 Task: Find connections with filter location Rāver with filter topic #inspiration with filter profile language French with filter current company Zepo Commerce Technologies with filter school Tata Institute of Social Sciences with filter industry Oil, Gas, and Mining with filter service category Team Building with filter keywords title Medical Administrator
Action: Mouse moved to (681, 62)
Screenshot: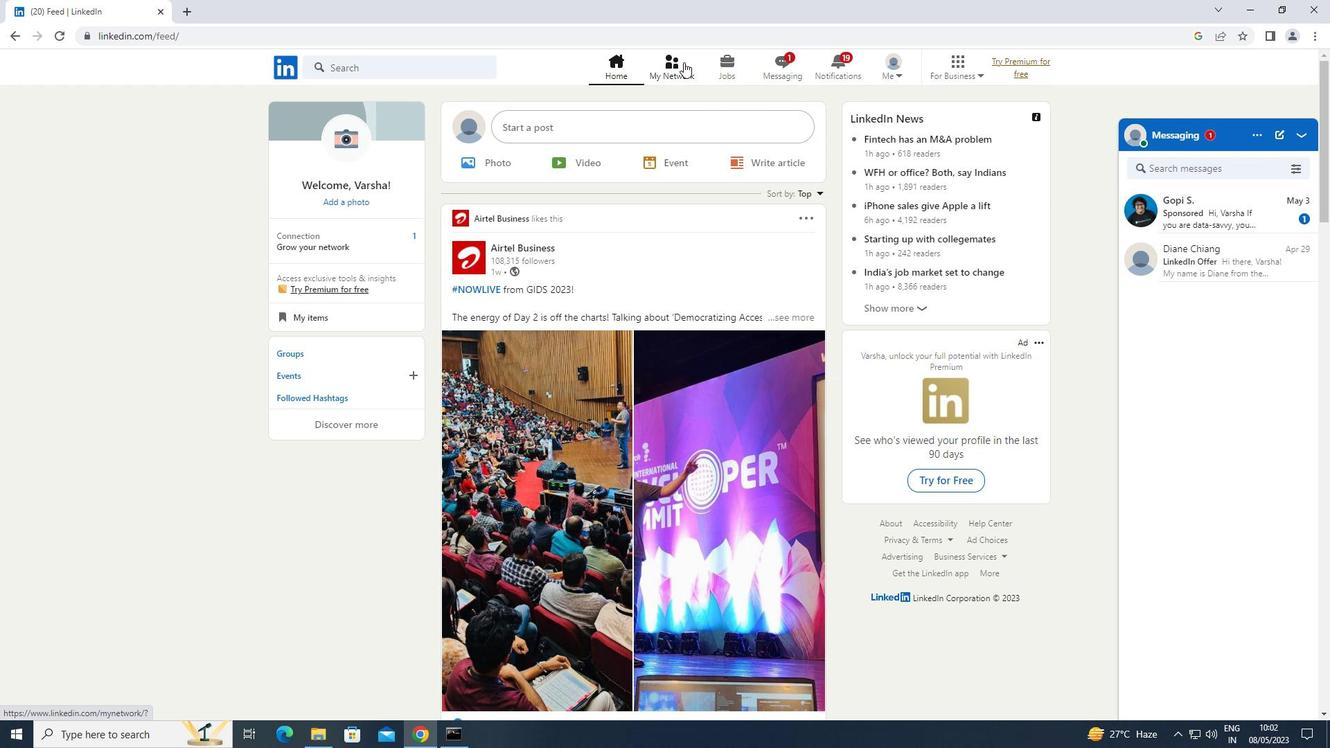 
Action: Mouse pressed left at (681, 62)
Screenshot: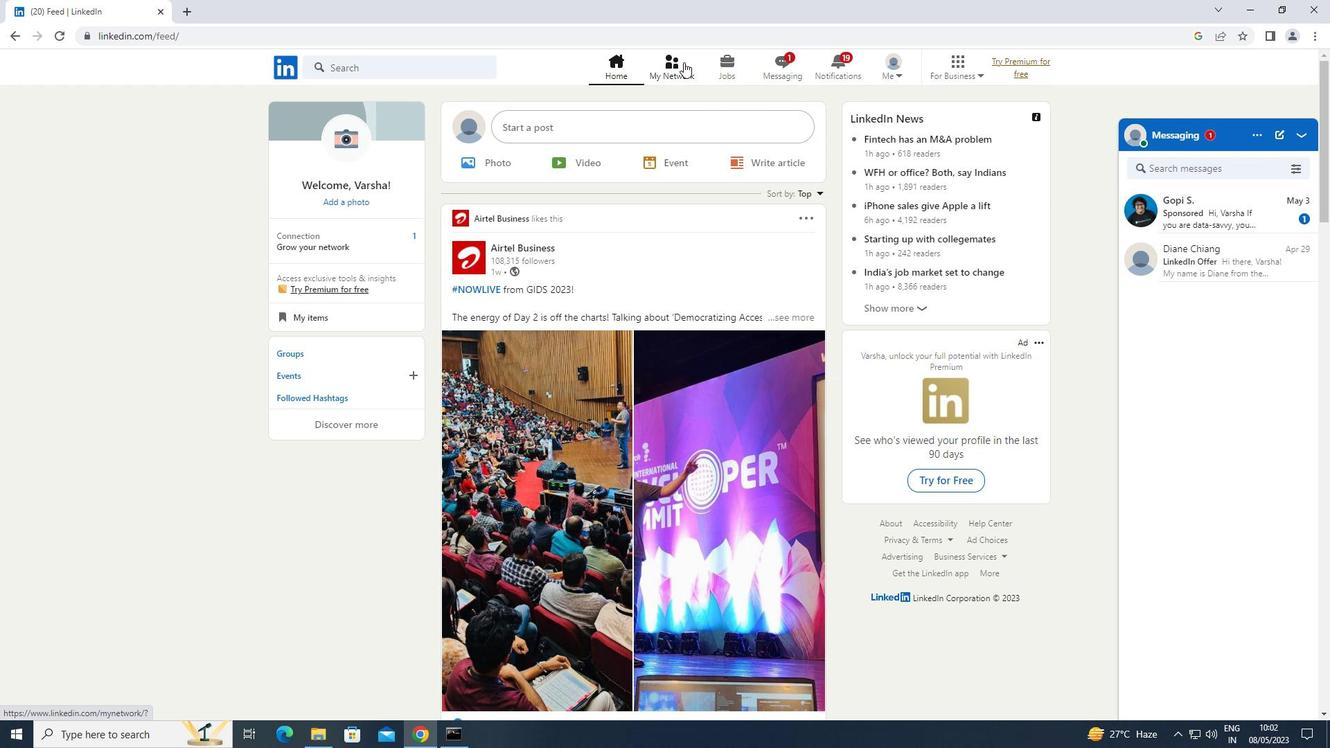 
Action: Mouse moved to (399, 136)
Screenshot: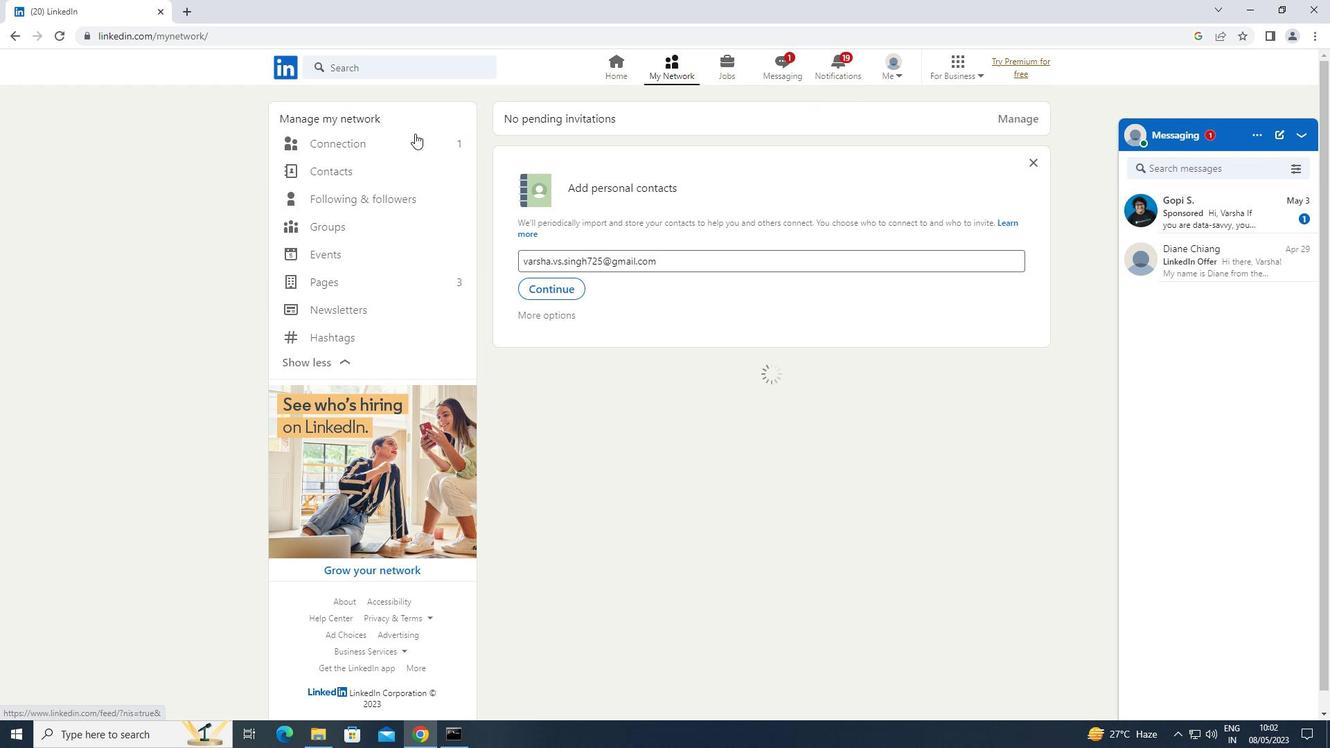
Action: Mouse pressed left at (399, 136)
Screenshot: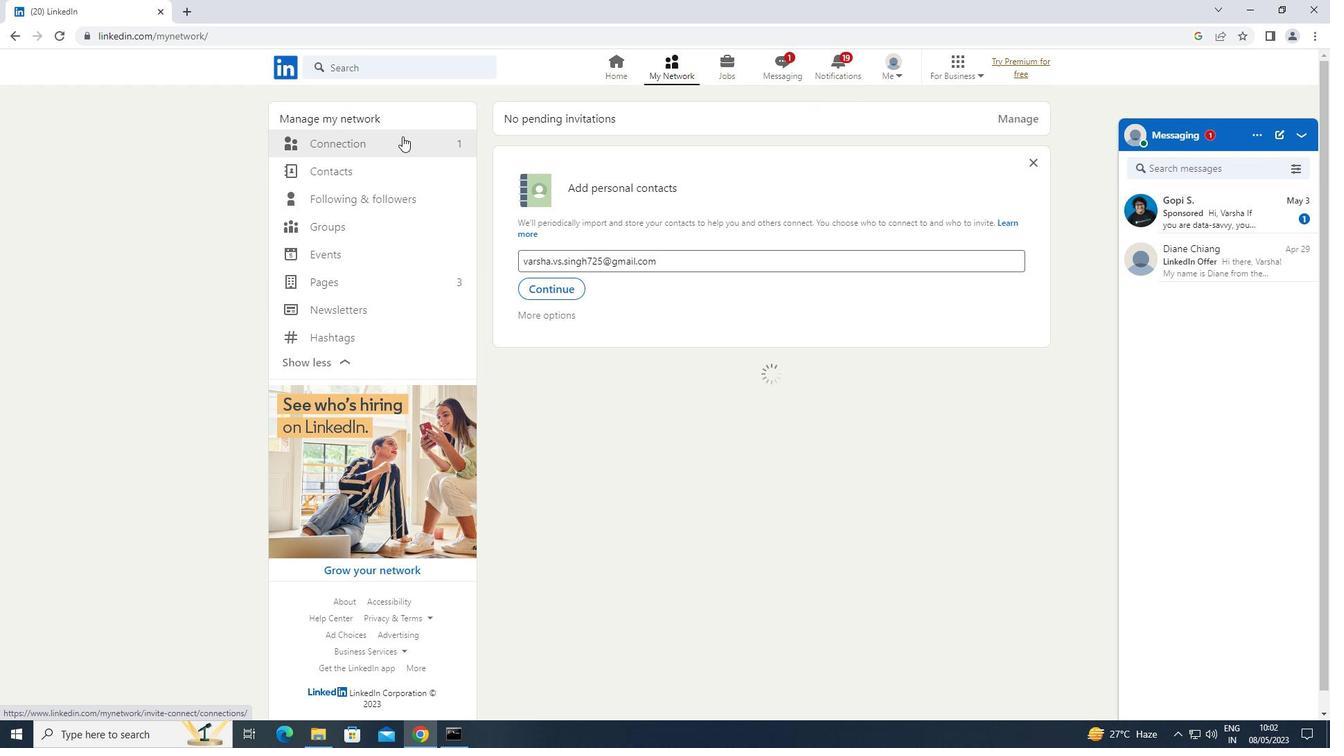 
Action: Mouse moved to (773, 146)
Screenshot: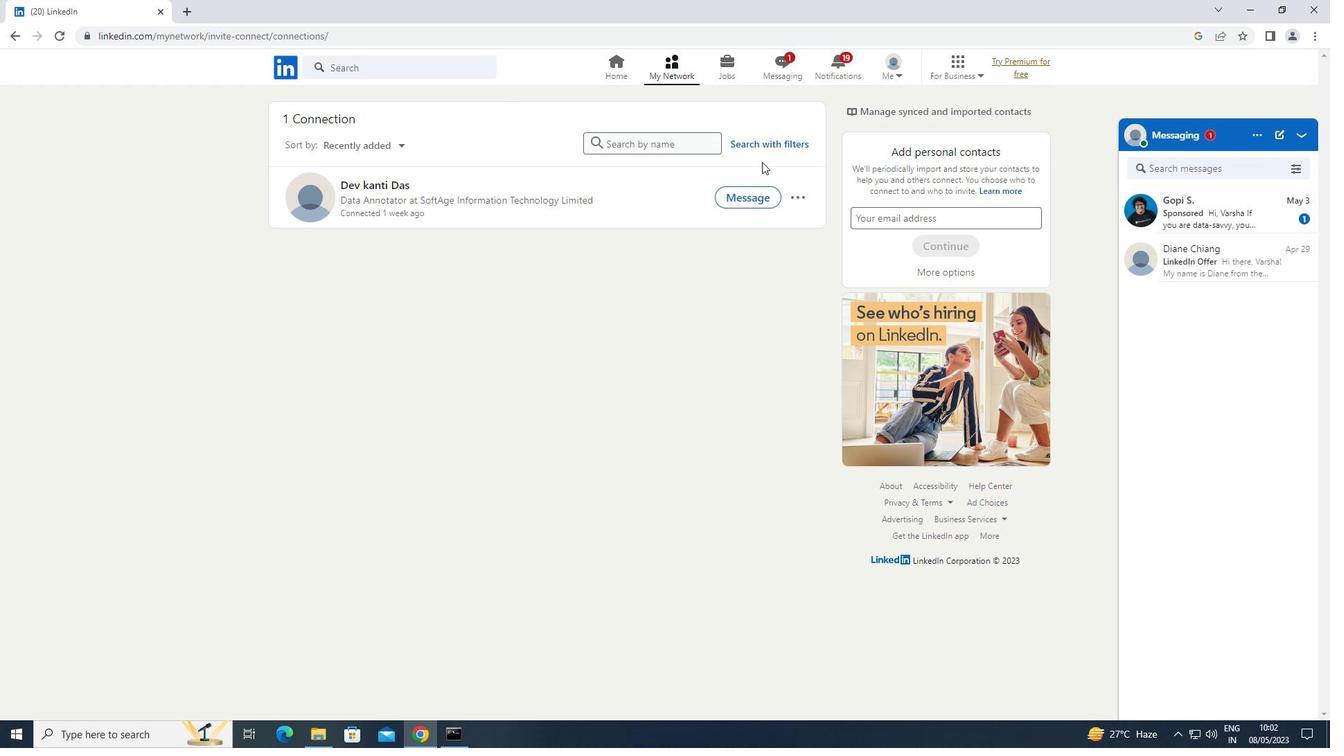 
Action: Mouse pressed left at (773, 146)
Screenshot: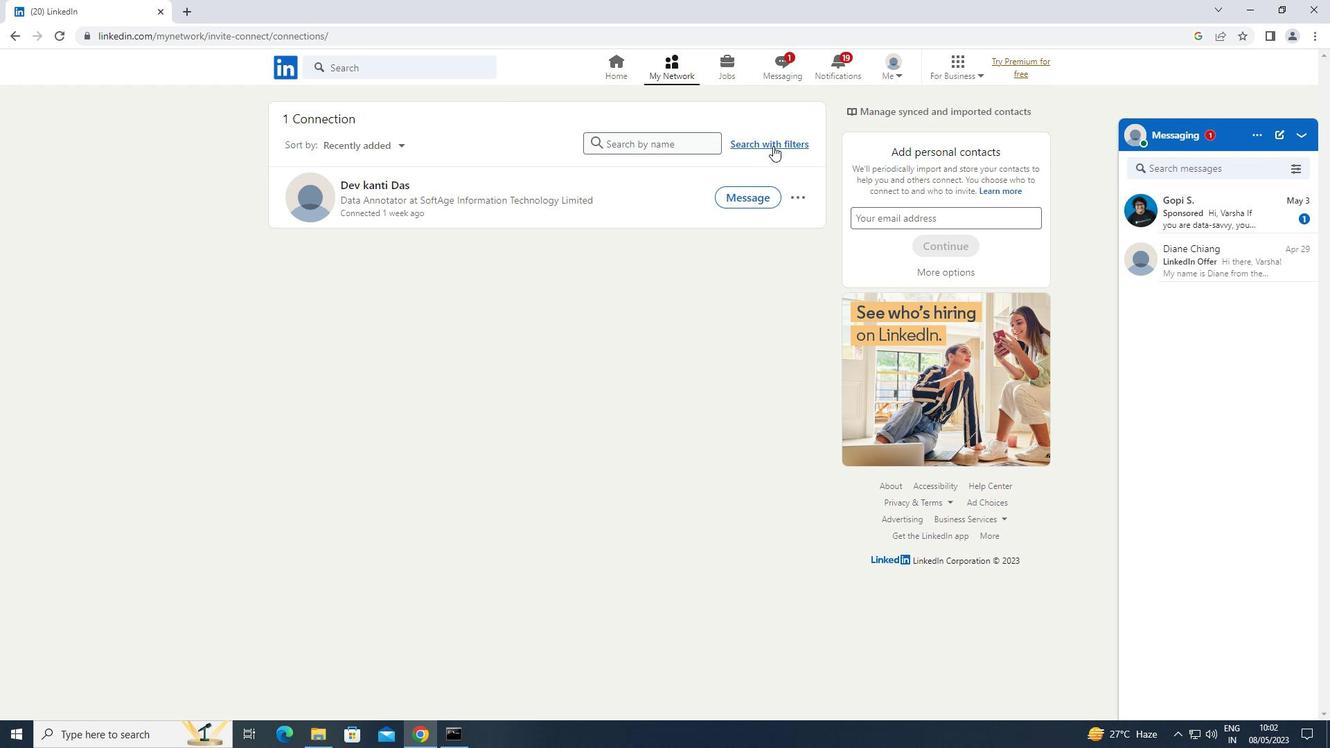 
Action: Mouse moved to (711, 107)
Screenshot: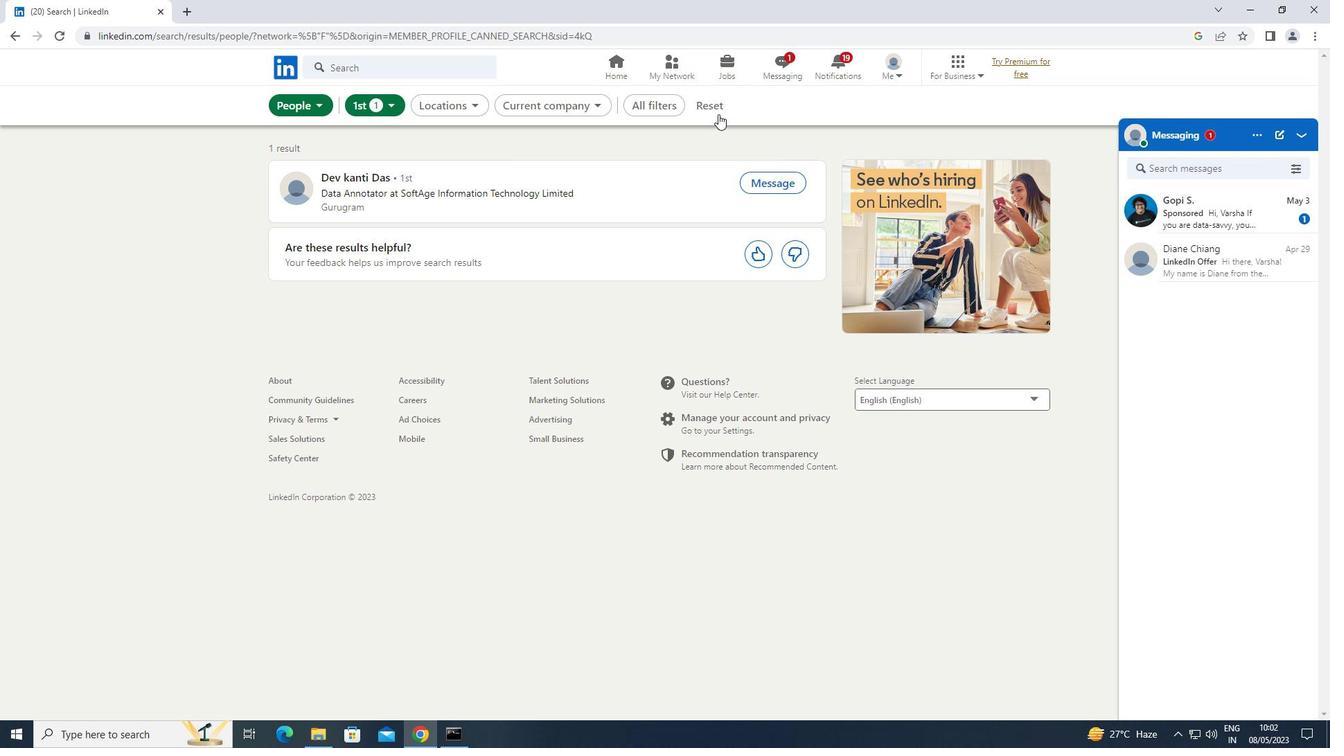 
Action: Mouse pressed left at (711, 107)
Screenshot: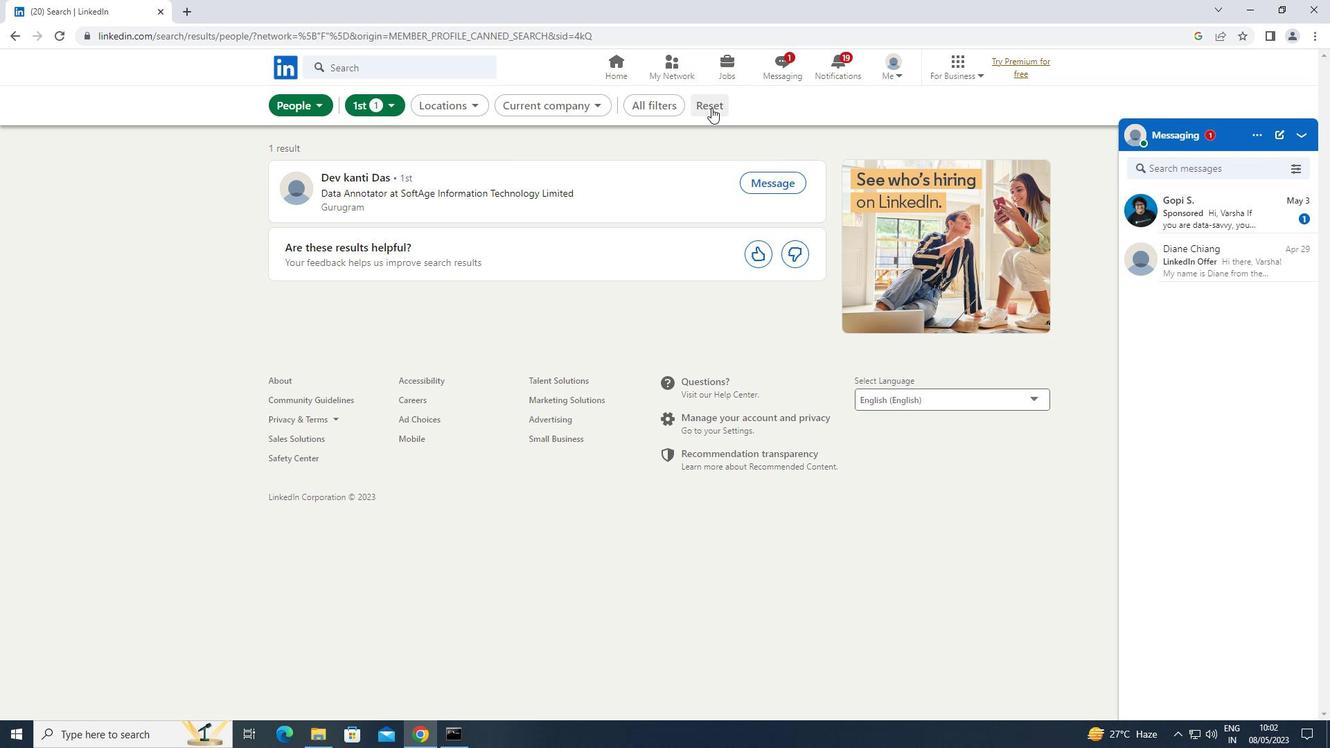 
Action: Mouse moved to (685, 107)
Screenshot: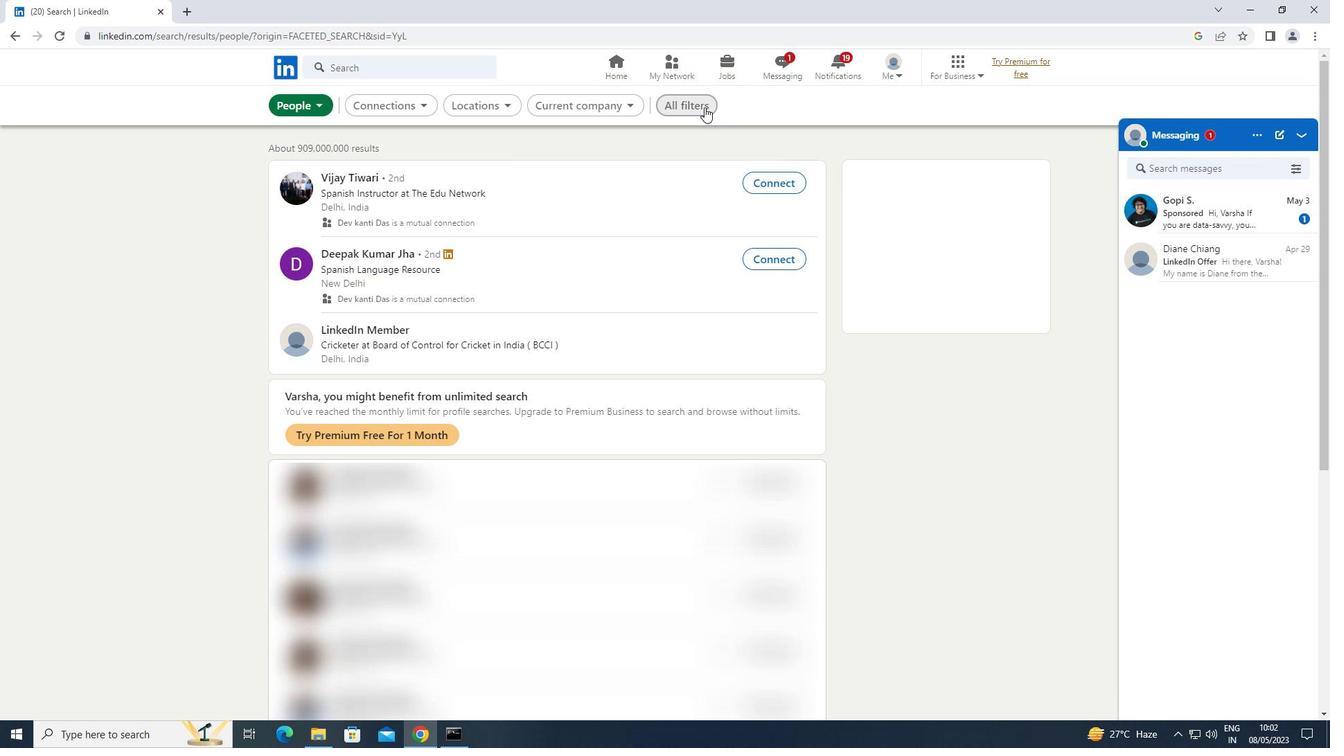 
Action: Mouse pressed left at (685, 107)
Screenshot: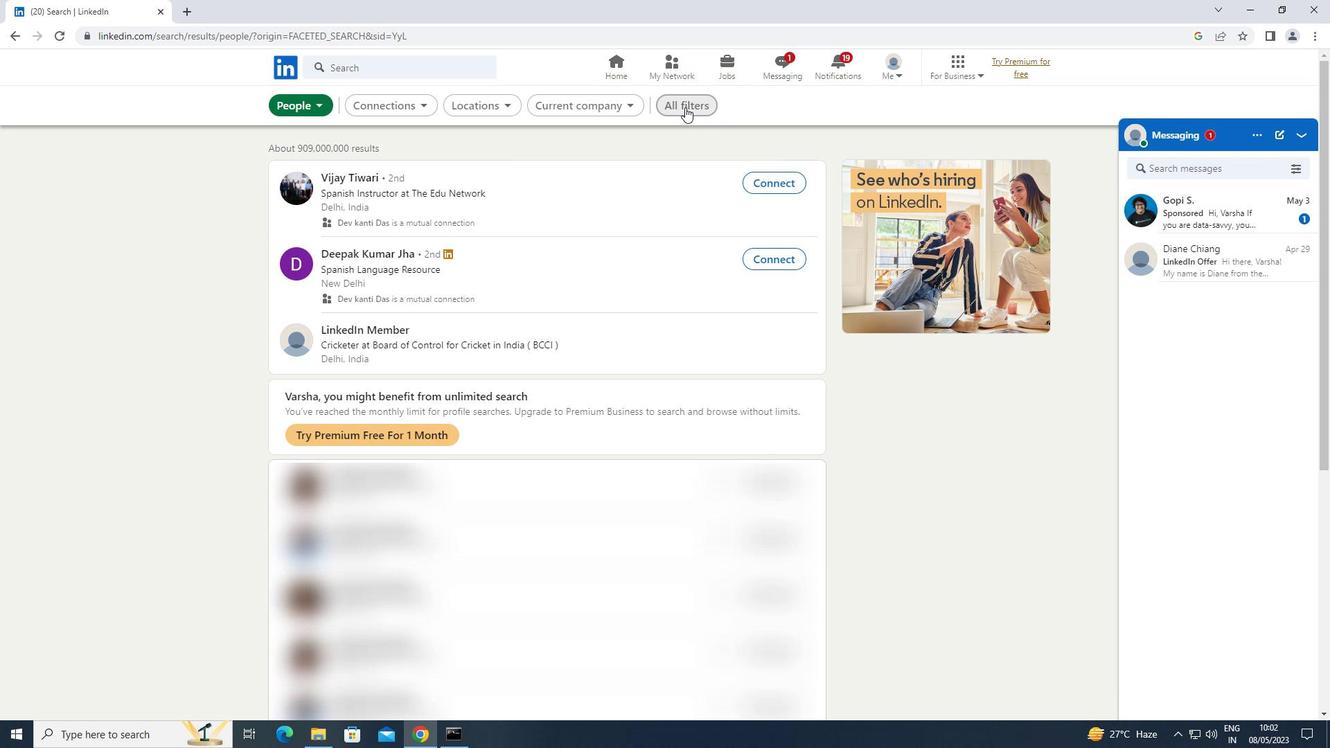 
Action: Mouse moved to (1135, 318)
Screenshot: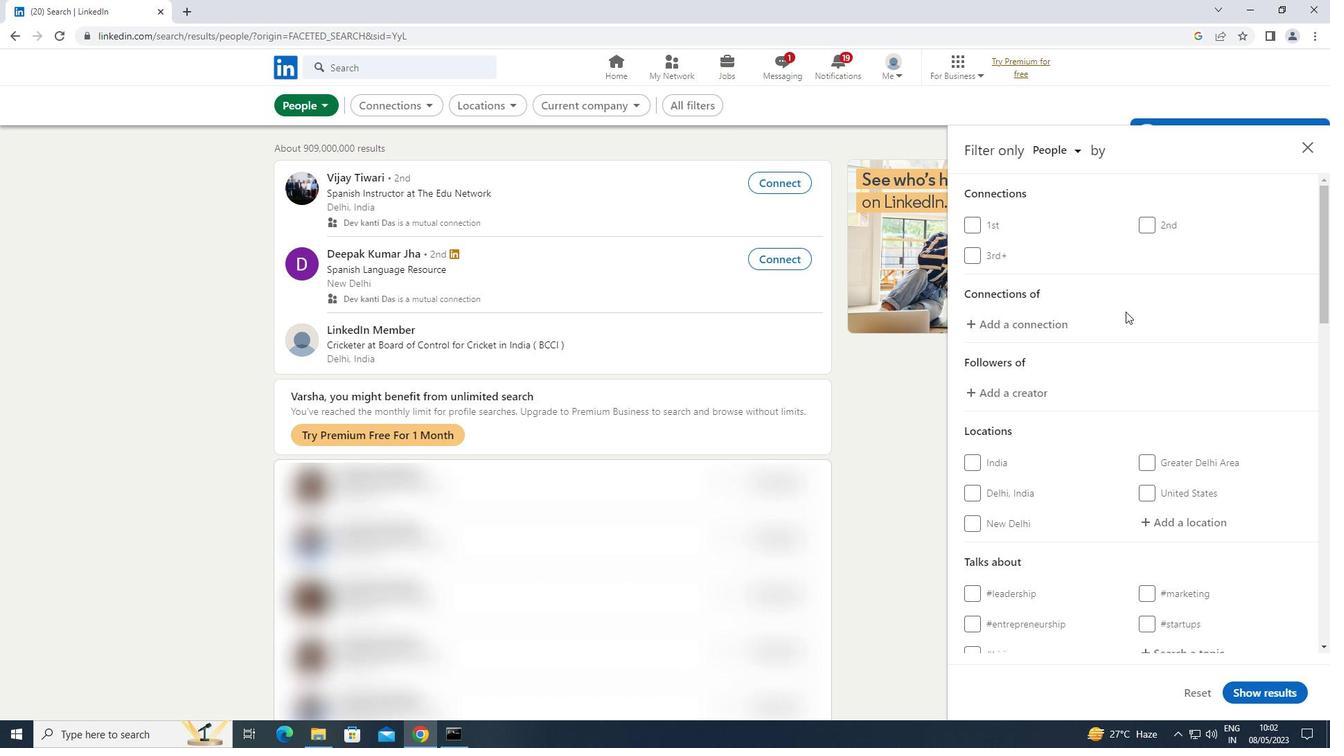 
Action: Mouse scrolled (1135, 317) with delta (0, 0)
Screenshot: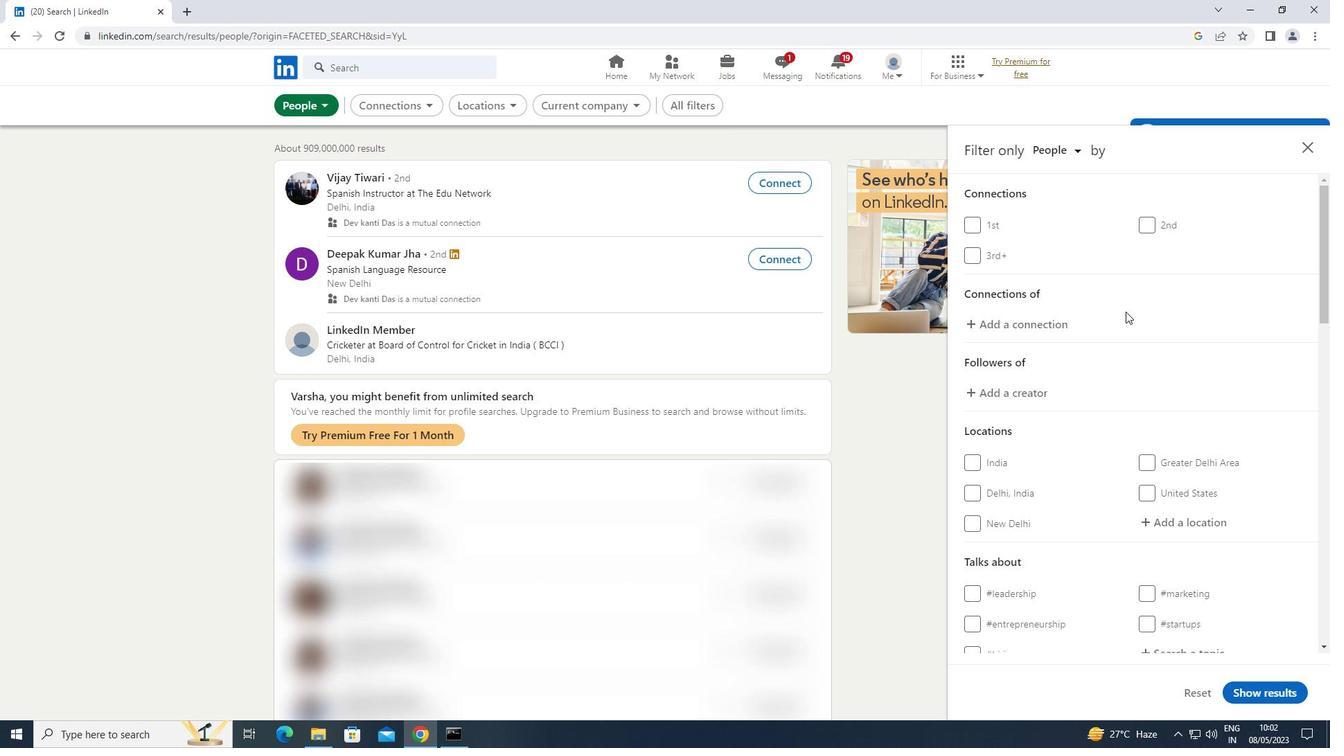 
Action: Mouse moved to (1136, 320)
Screenshot: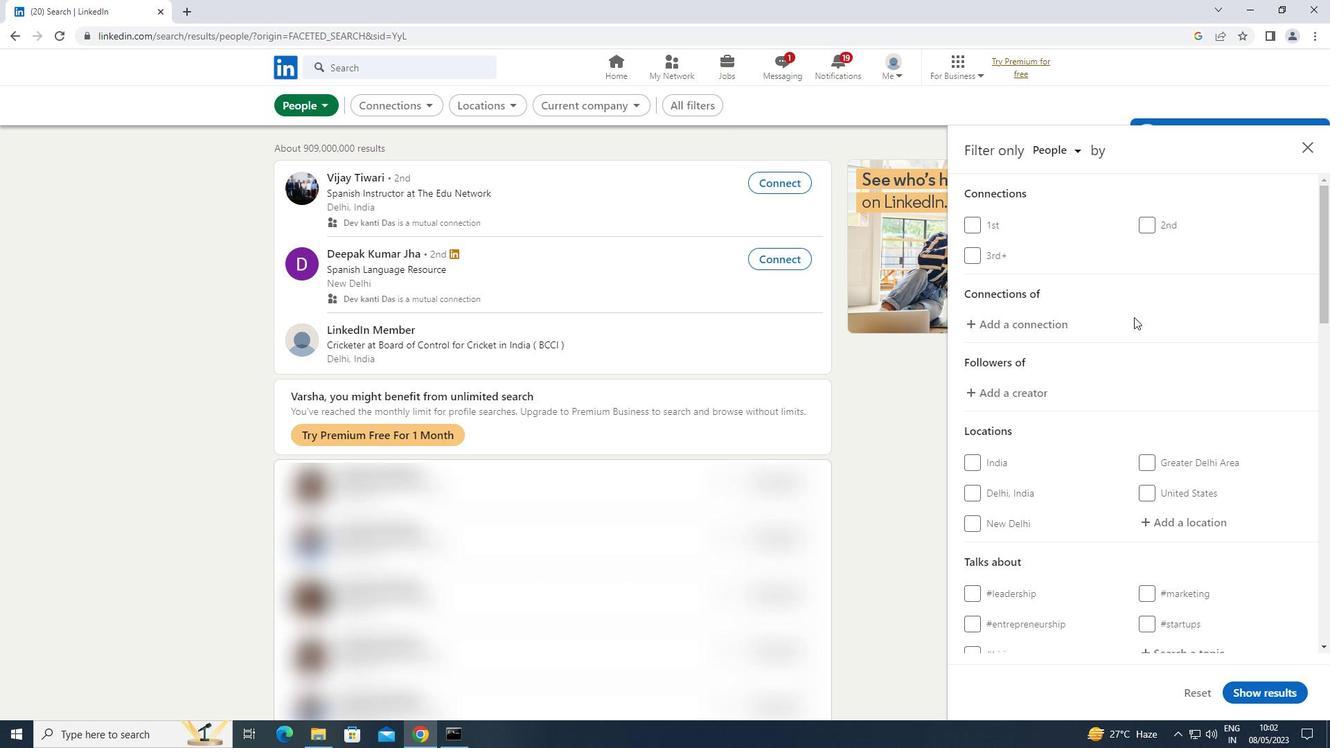 
Action: Mouse scrolled (1136, 319) with delta (0, 0)
Screenshot: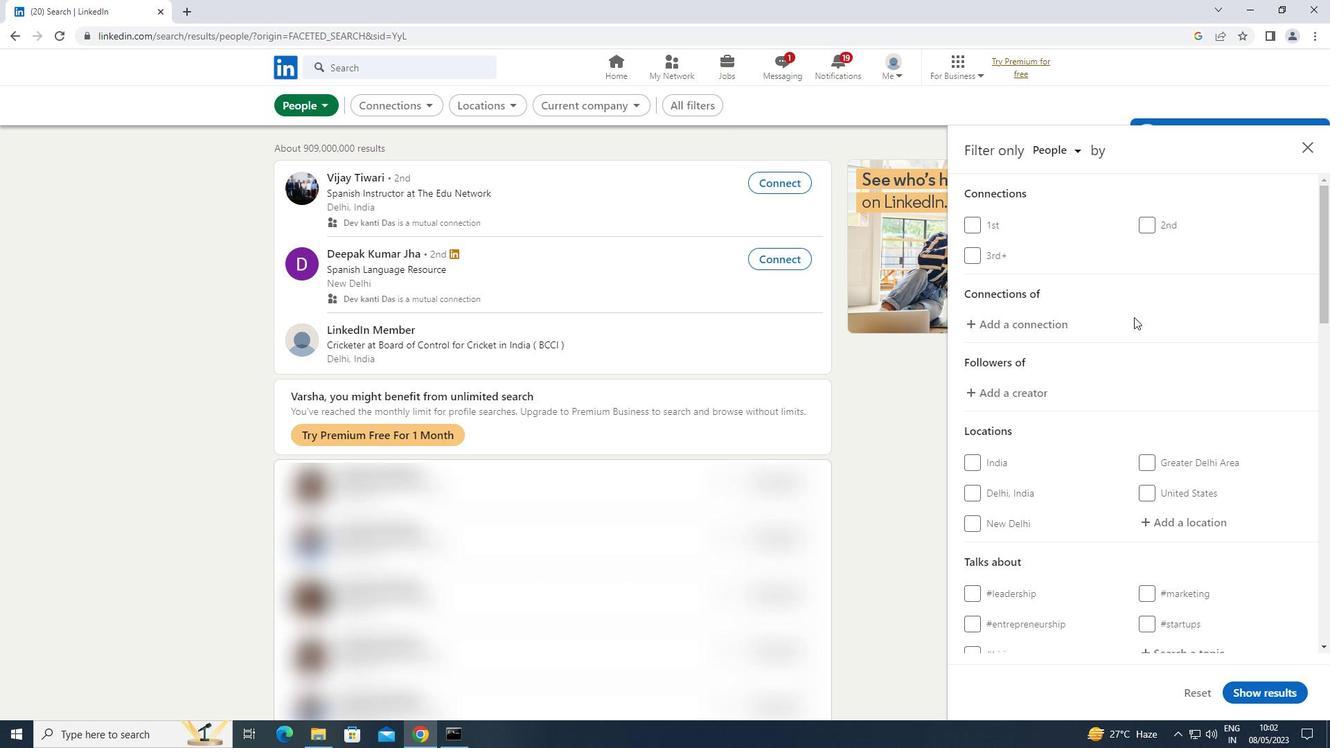 
Action: Mouse moved to (1137, 321)
Screenshot: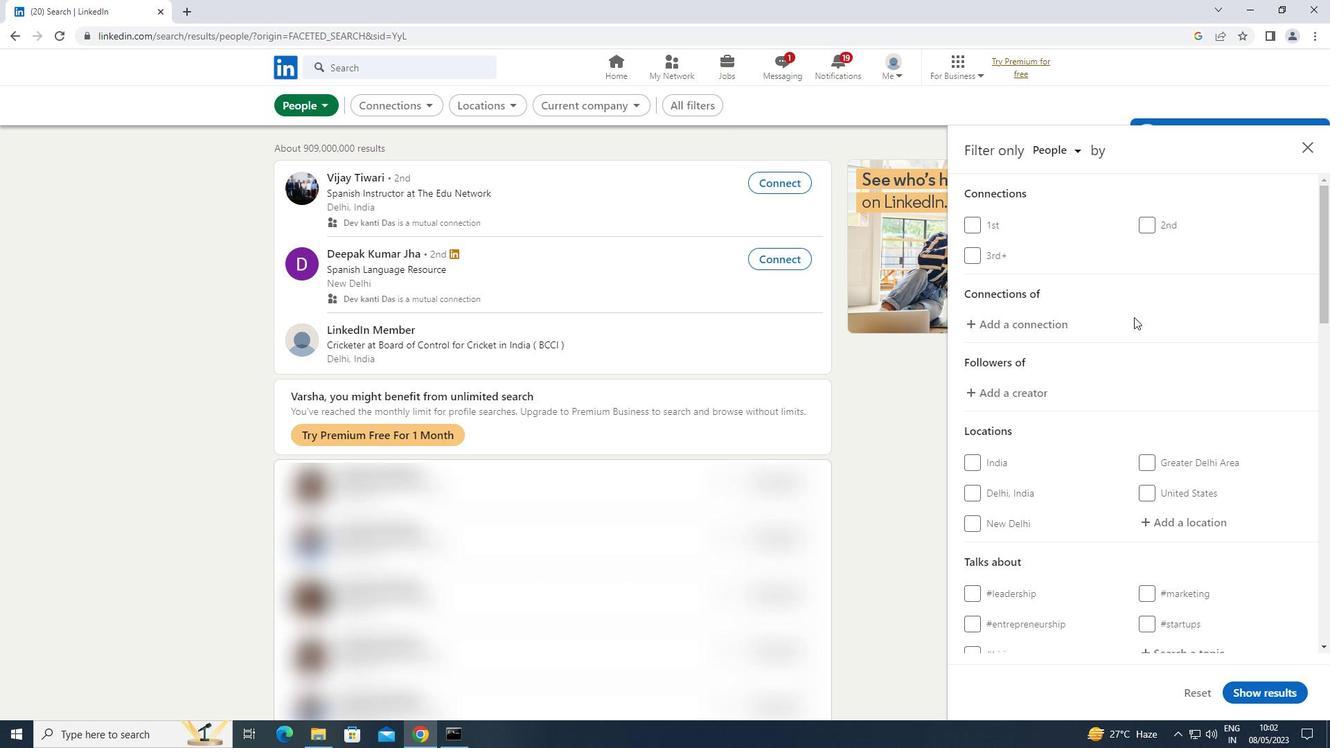 
Action: Mouse scrolled (1137, 320) with delta (0, 0)
Screenshot: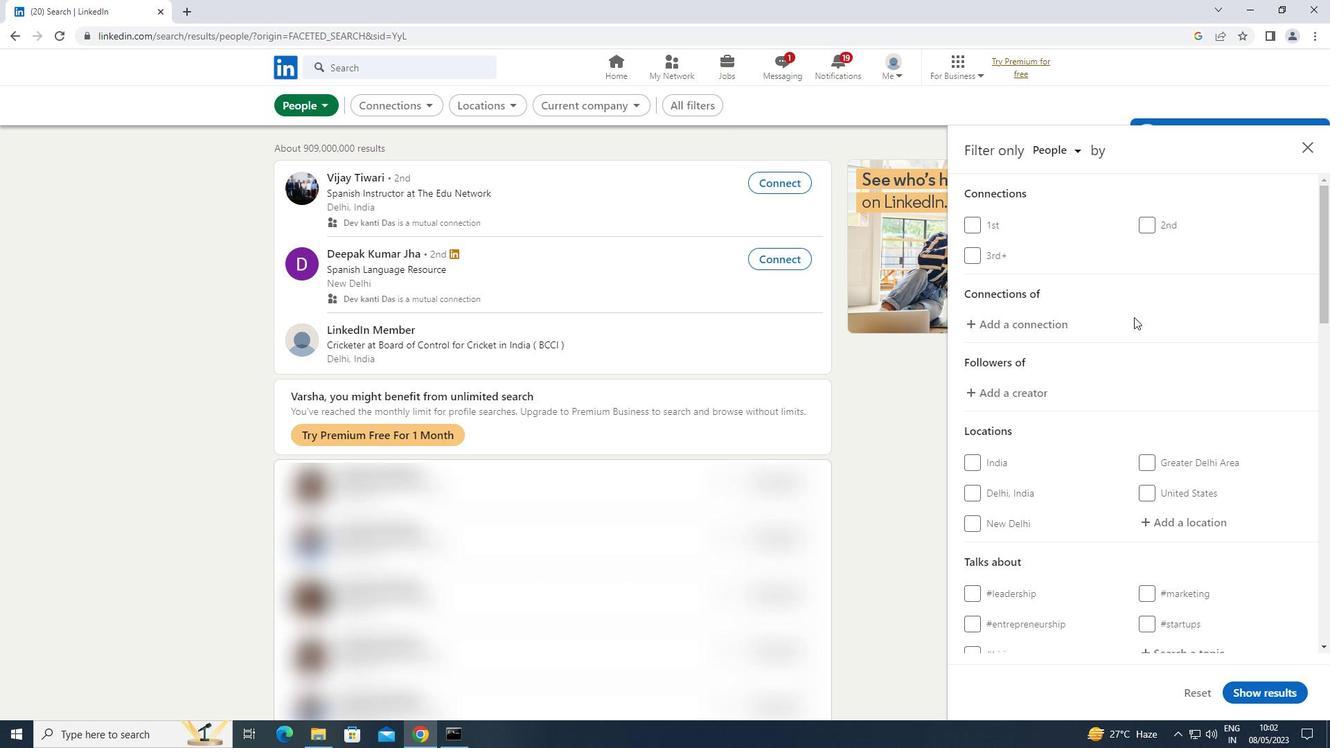 
Action: Mouse moved to (1167, 322)
Screenshot: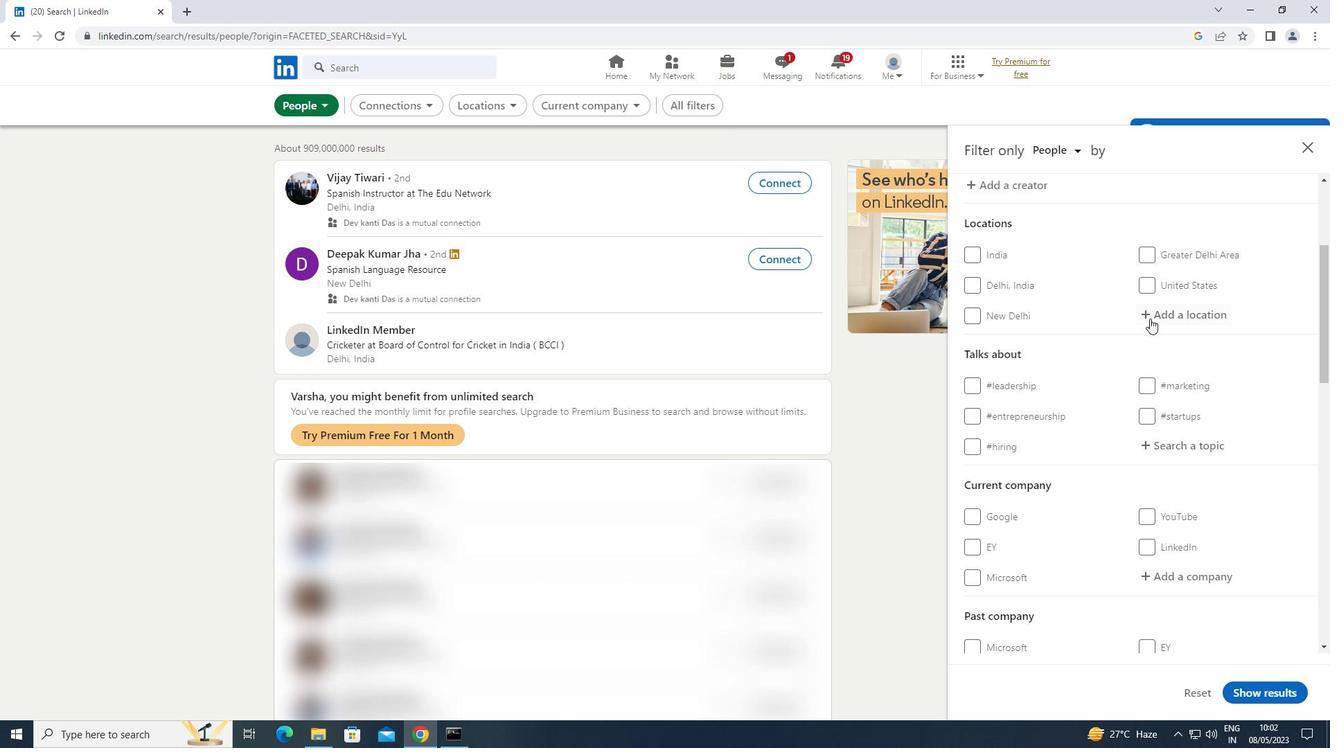 
Action: Mouse pressed left at (1167, 322)
Screenshot: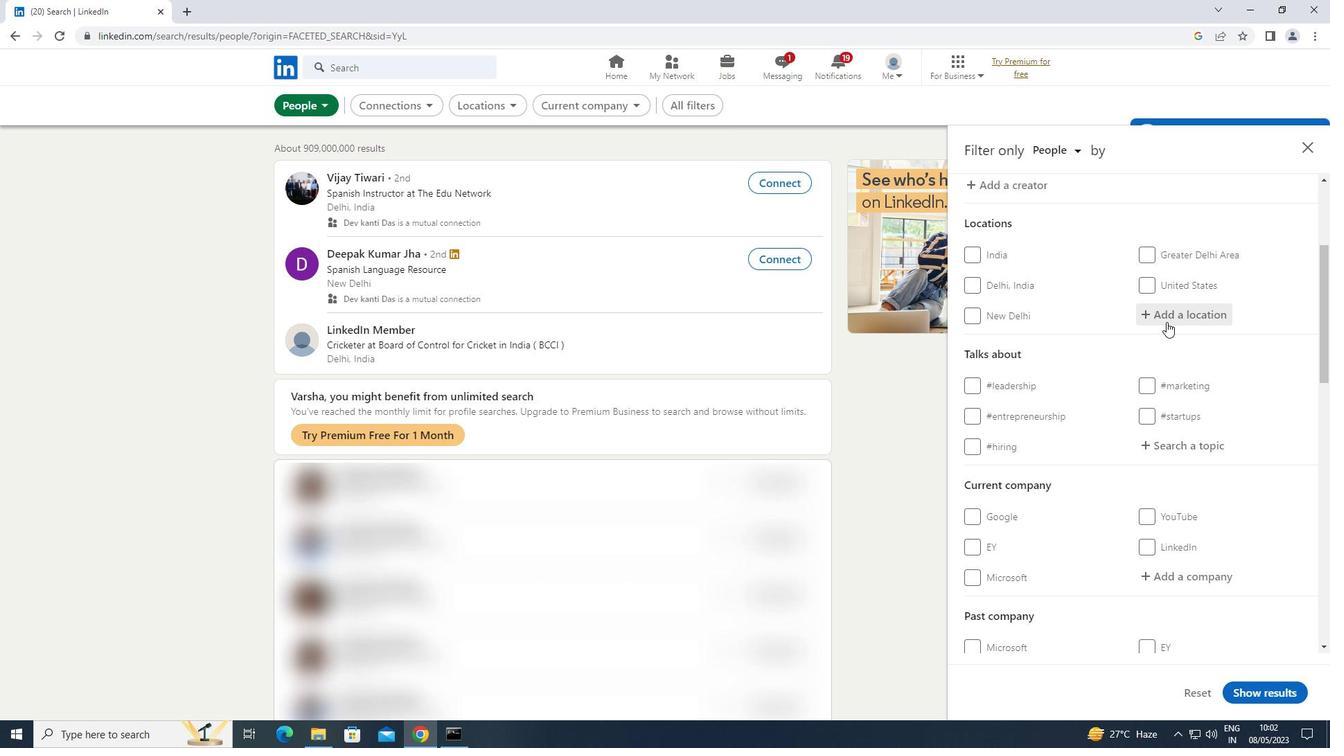 
Action: Mouse moved to (1167, 322)
Screenshot: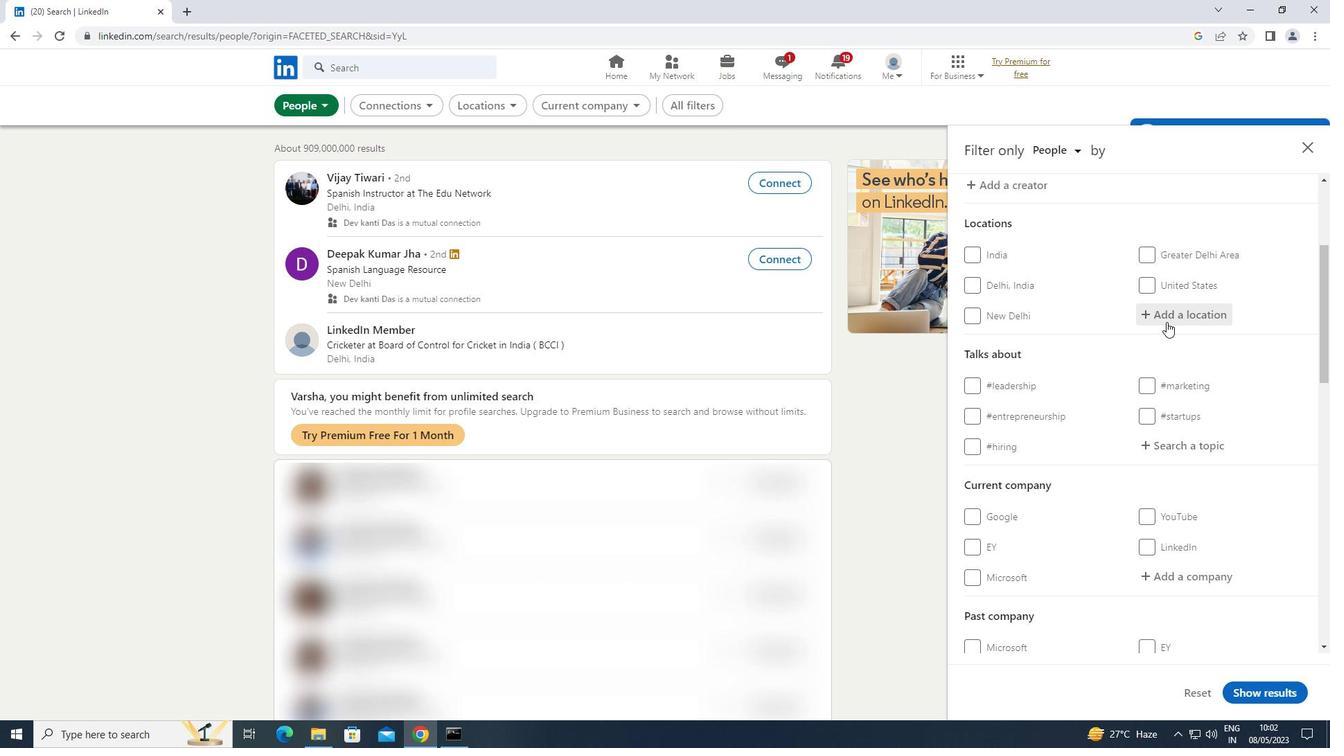 
Action: Key pressed <Key.shift>RAVER
Screenshot: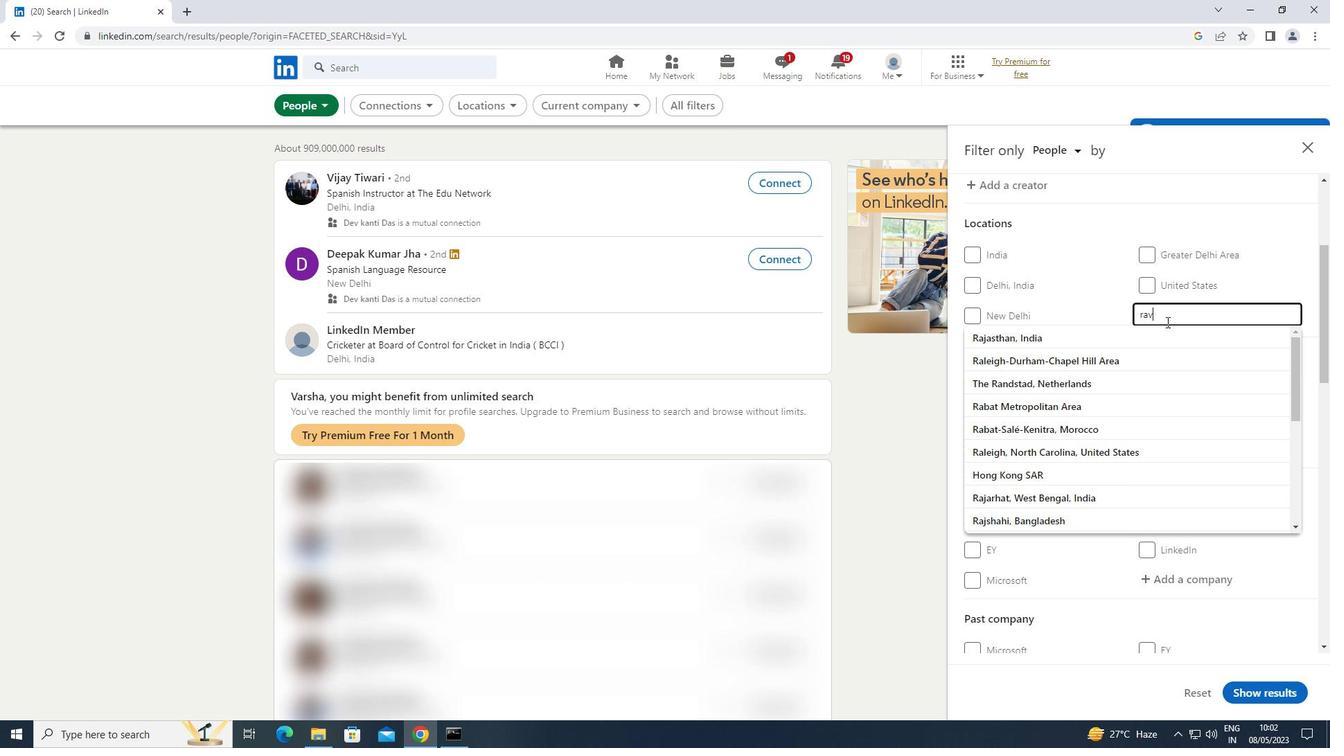 
Action: Mouse moved to (1144, 313)
Screenshot: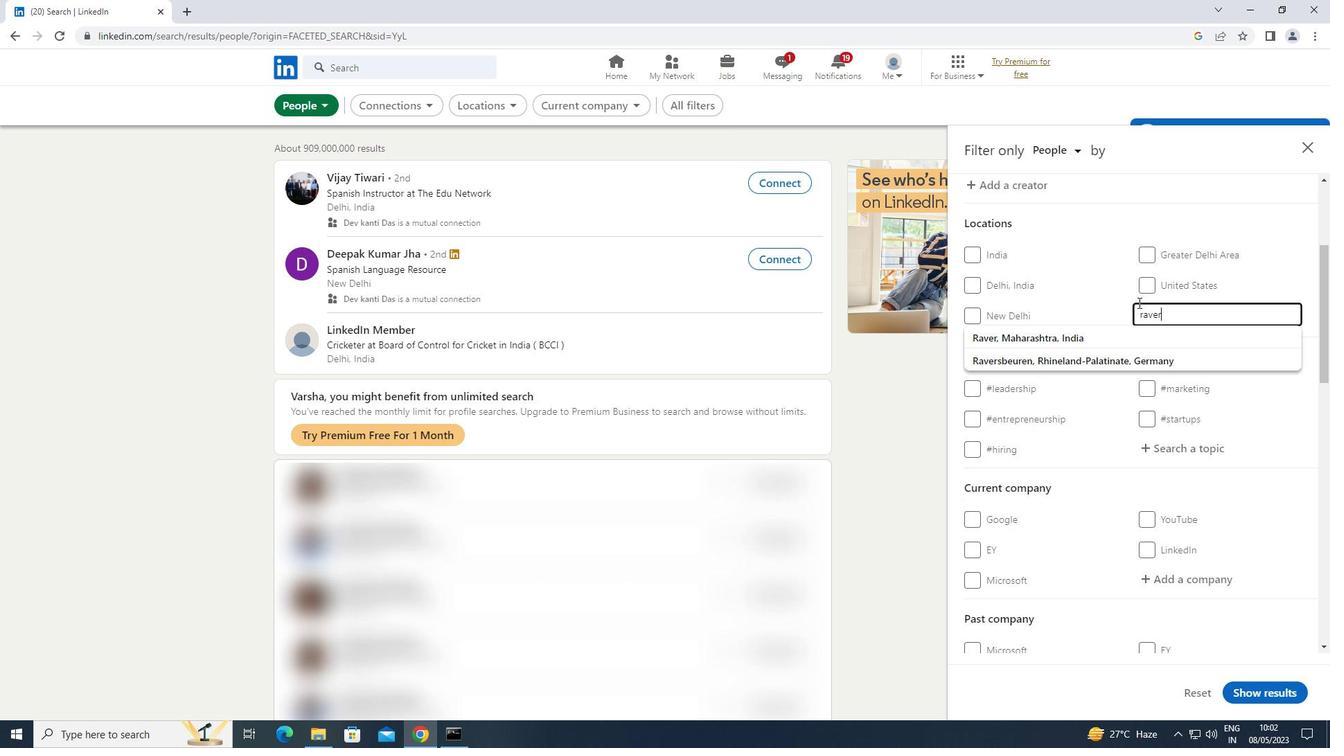 
Action: Mouse pressed left at (1144, 313)
Screenshot: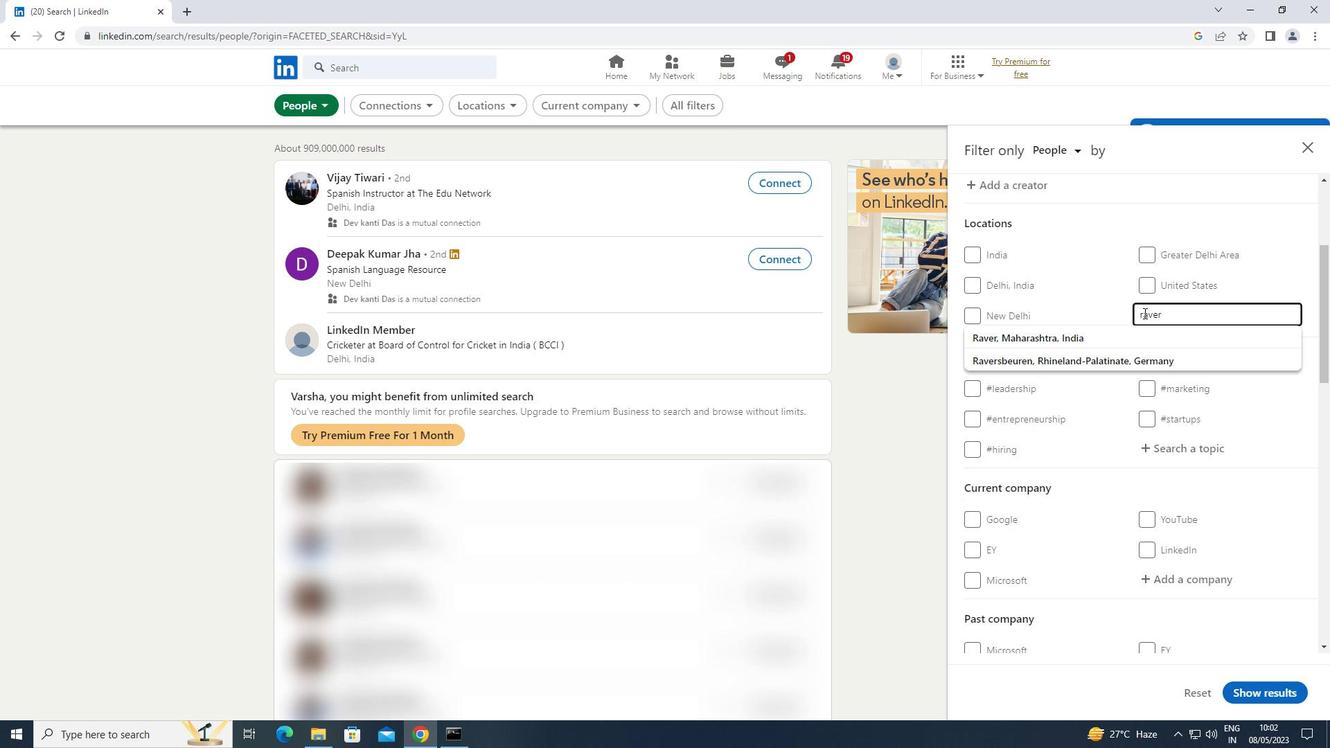 
Action: Key pressed <Key.backspace><Key.shift>R
Screenshot: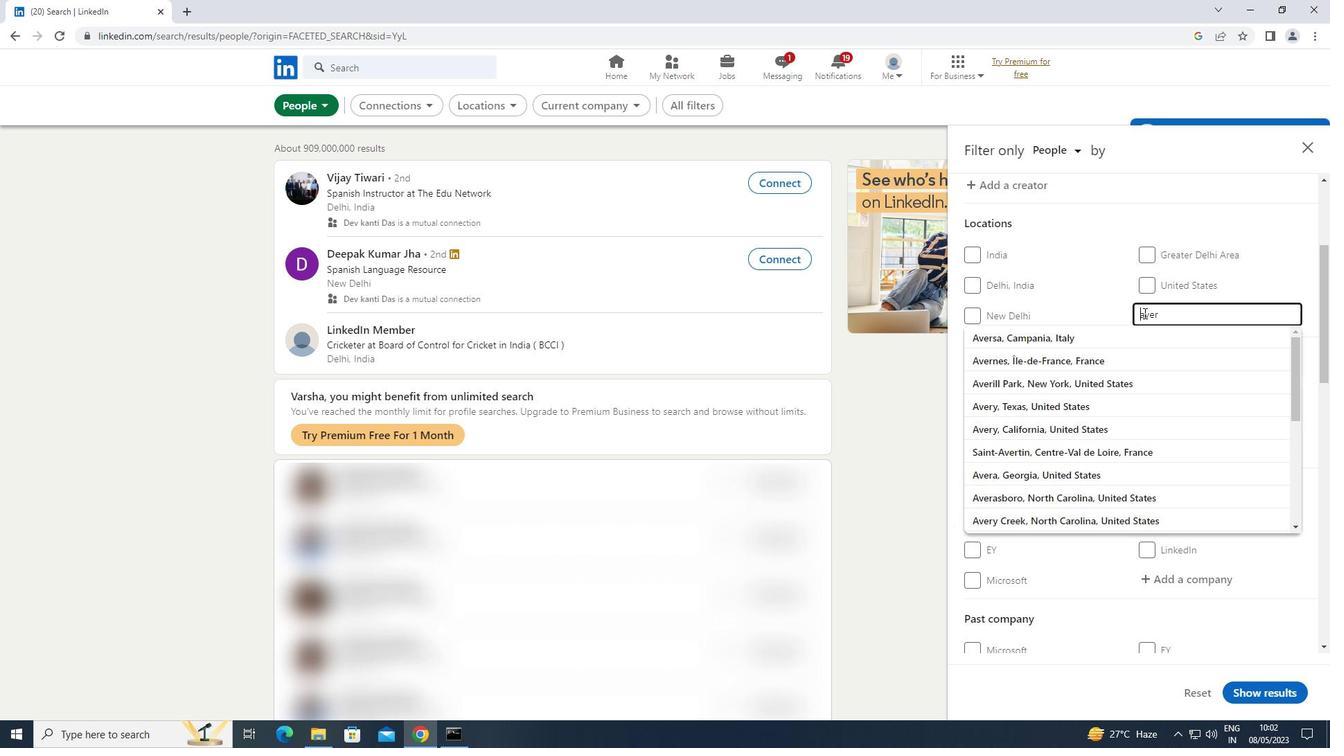 
Action: Mouse moved to (1183, 447)
Screenshot: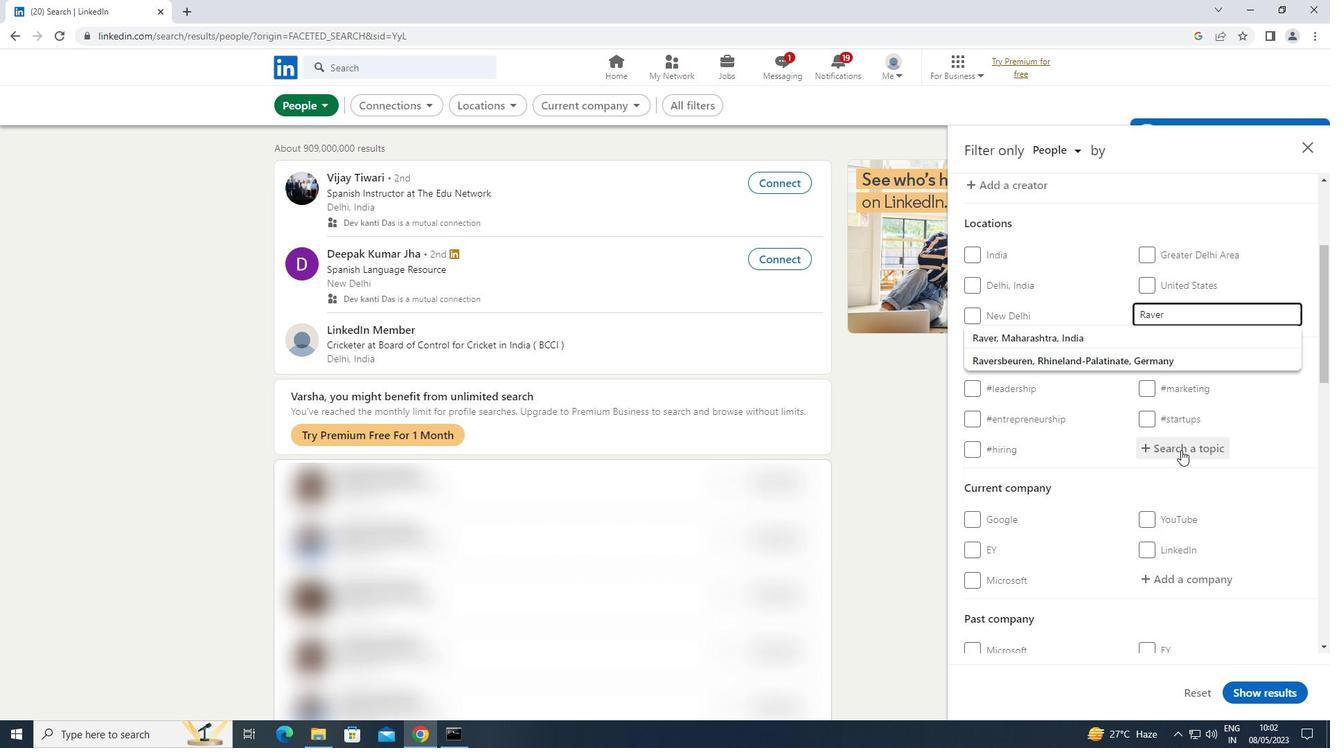
Action: Mouse pressed left at (1183, 447)
Screenshot: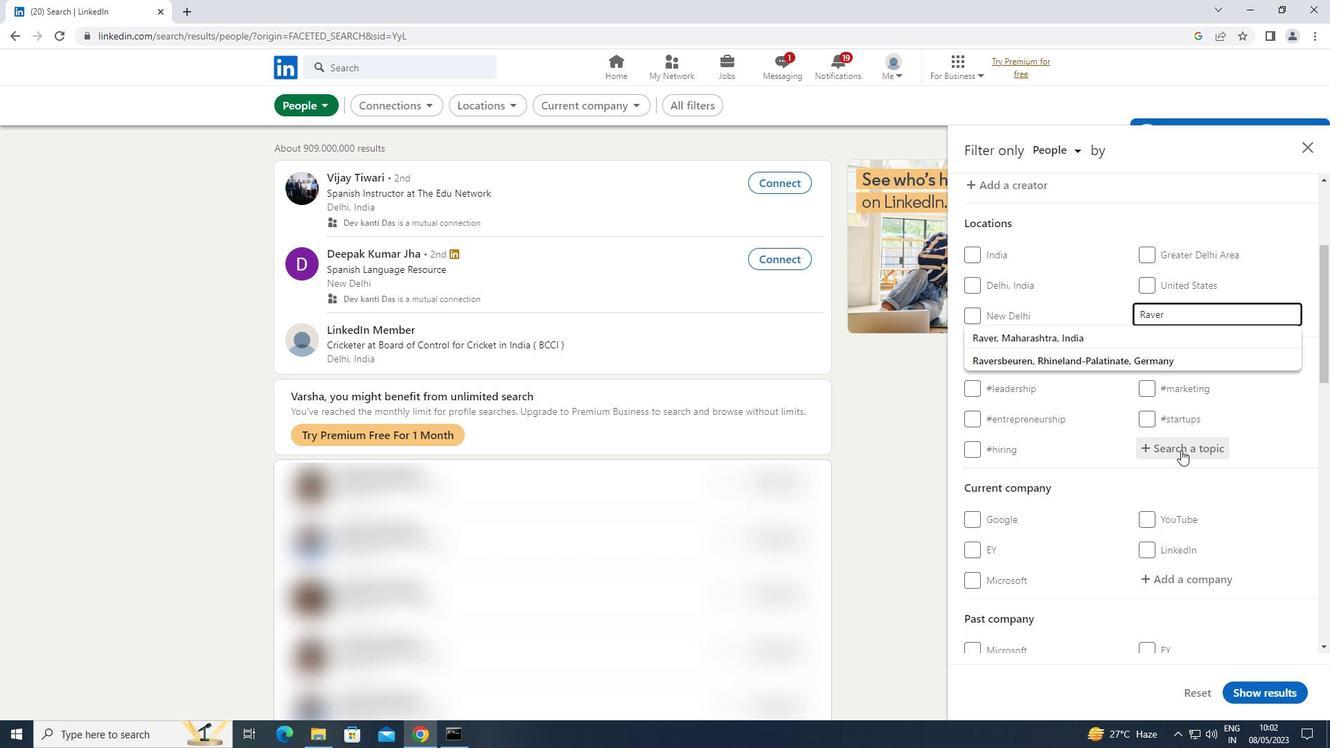 
Action: Key pressed INSPIRA
Screenshot: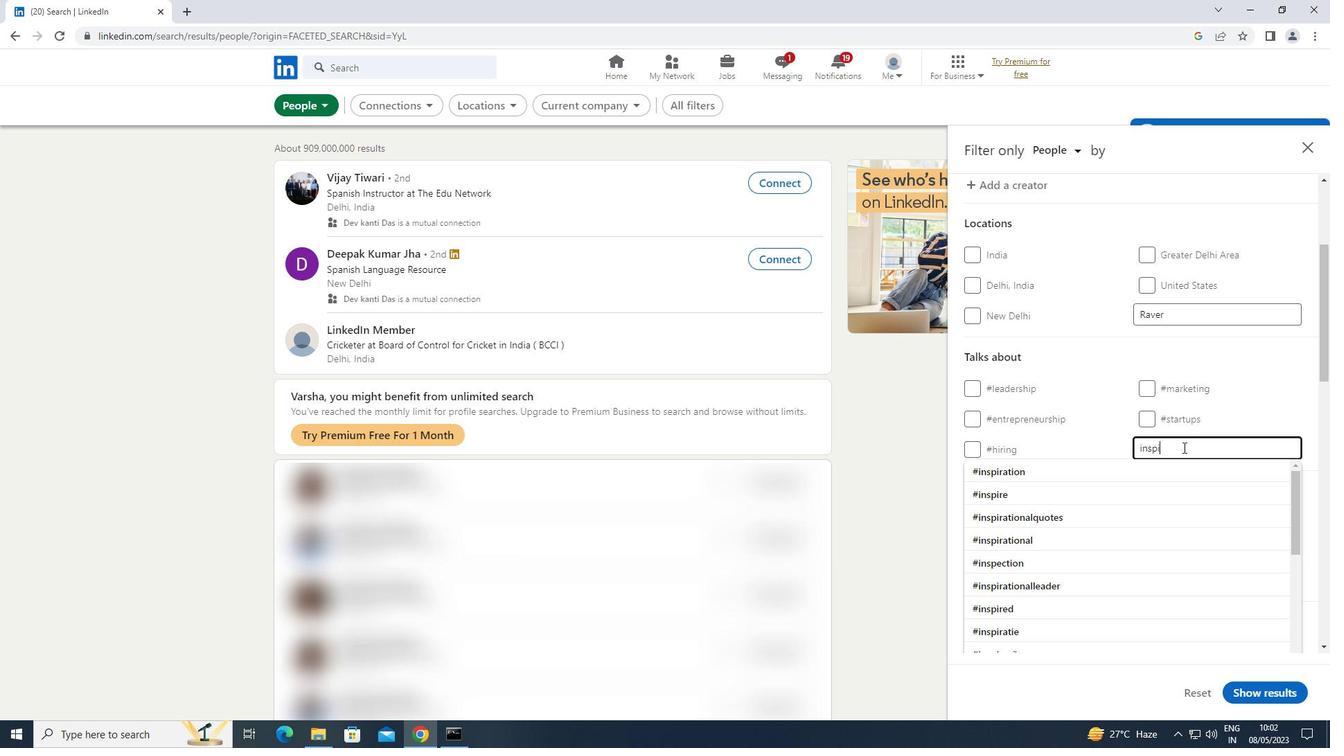 
Action: Mouse moved to (1004, 472)
Screenshot: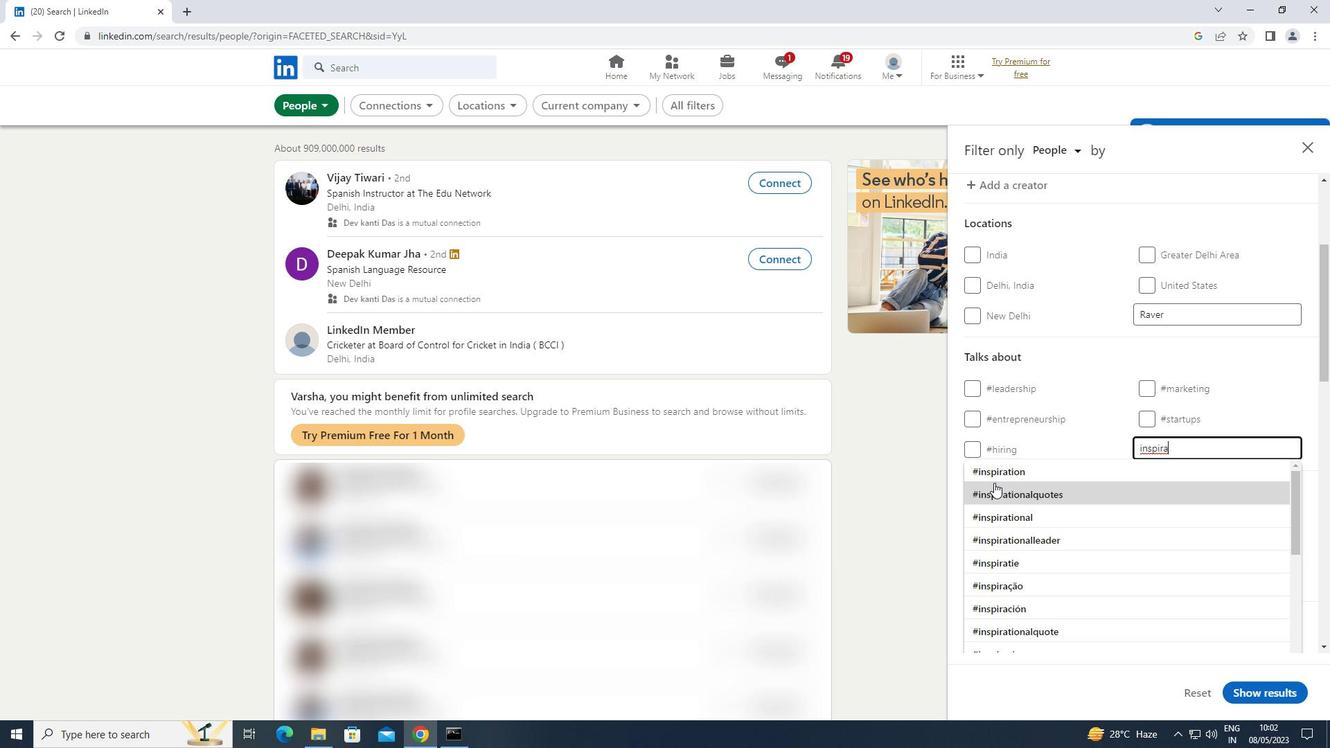 
Action: Mouse pressed left at (1004, 472)
Screenshot: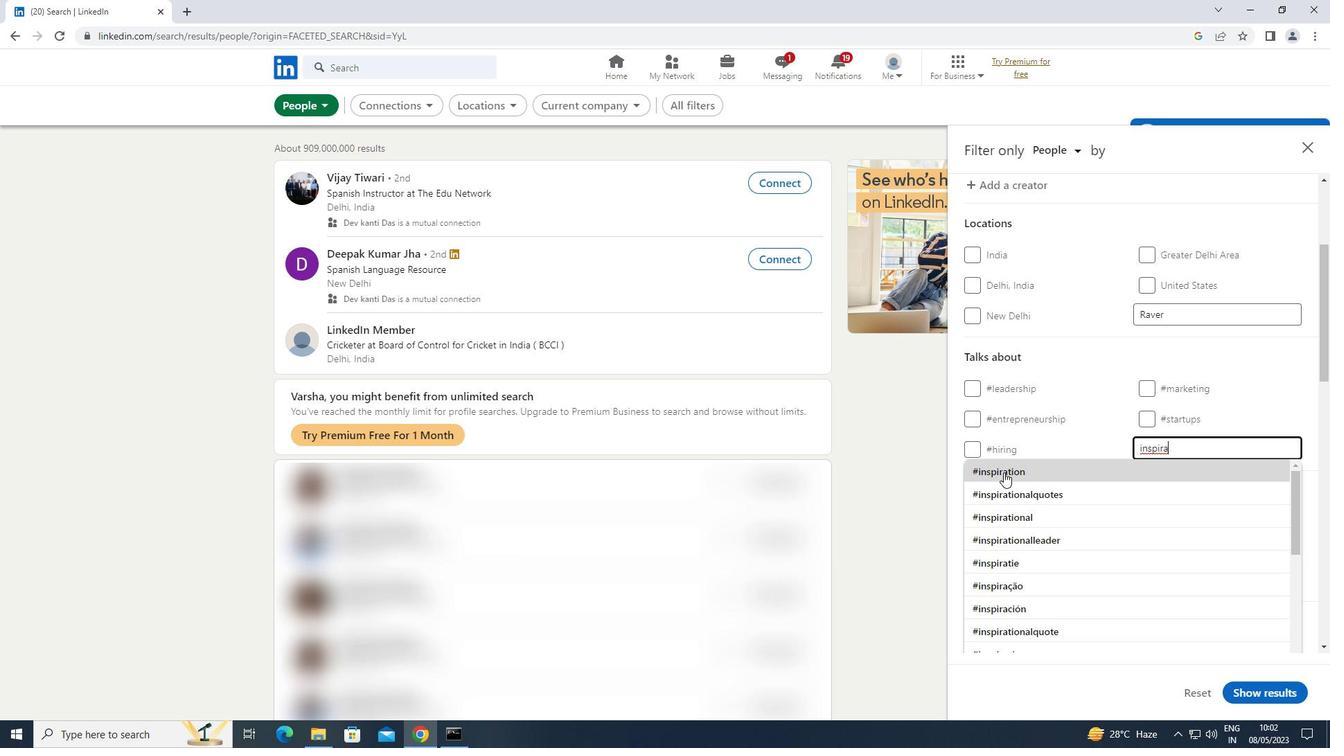 
Action: Mouse scrolled (1004, 472) with delta (0, 0)
Screenshot: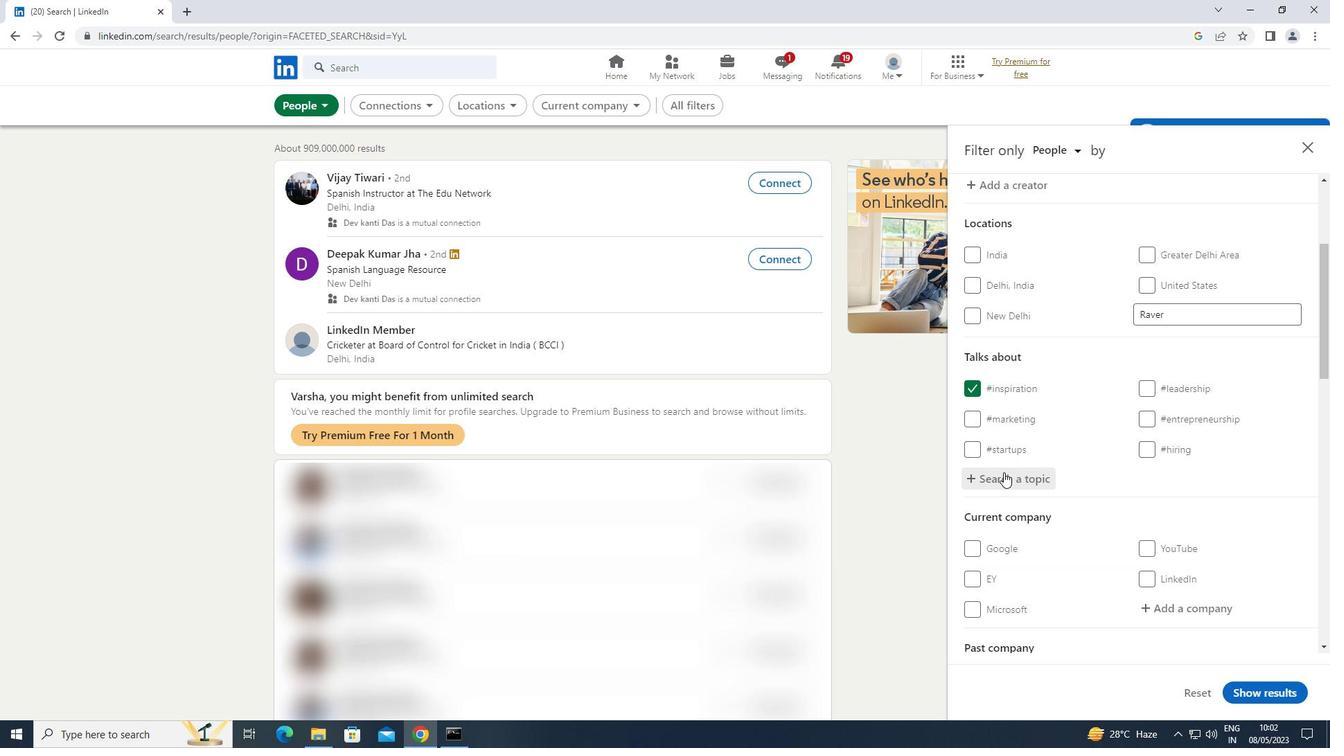 
Action: Mouse scrolled (1004, 472) with delta (0, 0)
Screenshot: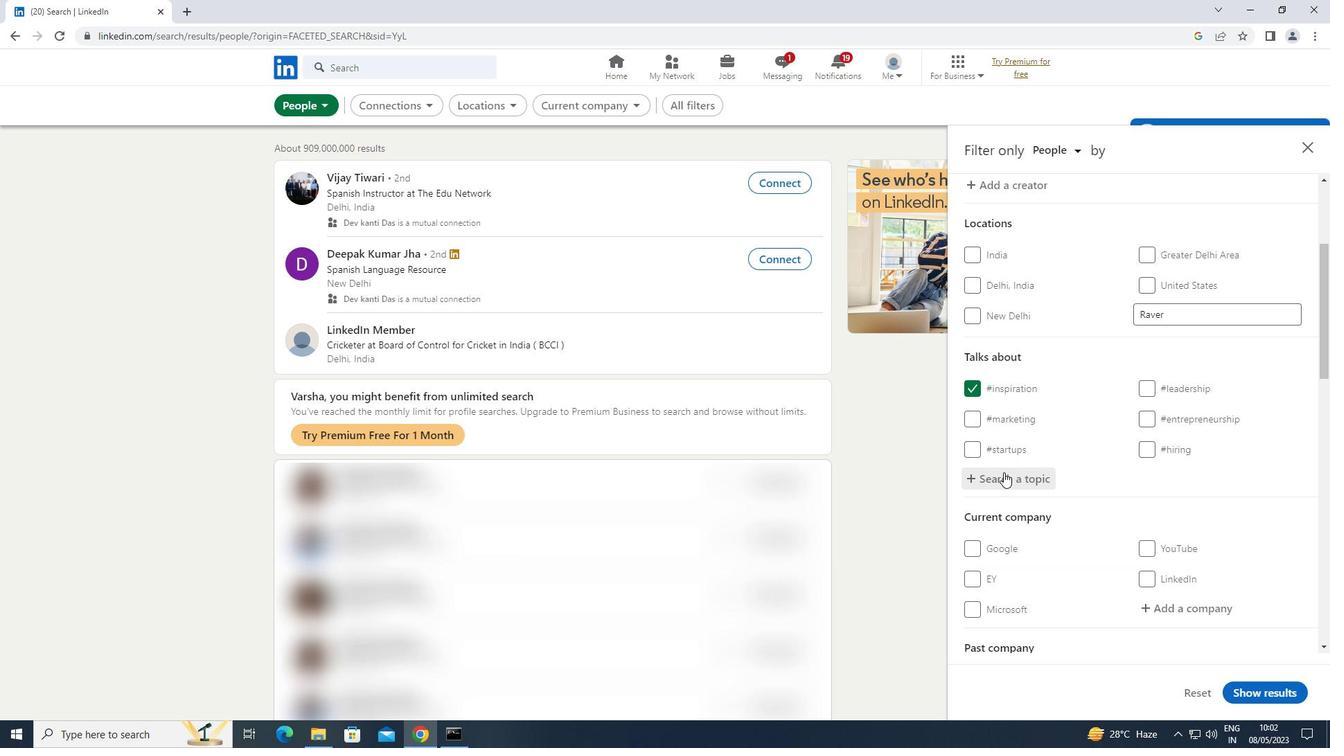 
Action: Mouse scrolled (1004, 472) with delta (0, 0)
Screenshot: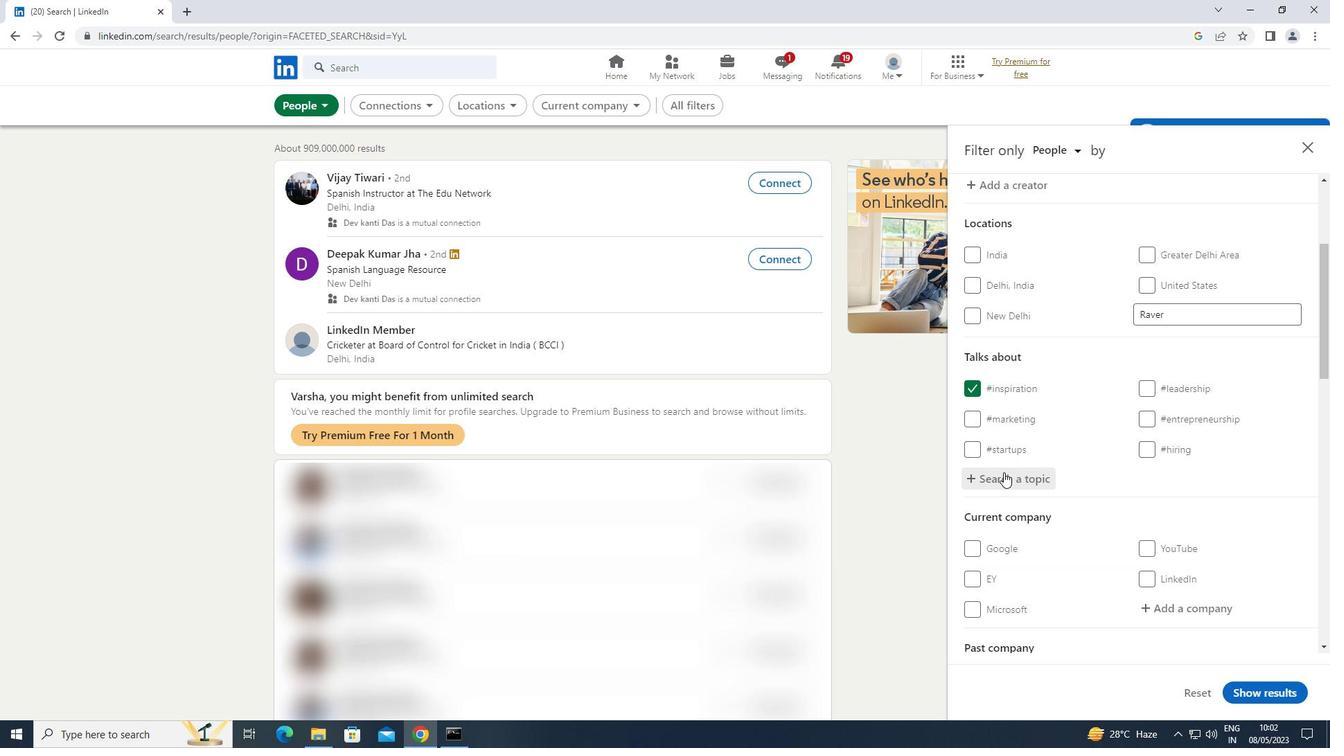 
Action: Mouse scrolled (1004, 472) with delta (0, 0)
Screenshot: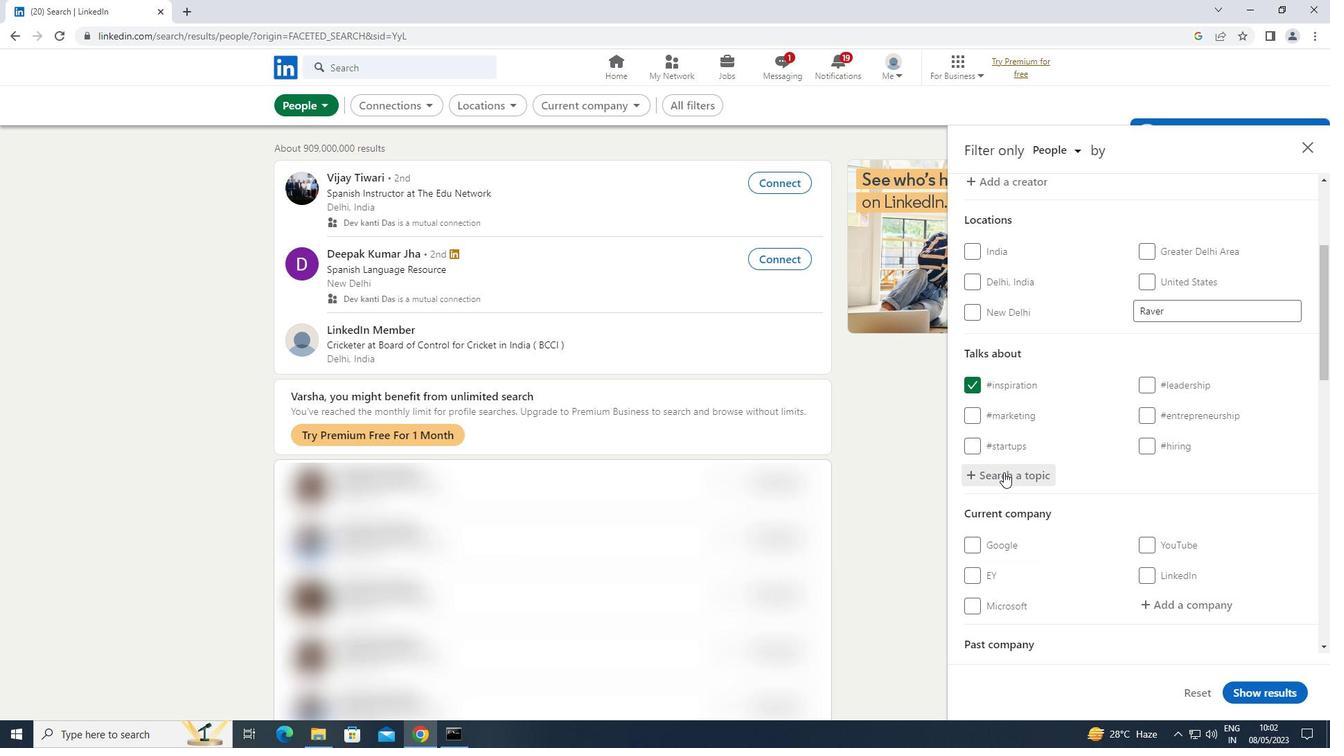 
Action: Mouse scrolled (1004, 472) with delta (0, 0)
Screenshot: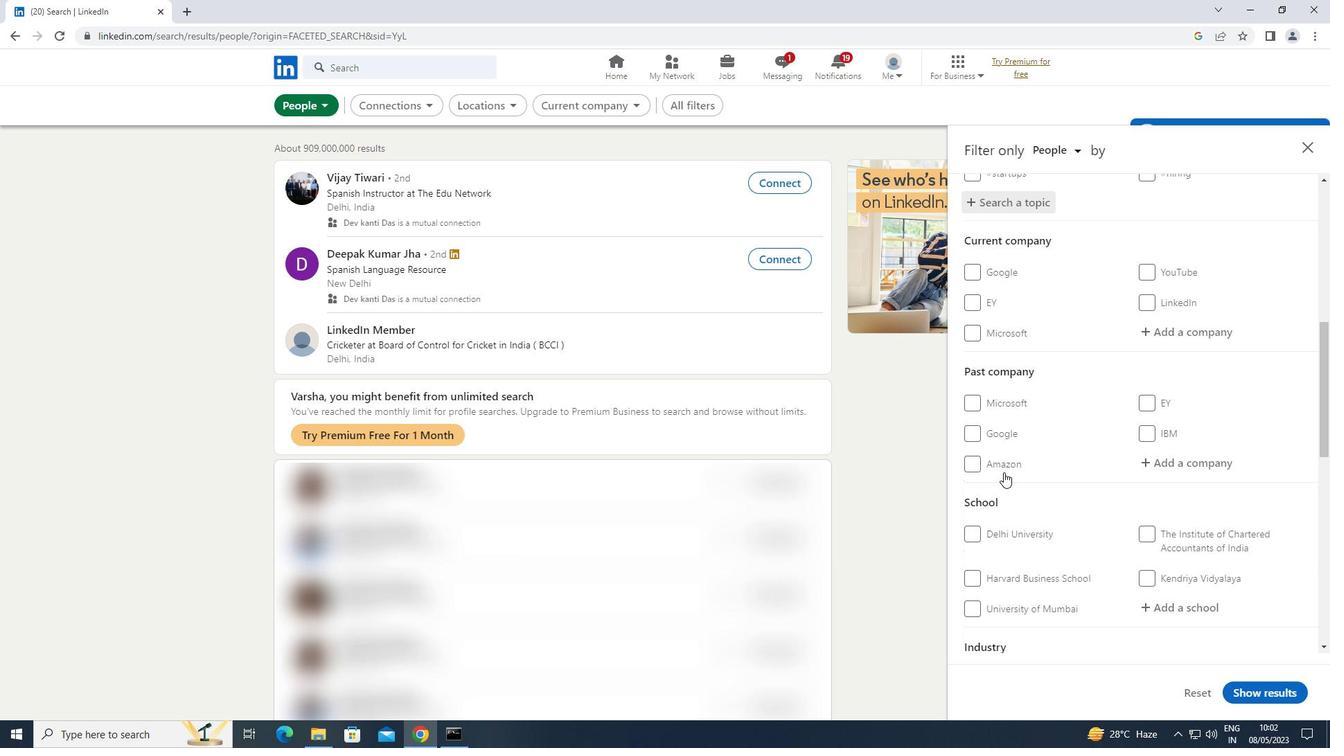 
Action: Mouse scrolled (1004, 472) with delta (0, 0)
Screenshot: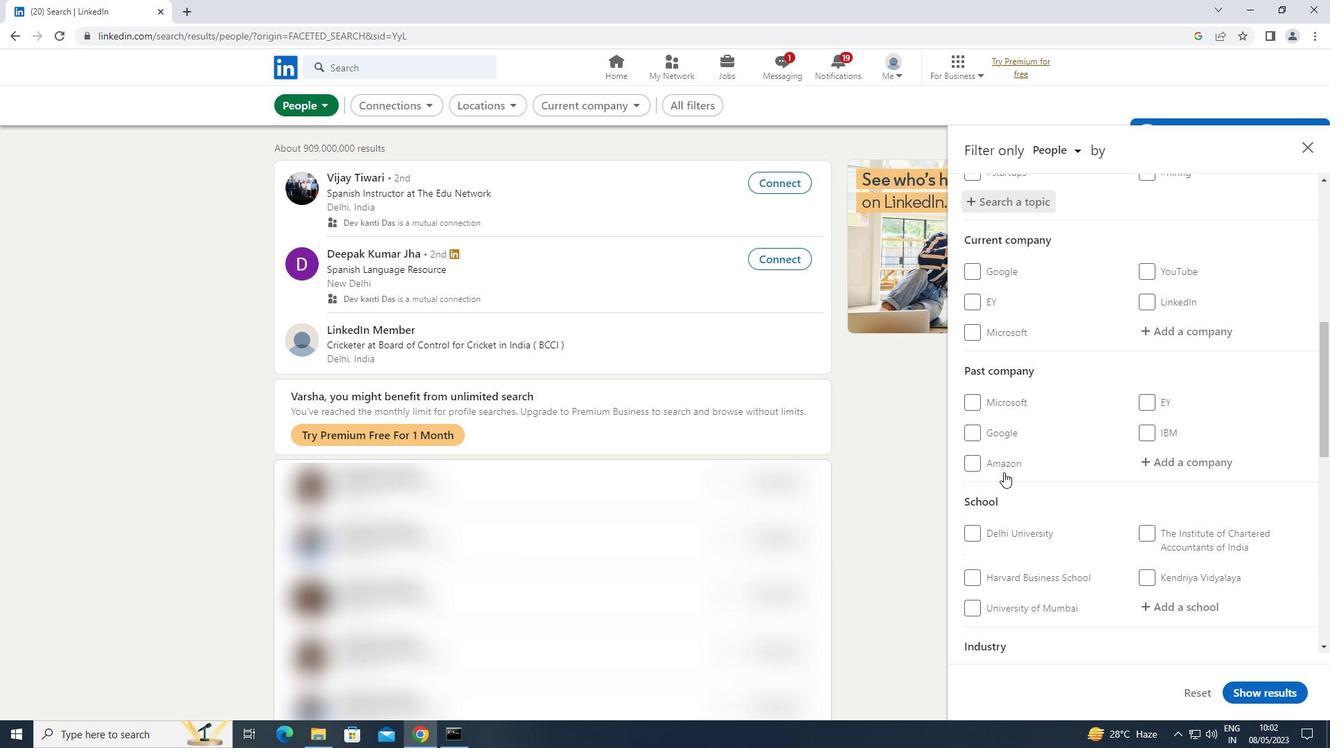 
Action: Mouse scrolled (1004, 472) with delta (0, 0)
Screenshot: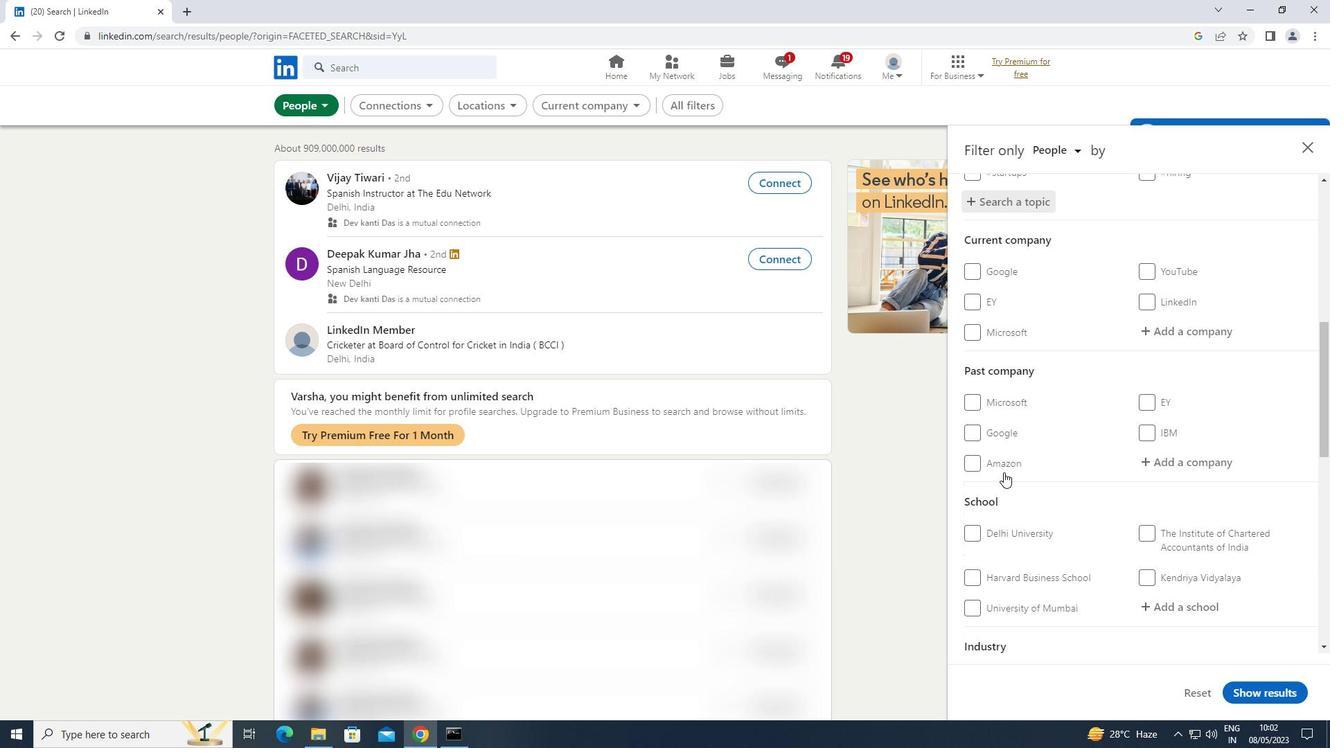 
Action: Mouse scrolled (1004, 472) with delta (0, 0)
Screenshot: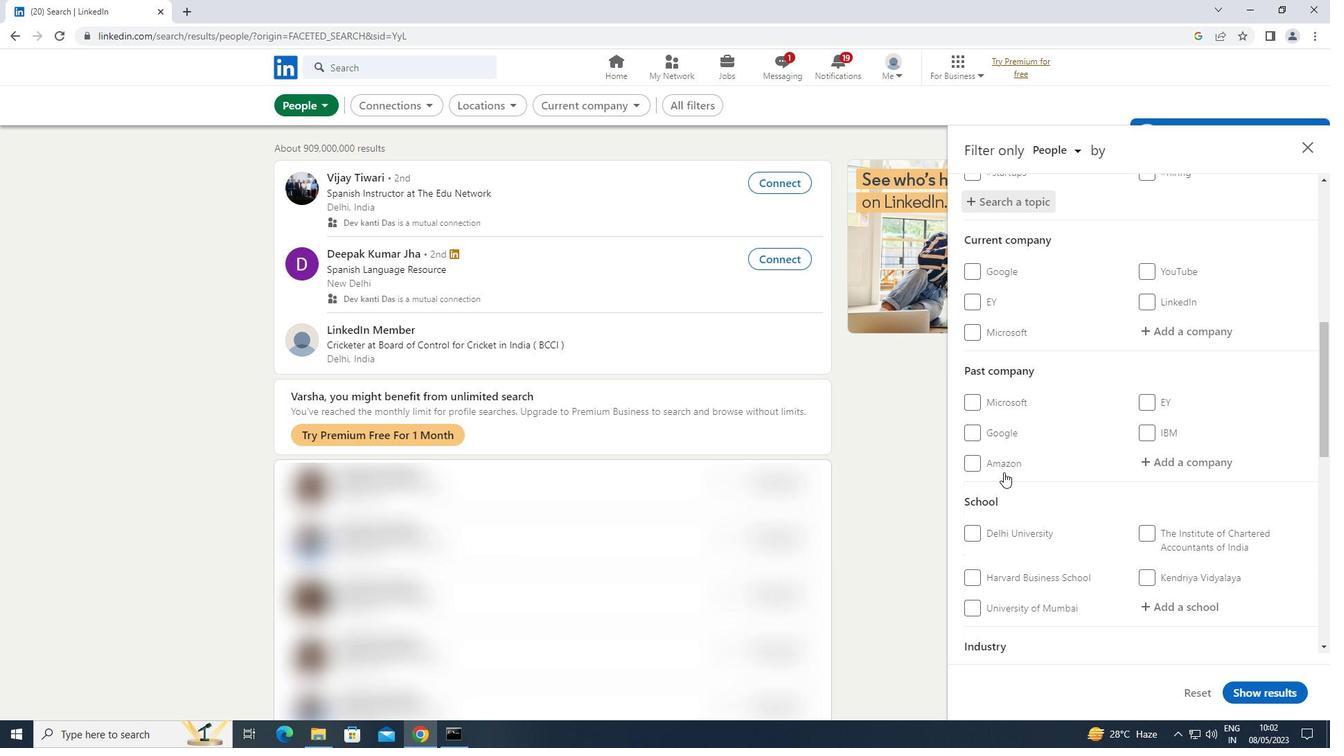 
Action: Mouse scrolled (1004, 472) with delta (0, 0)
Screenshot: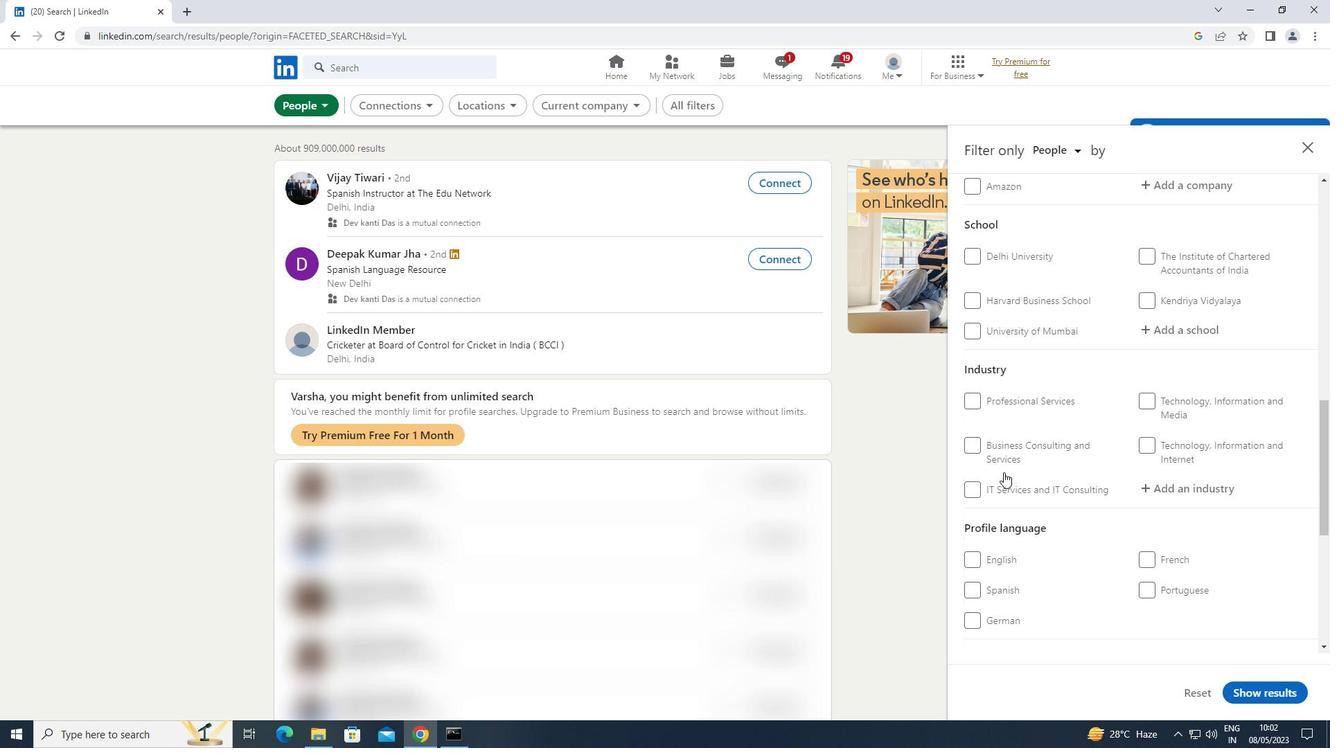 
Action: Mouse moved to (1145, 493)
Screenshot: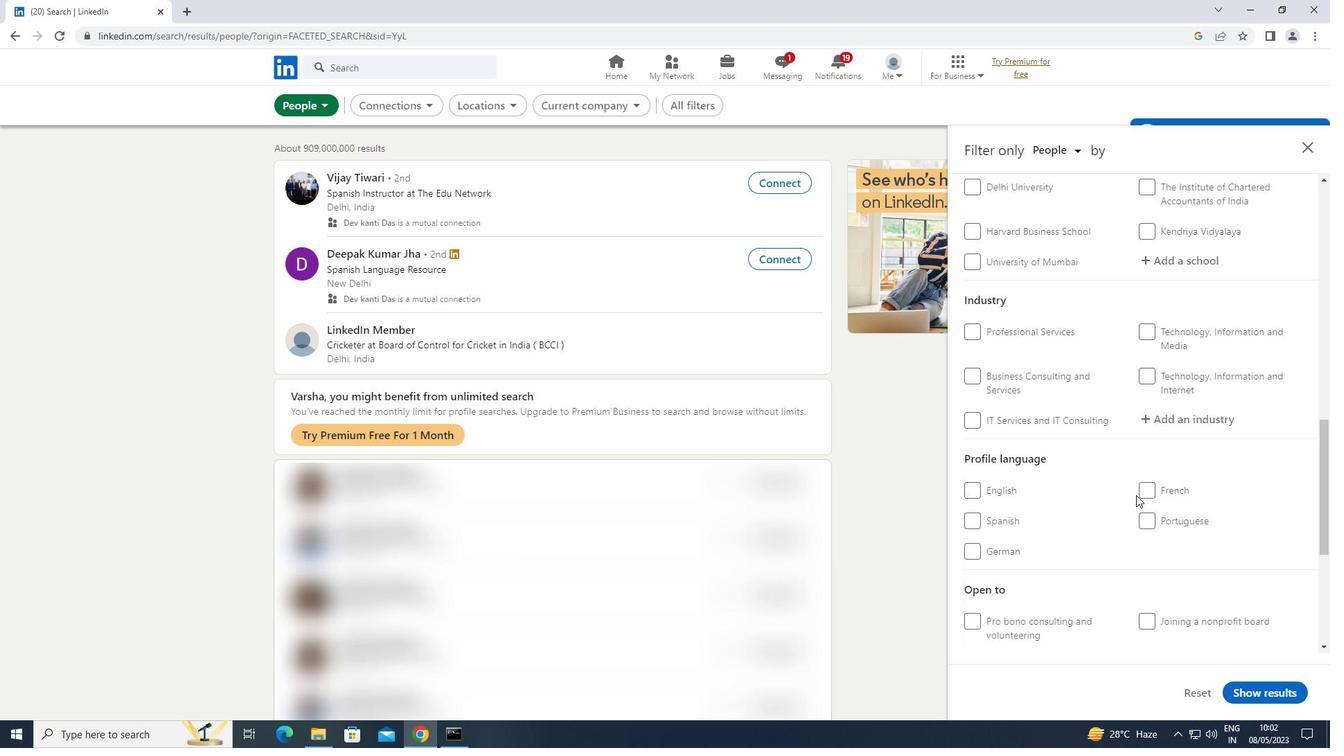 
Action: Mouse pressed left at (1145, 493)
Screenshot: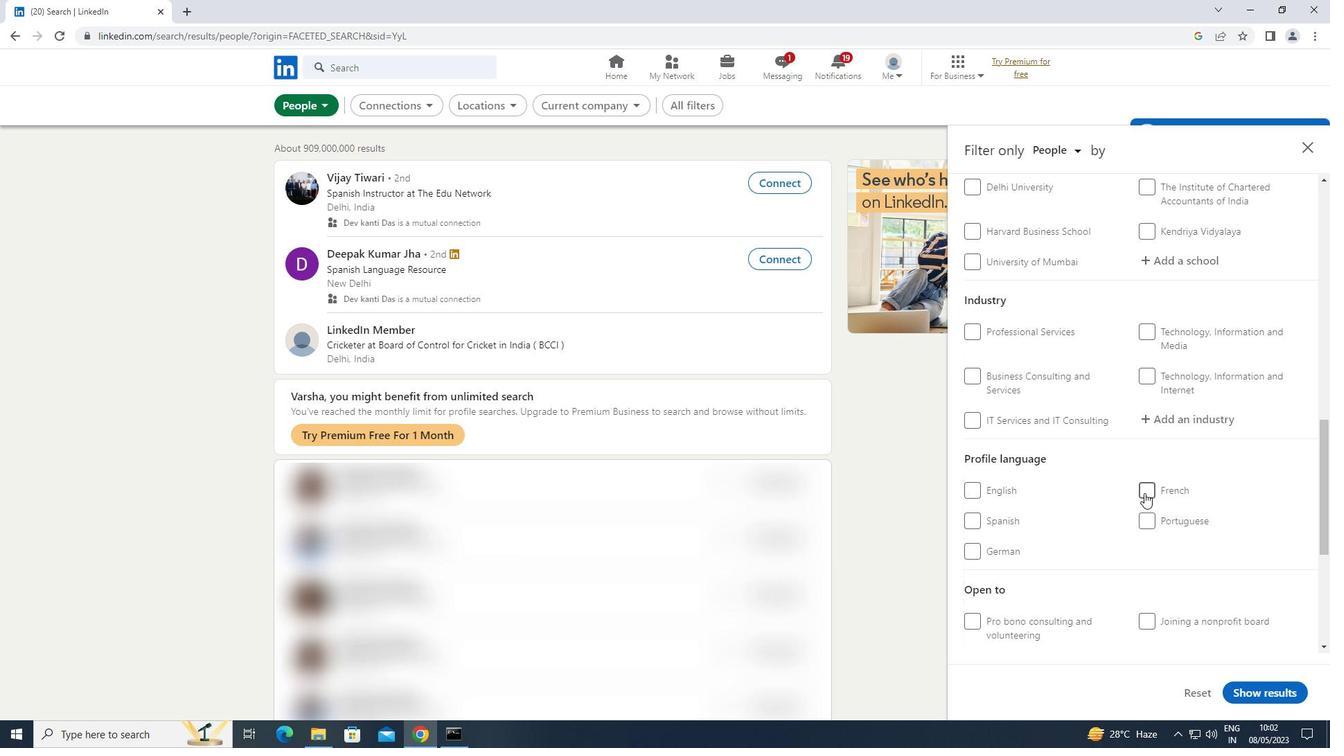 
Action: Mouse moved to (1146, 492)
Screenshot: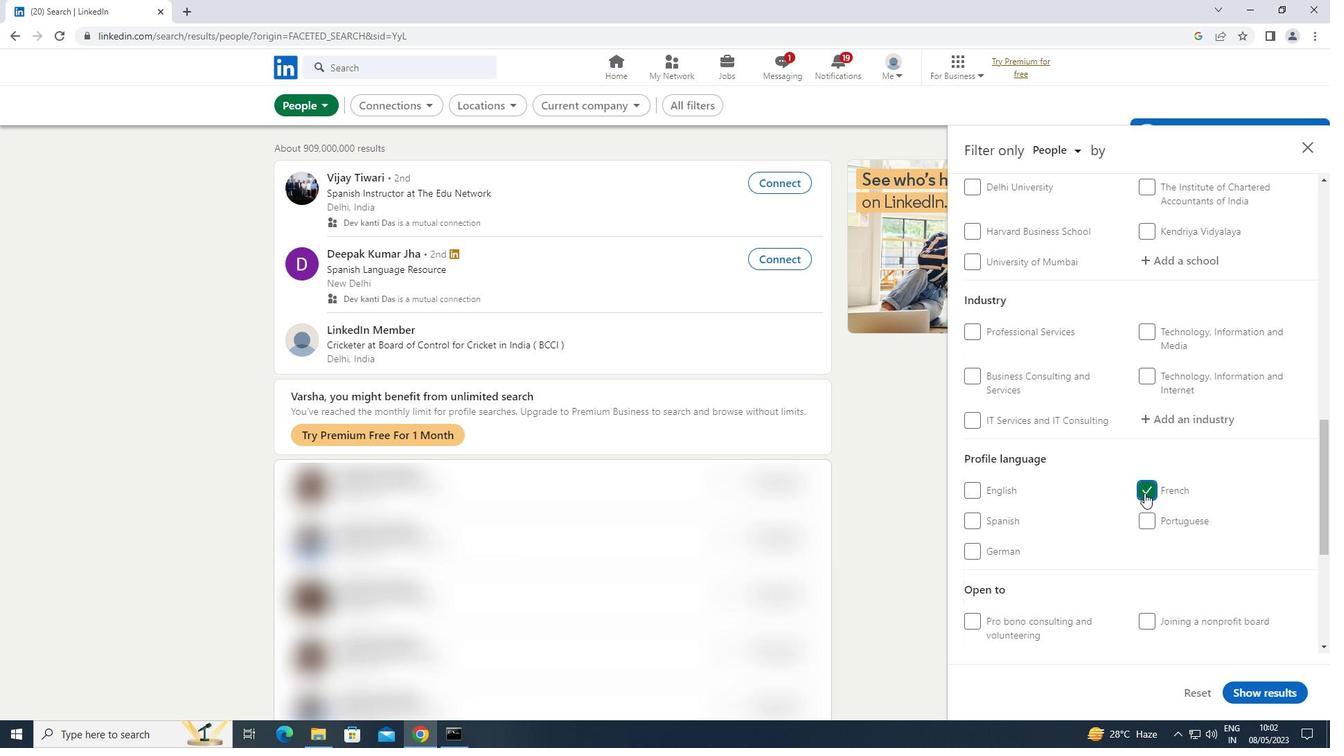 
Action: Mouse scrolled (1146, 493) with delta (0, 0)
Screenshot: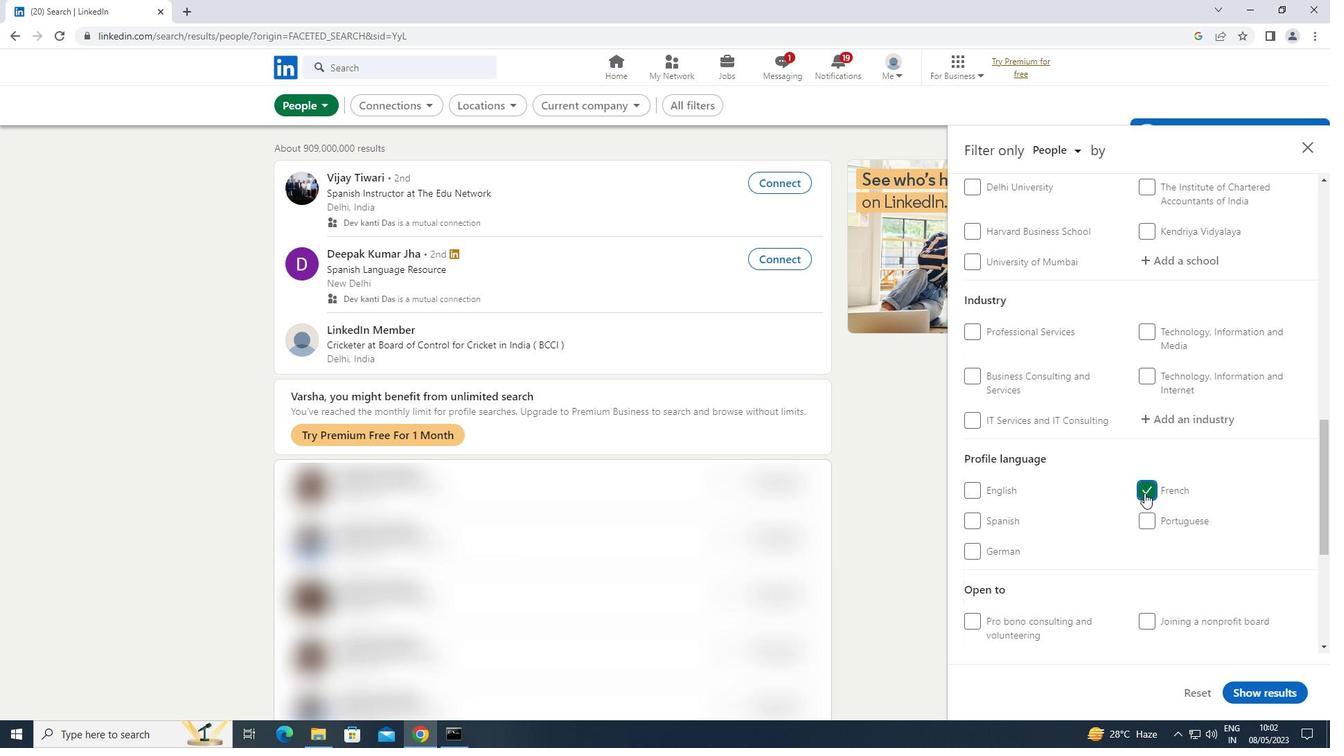 
Action: Mouse scrolled (1146, 493) with delta (0, 0)
Screenshot: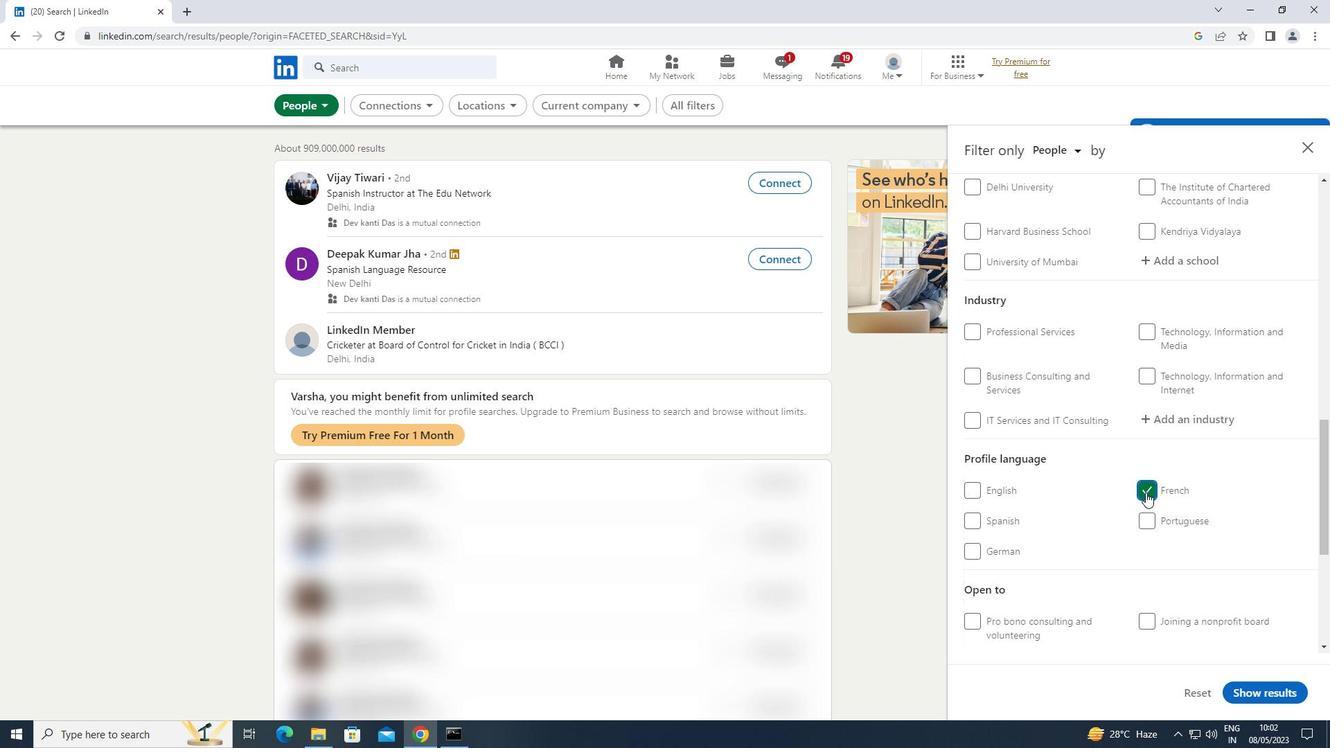 
Action: Mouse moved to (1147, 492)
Screenshot: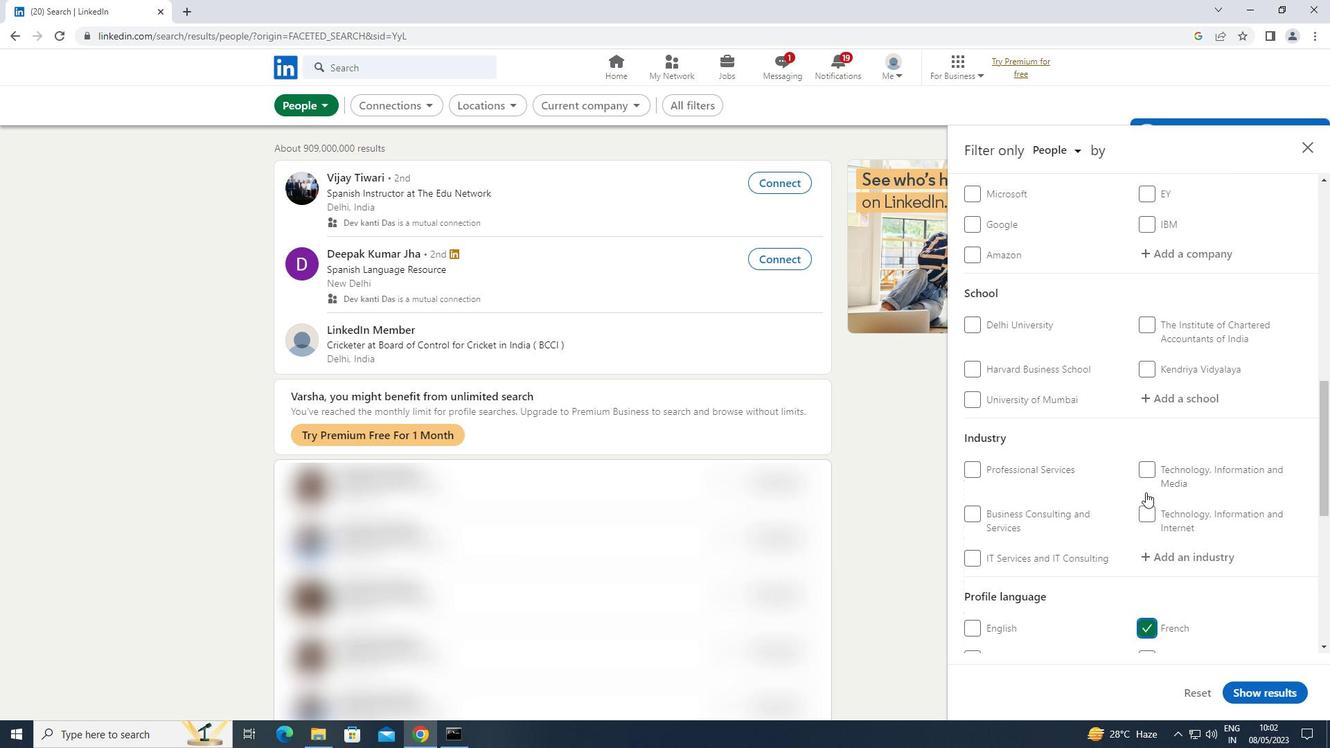 
Action: Mouse scrolled (1147, 493) with delta (0, 0)
Screenshot: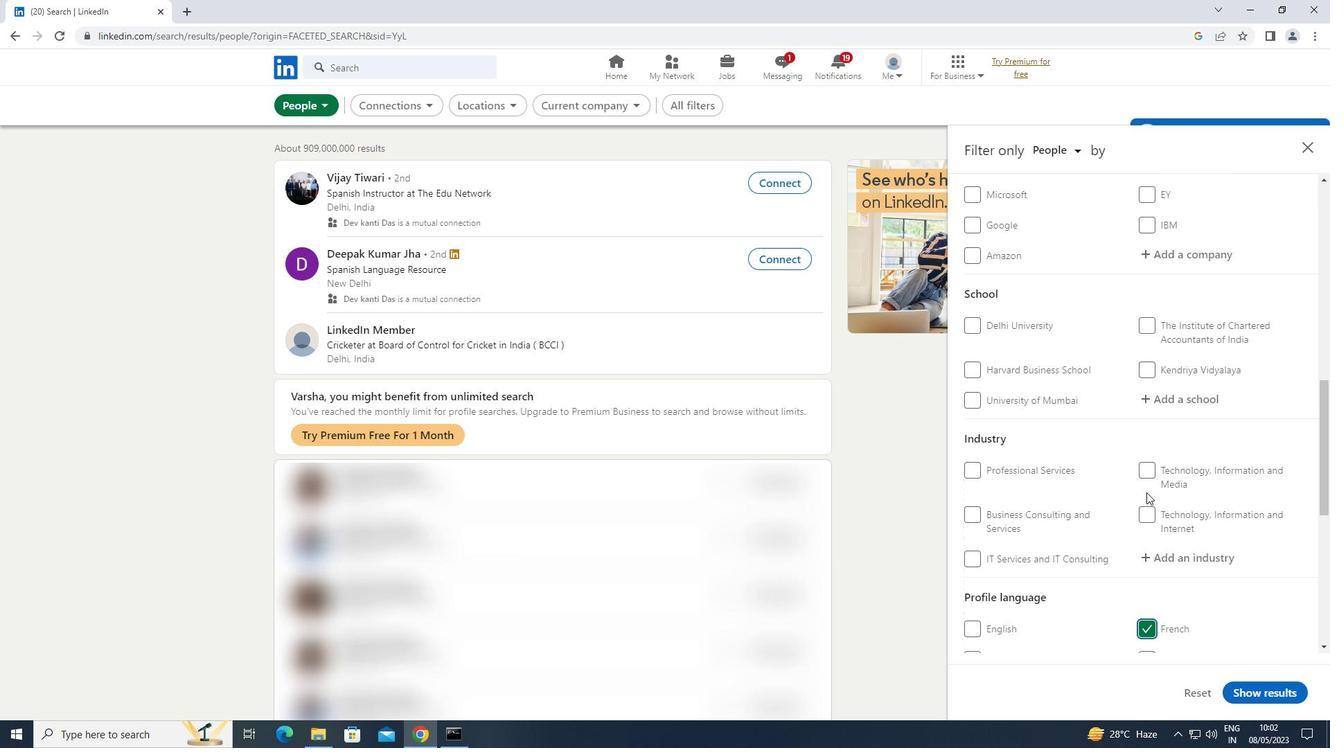 
Action: Mouse scrolled (1147, 493) with delta (0, 0)
Screenshot: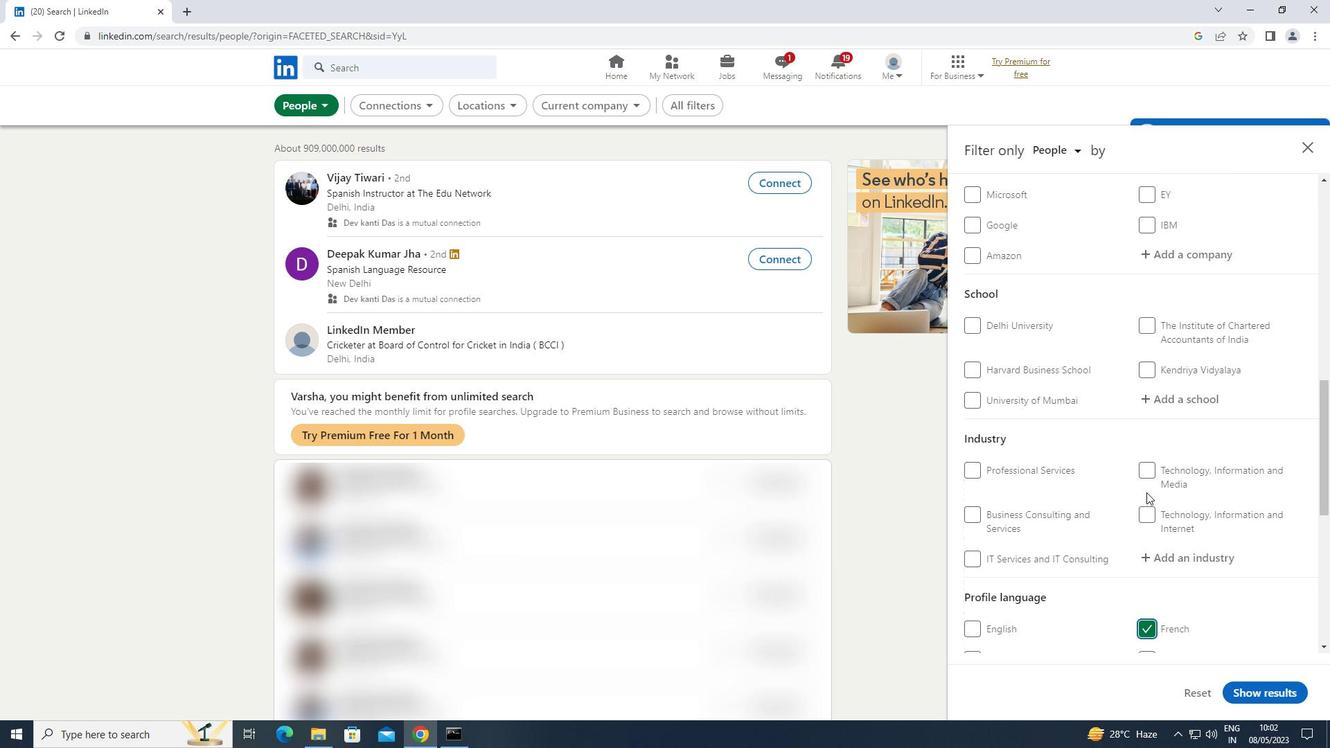 
Action: Mouse scrolled (1147, 493) with delta (0, 0)
Screenshot: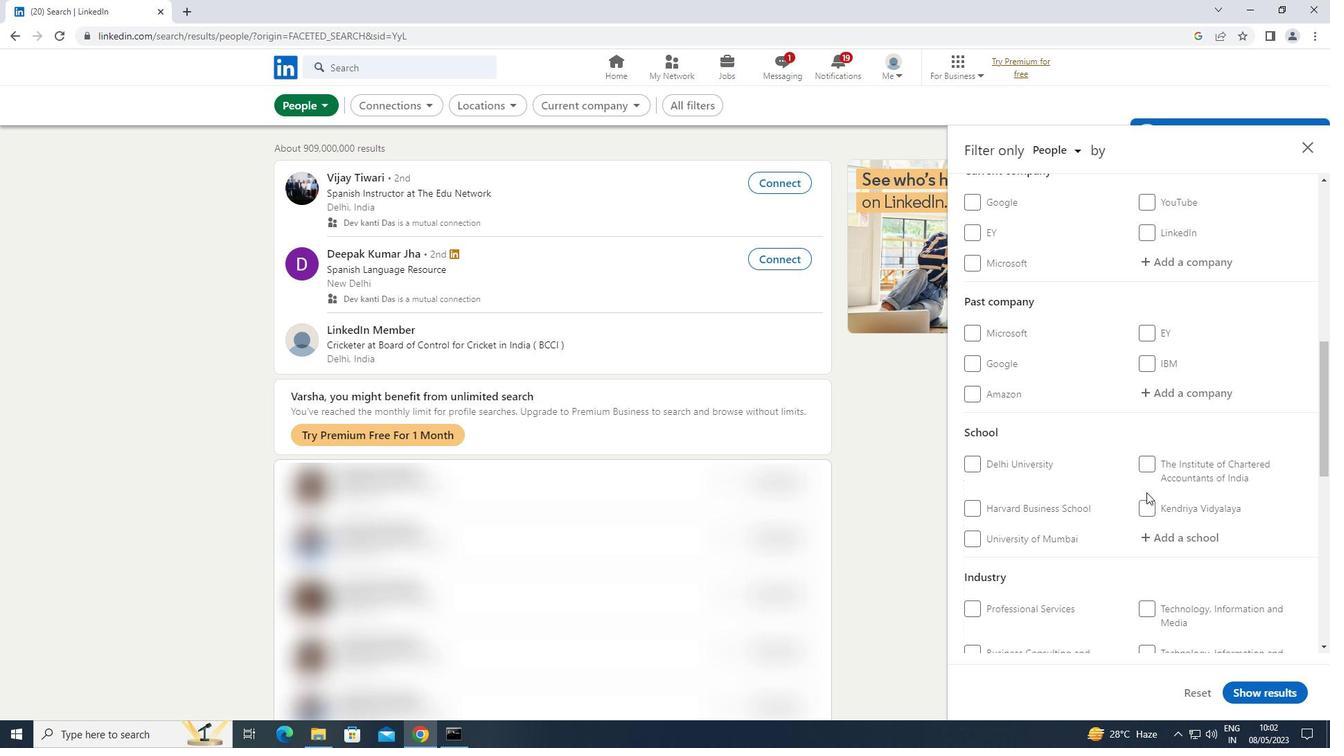 
Action: Mouse scrolled (1147, 493) with delta (0, 0)
Screenshot: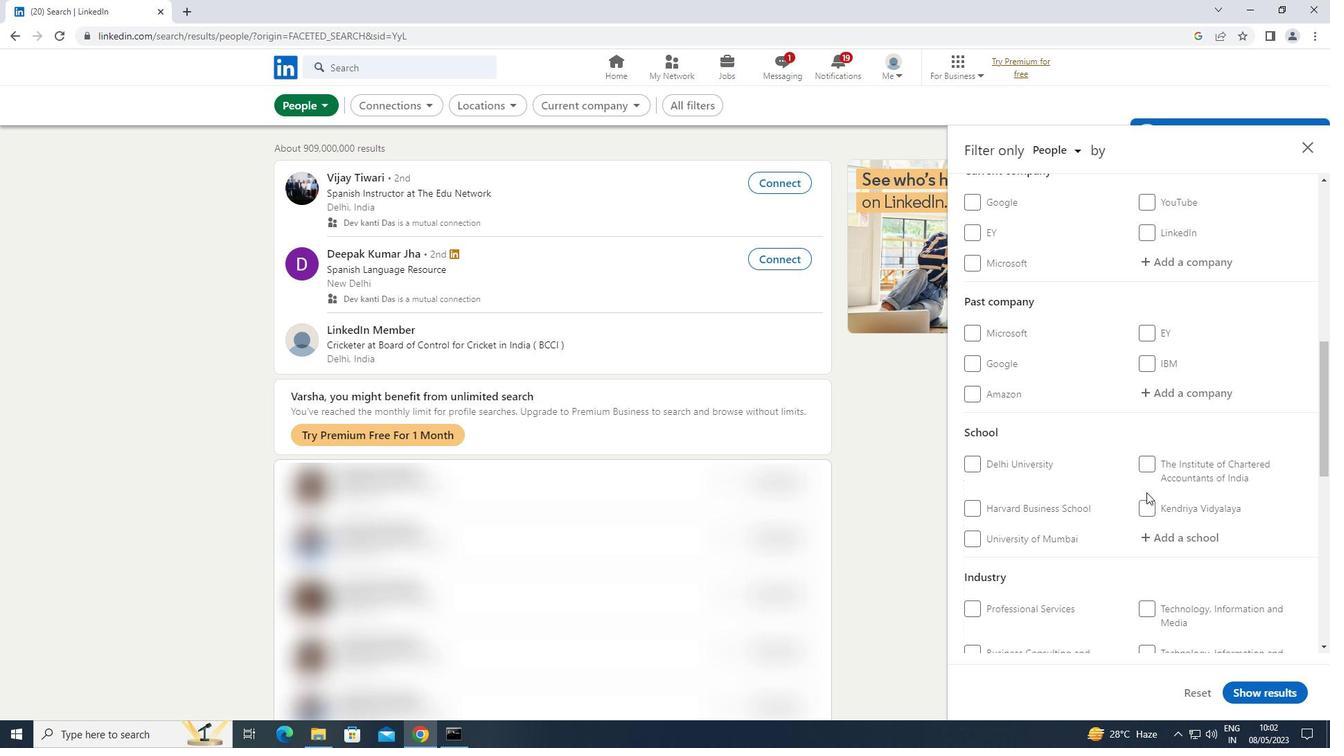 
Action: Mouse scrolled (1147, 493) with delta (0, 0)
Screenshot: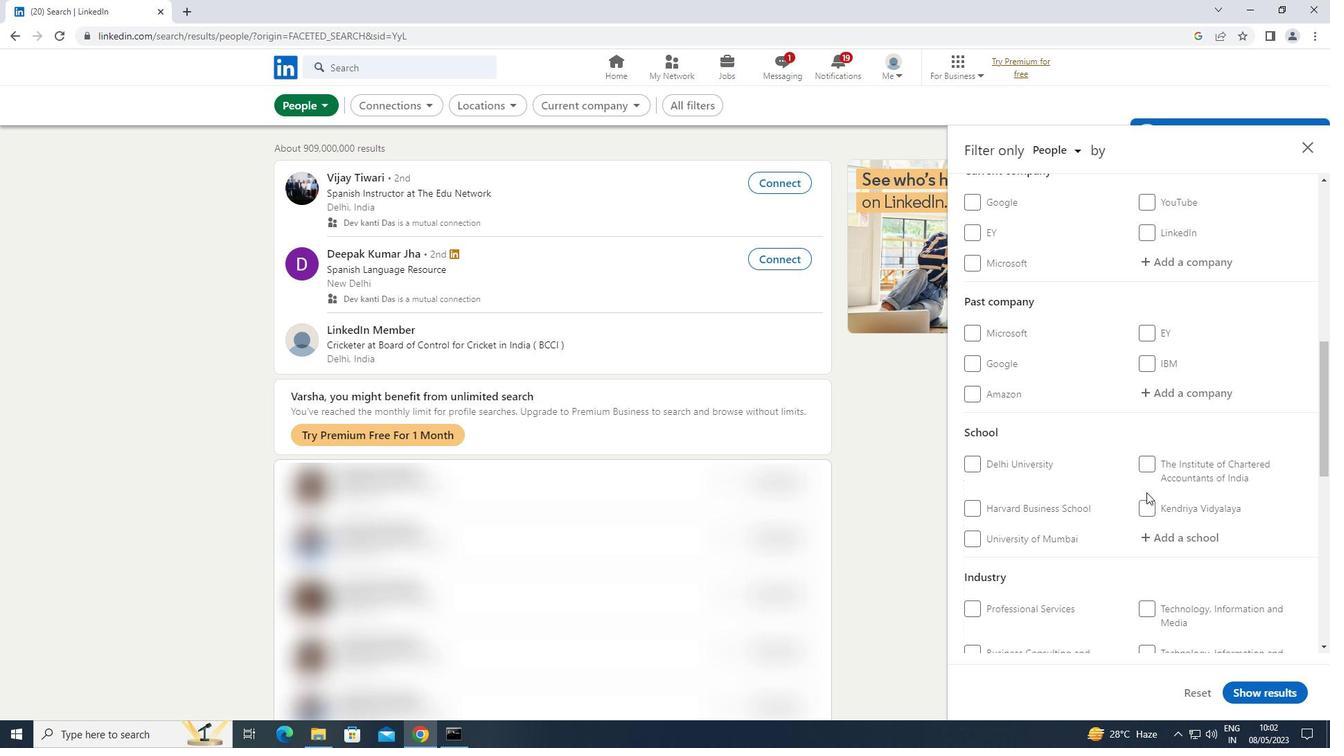 
Action: Mouse moved to (1171, 474)
Screenshot: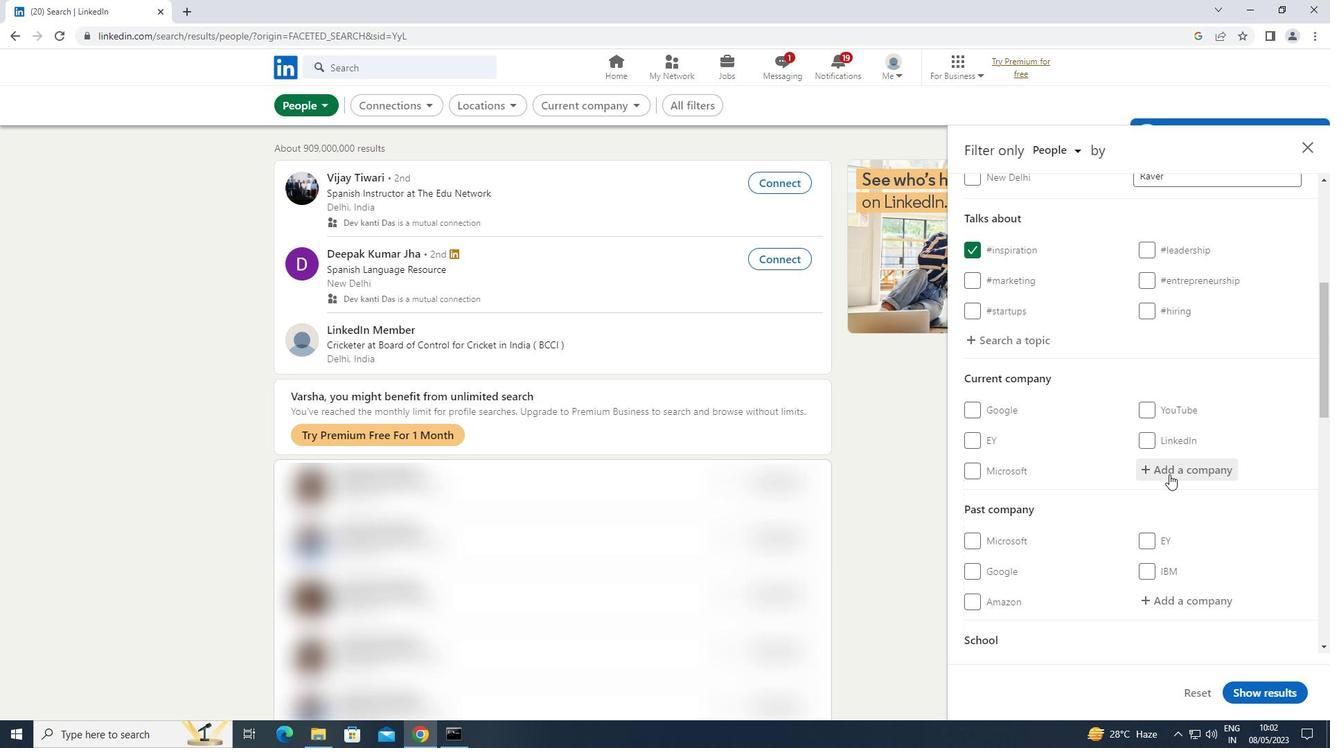 
Action: Mouse pressed left at (1171, 474)
Screenshot: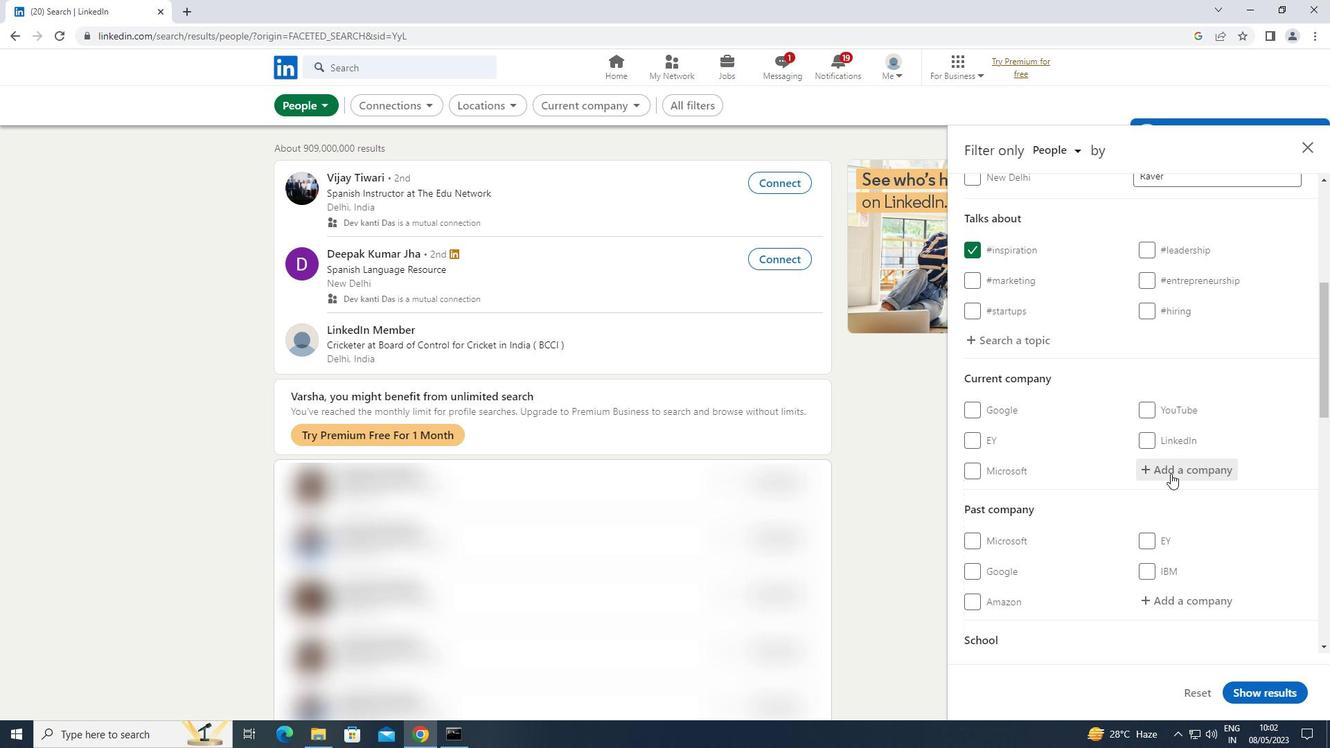 
Action: Key pressed <Key.shift><Key.shift>ZEPO<Key.space><Key.shift>COMM
Screenshot: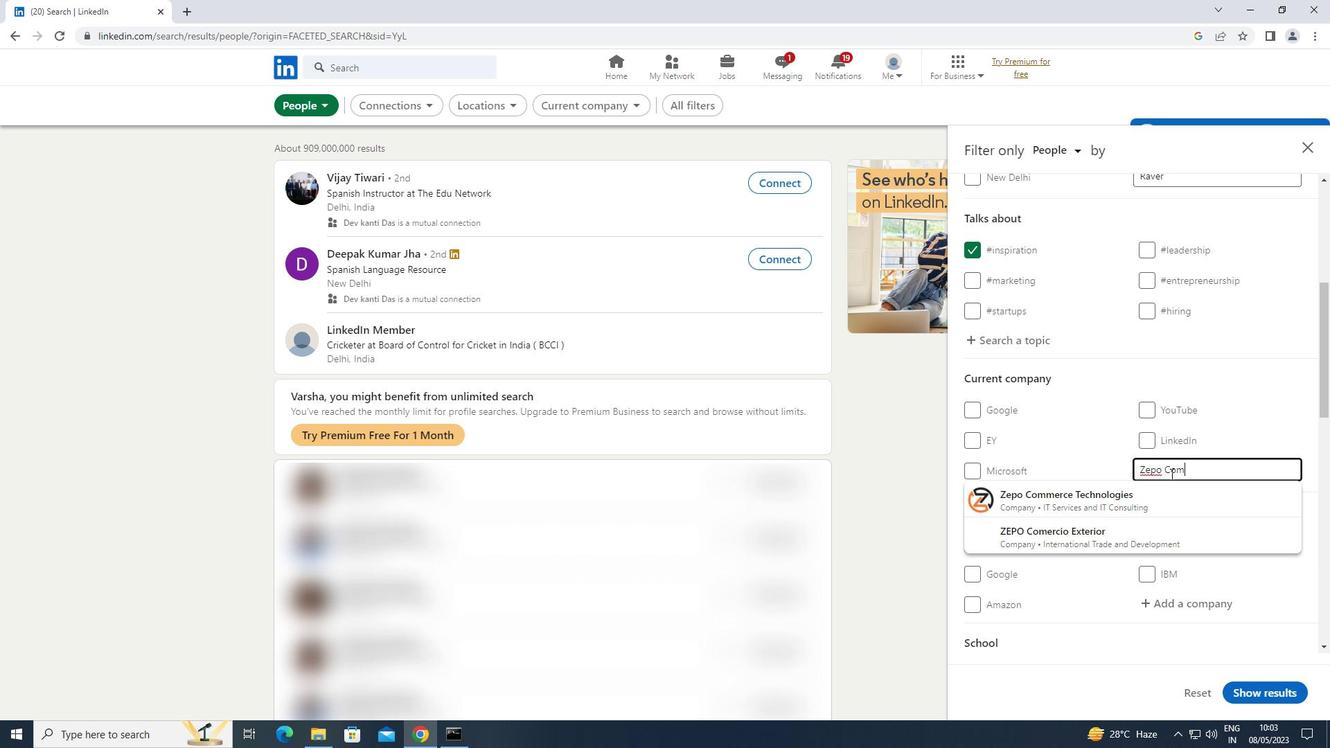 
Action: Mouse moved to (1081, 492)
Screenshot: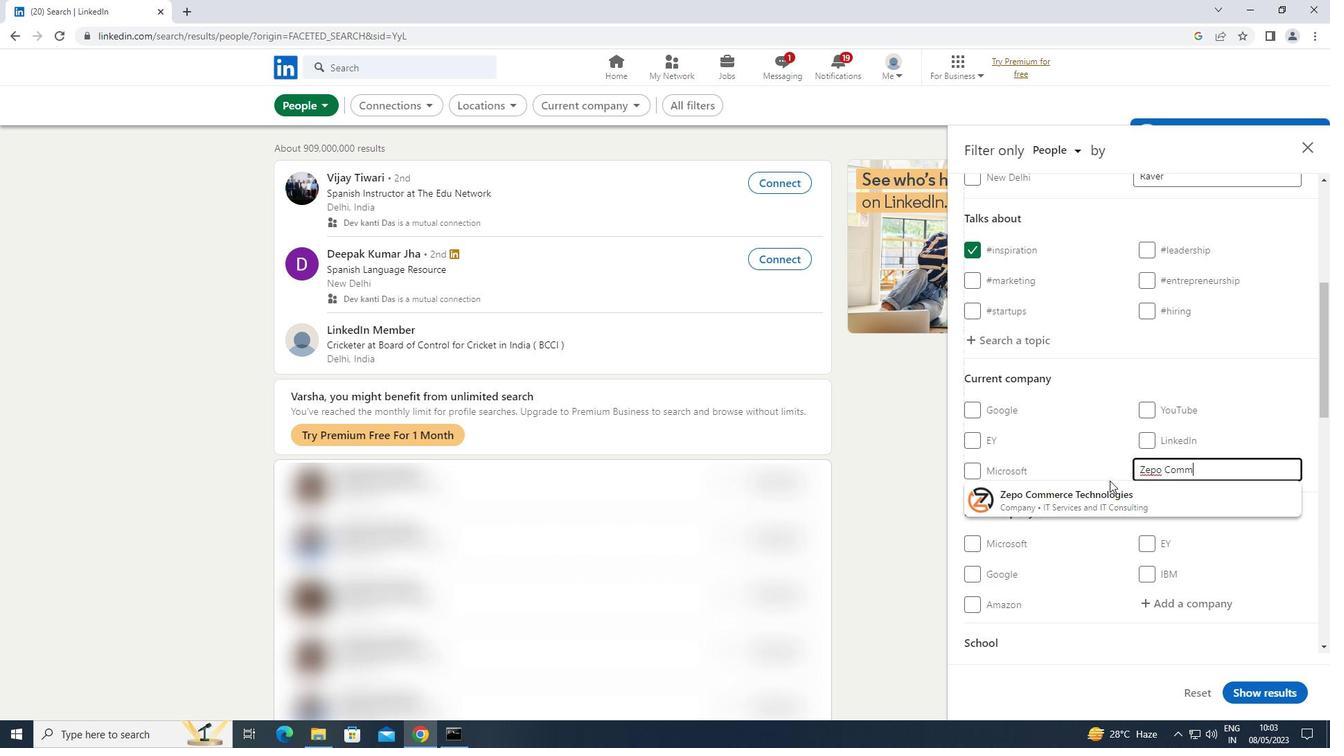 
Action: Mouse pressed left at (1081, 492)
Screenshot: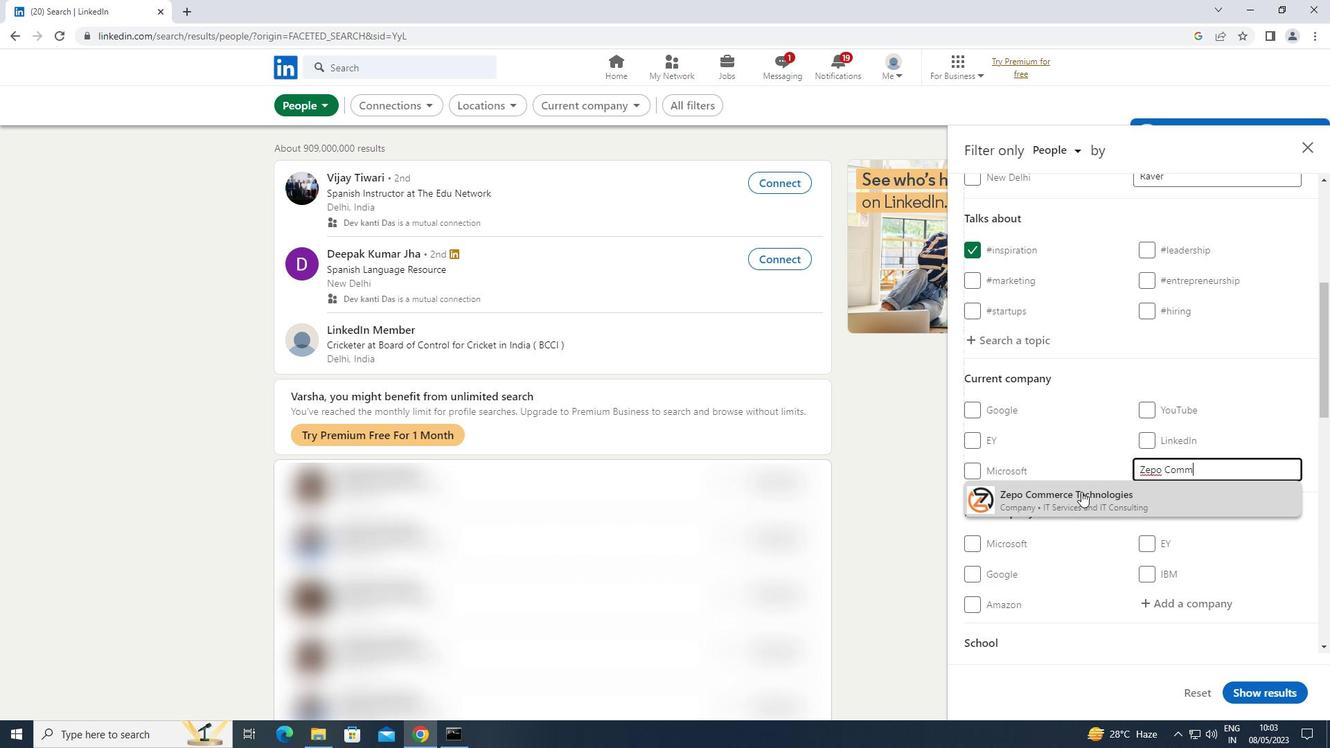 
Action: Mouse scrolled (1081, 491) with delta (0, 0)
Screenshot: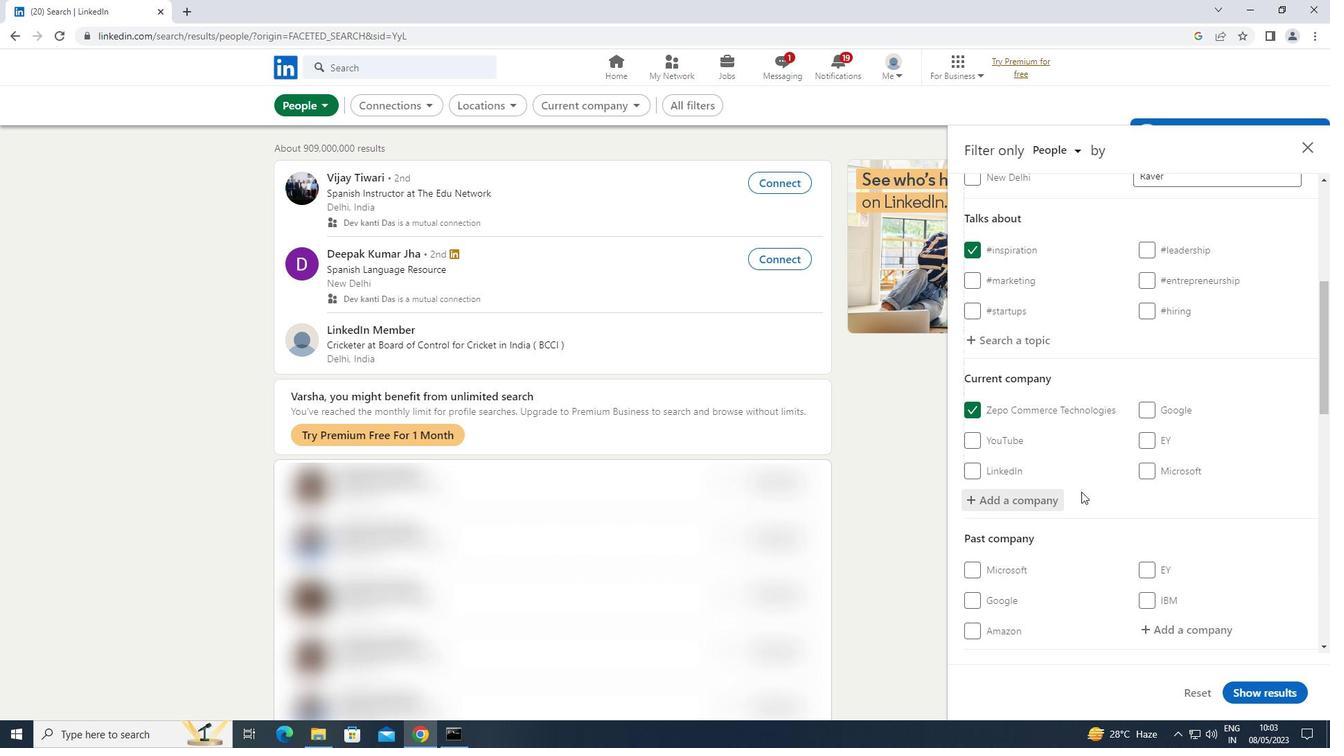 
Action: Mouse scrolled (1081, 491) with delta (0, 0)
Screenshot: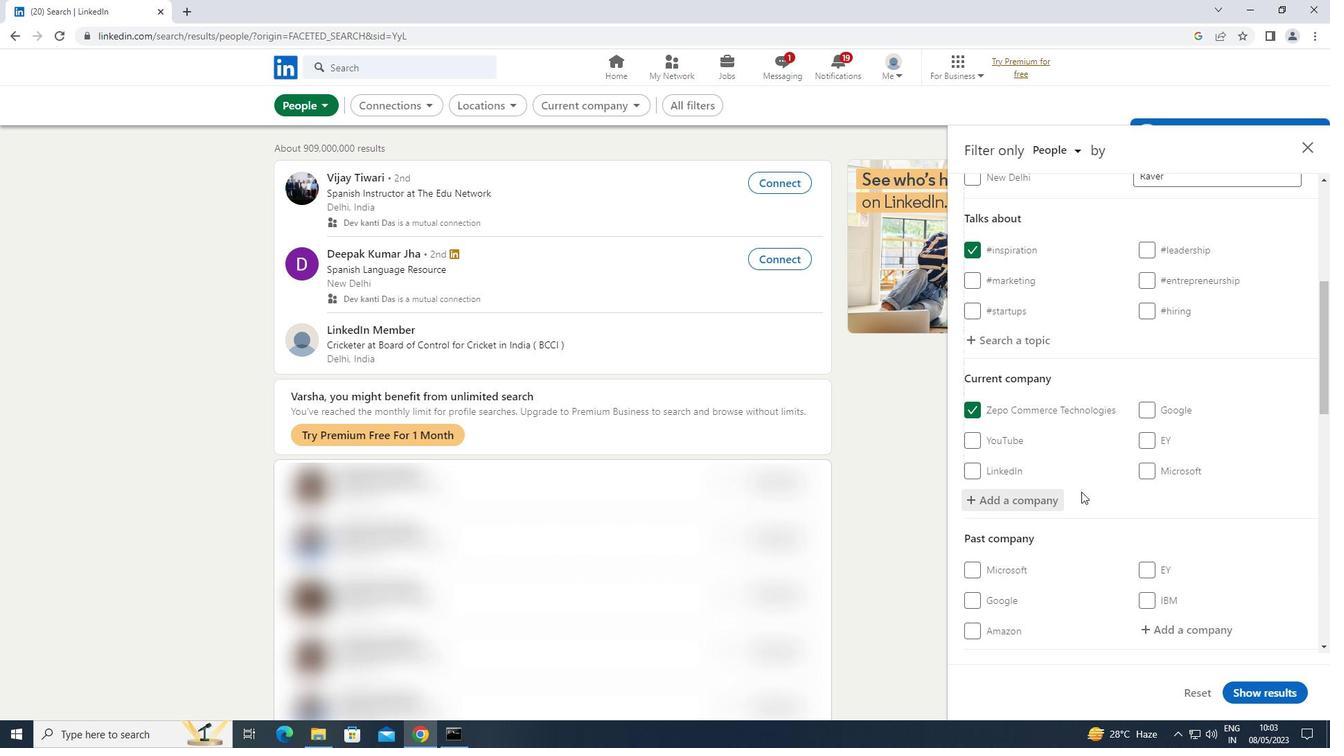 
Action: Mouse scrolled (1081, 491) with delta (0, 0)
Screenshot: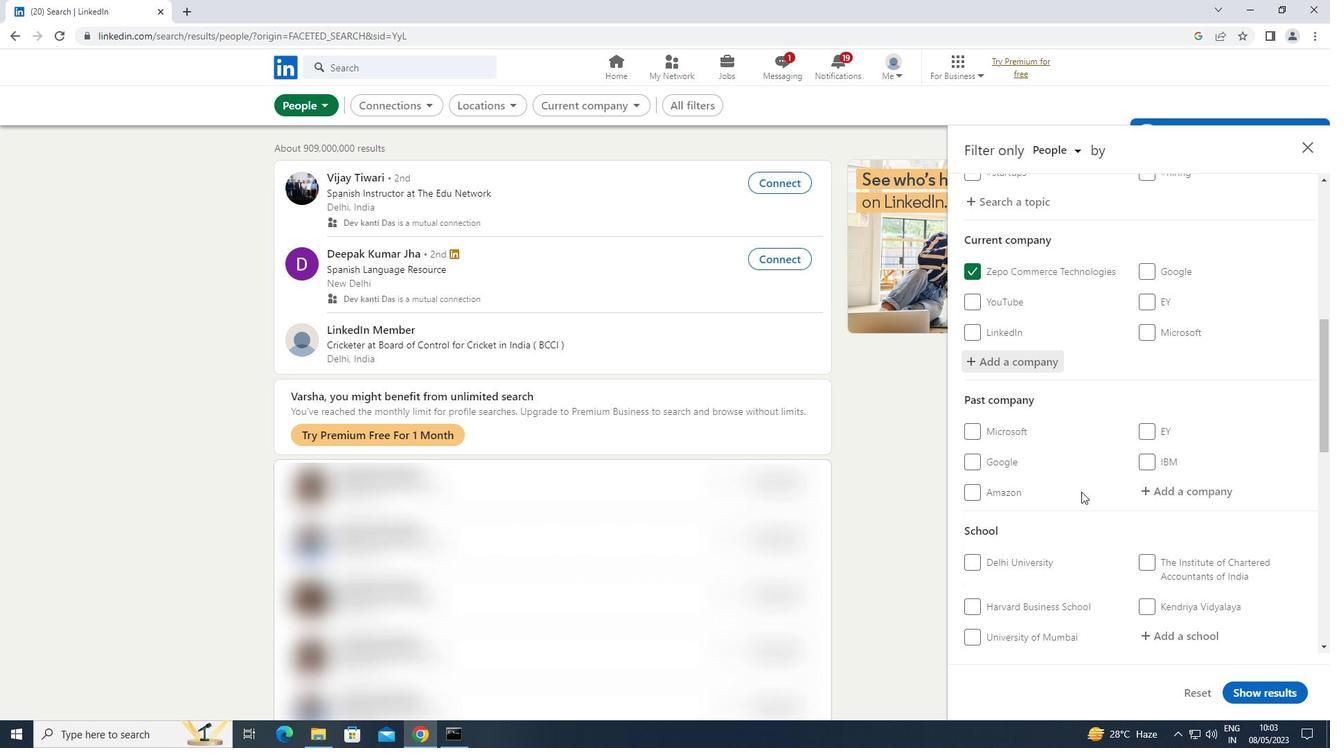 
Action: Mouse scrolled (1081, 491) with delta (0, 0)
Screenshot: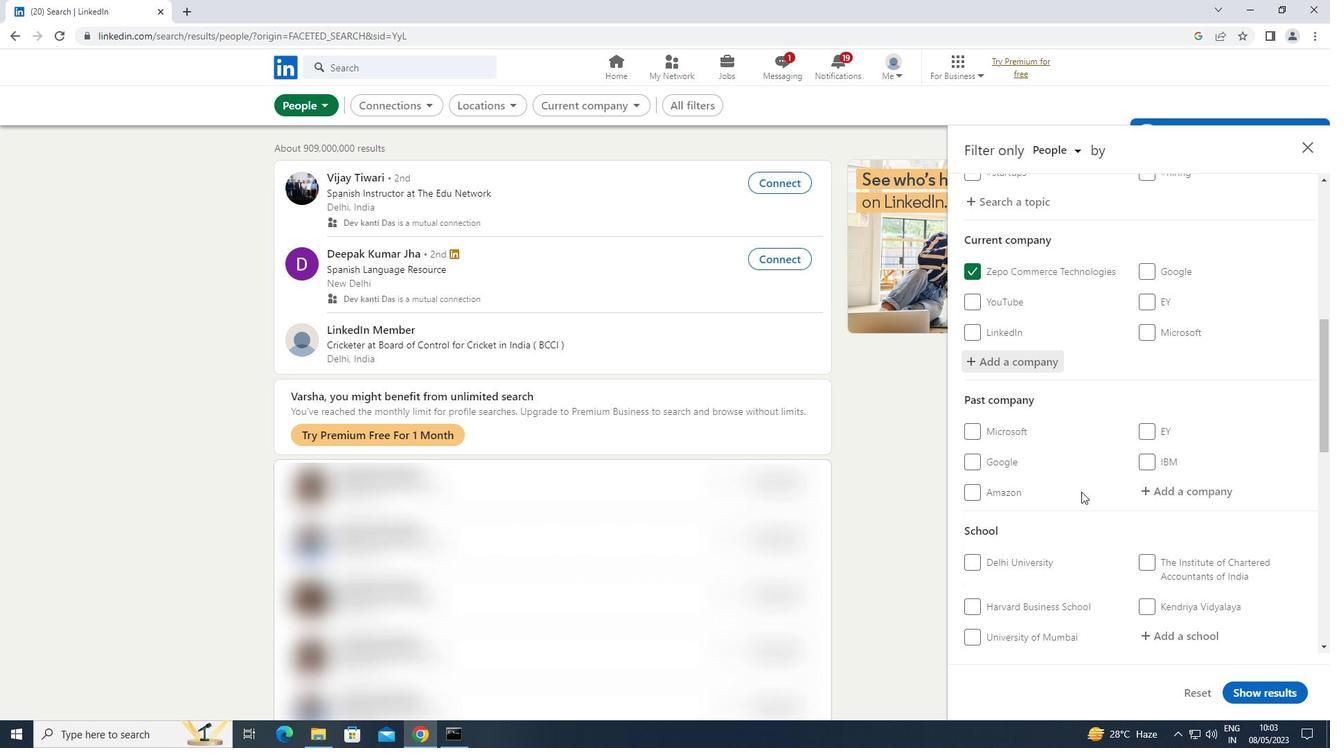 
Action: Mouse moved to (1154, 492)
Screenshot: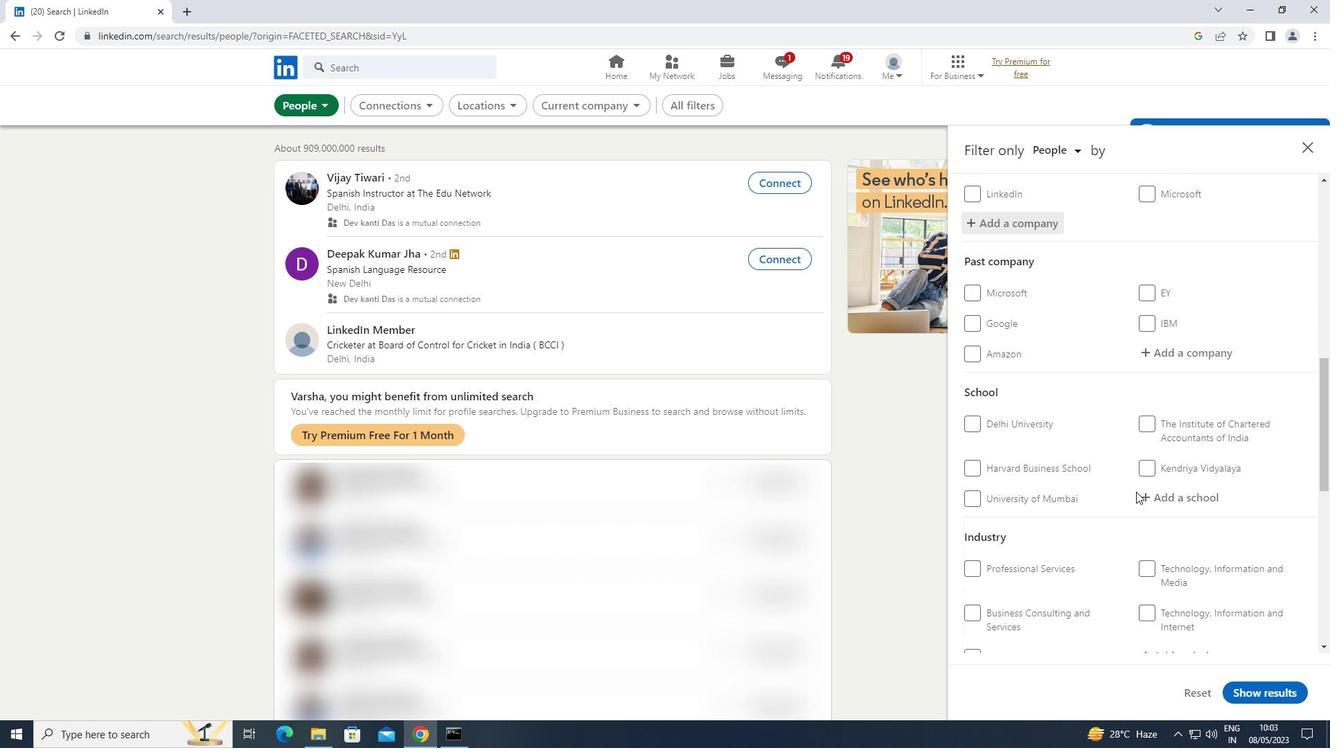 
Action: Mouse pressed left at (1154, 492)
Screenshot: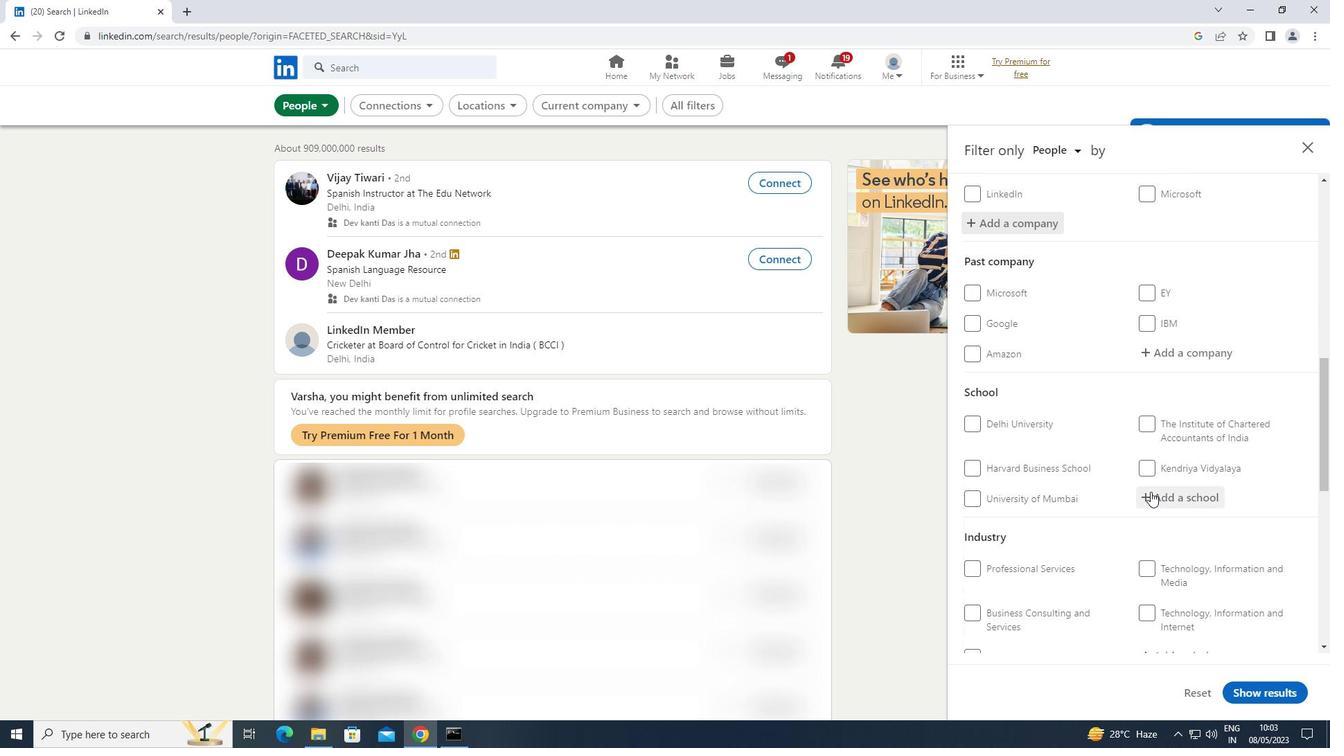 
Action: Key pressed <Key.shift>TATA<Key.space>
Screenshot: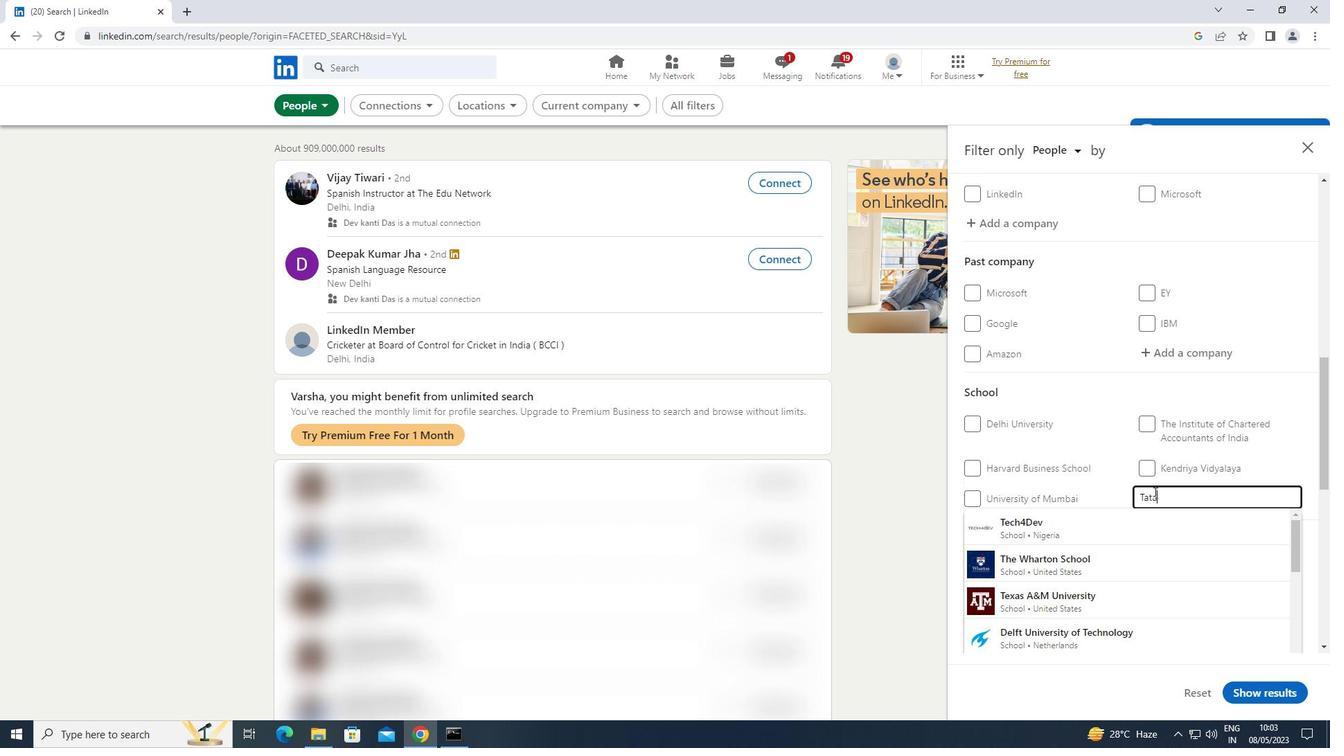 
Action: Mouse moved to (1116, 525)
Screenshot: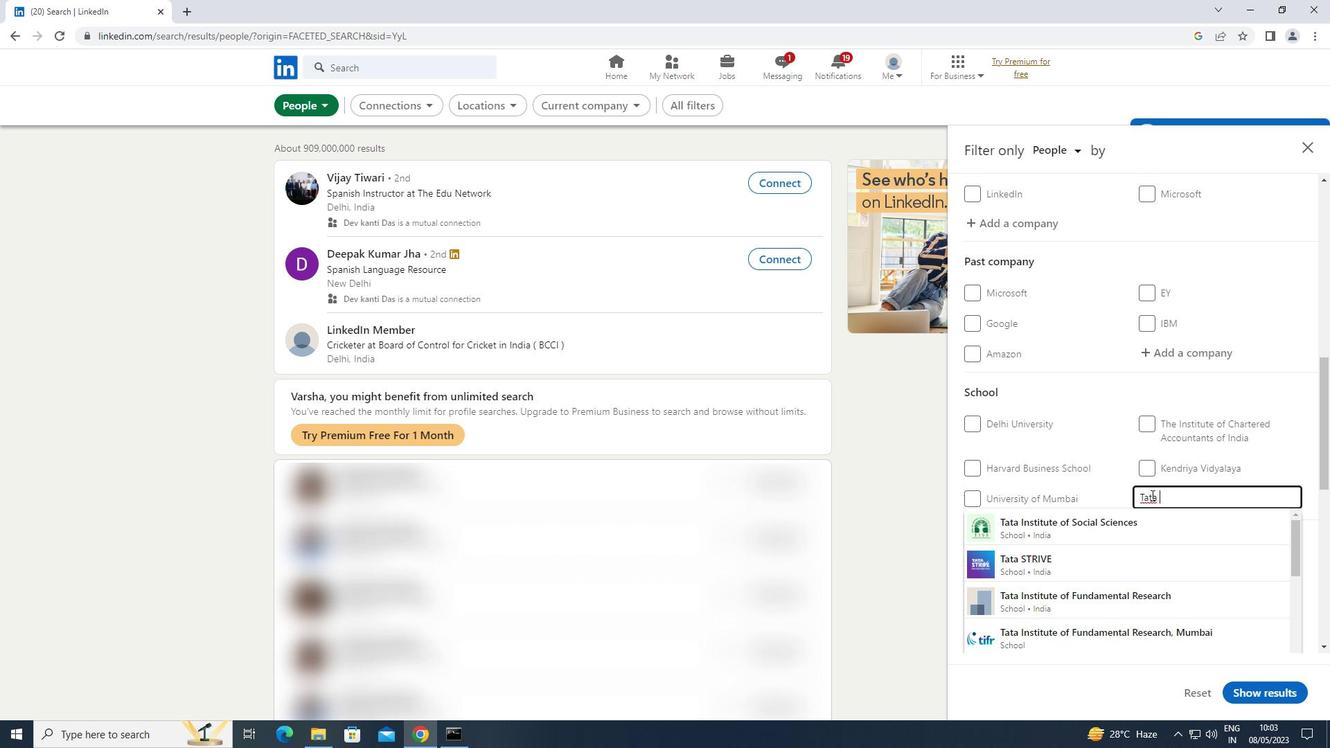 
Action: Mouse pressed left at (1116, 525)
Screenshot: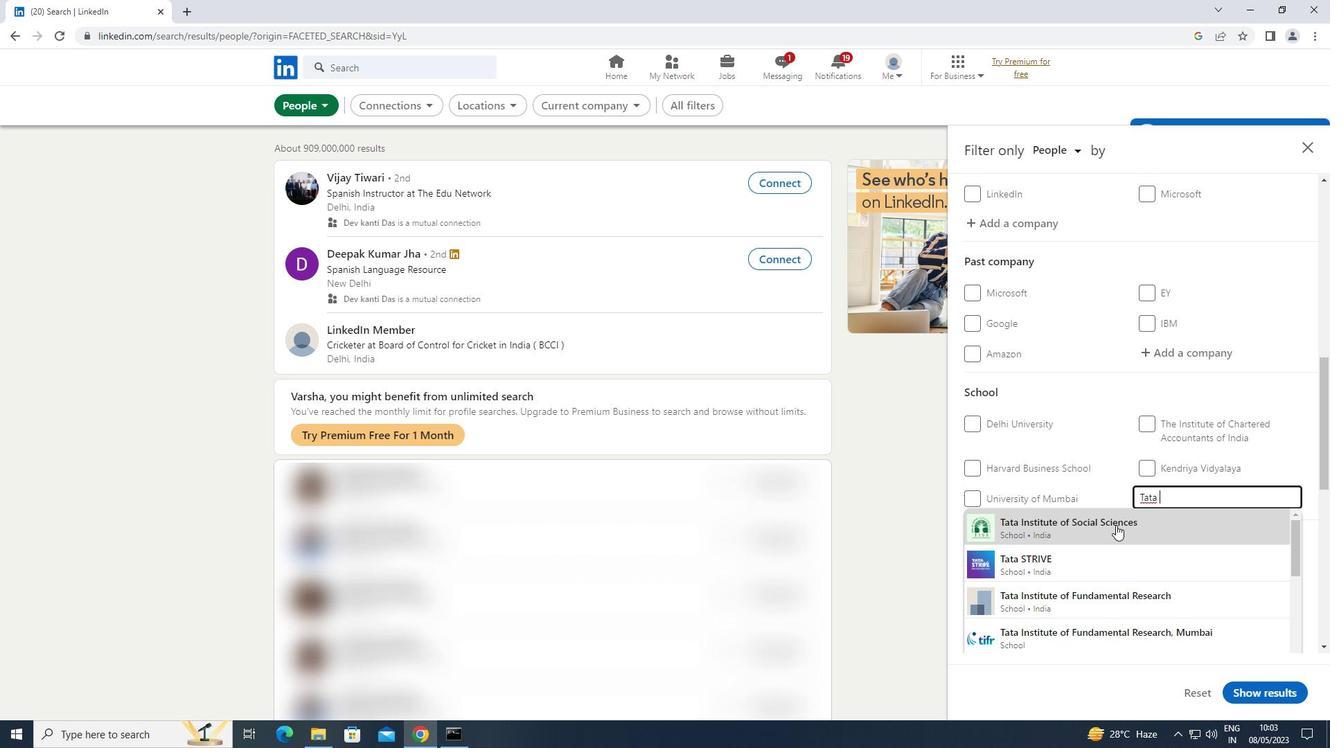 
Action: Mouse moved to (1117, 526)
Screenshot: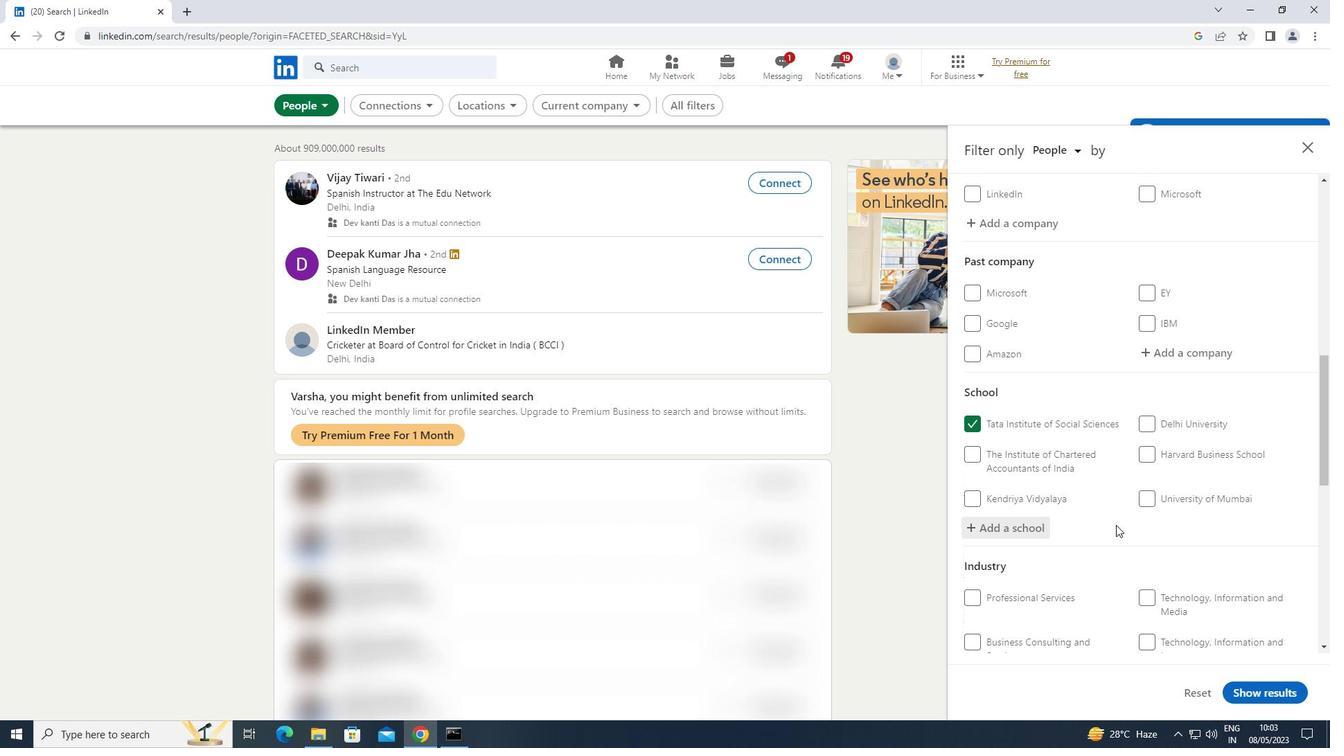 
Action: Mouse scrolled (1117, 525) with delta (0, 0)
Screenshot: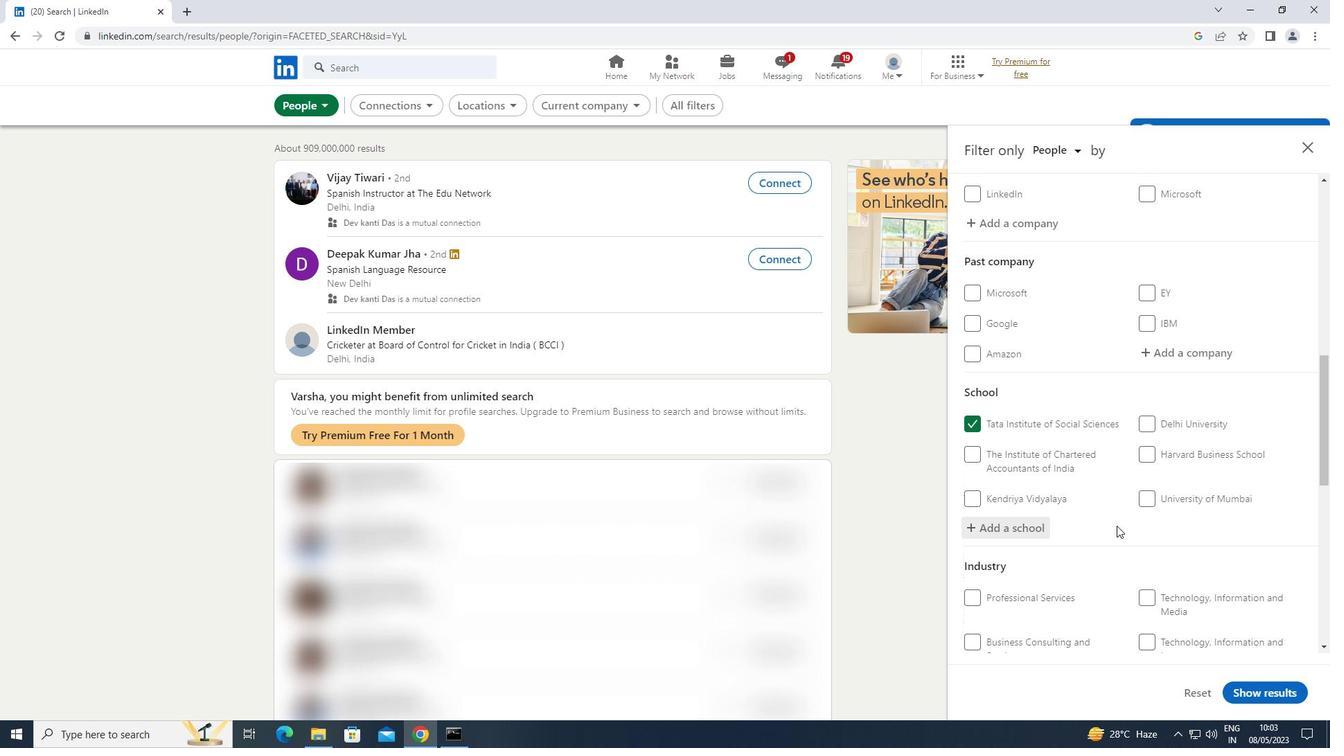
Action: Mouse scrolled (1117, 525) with delta (0, 0)
Screenshot: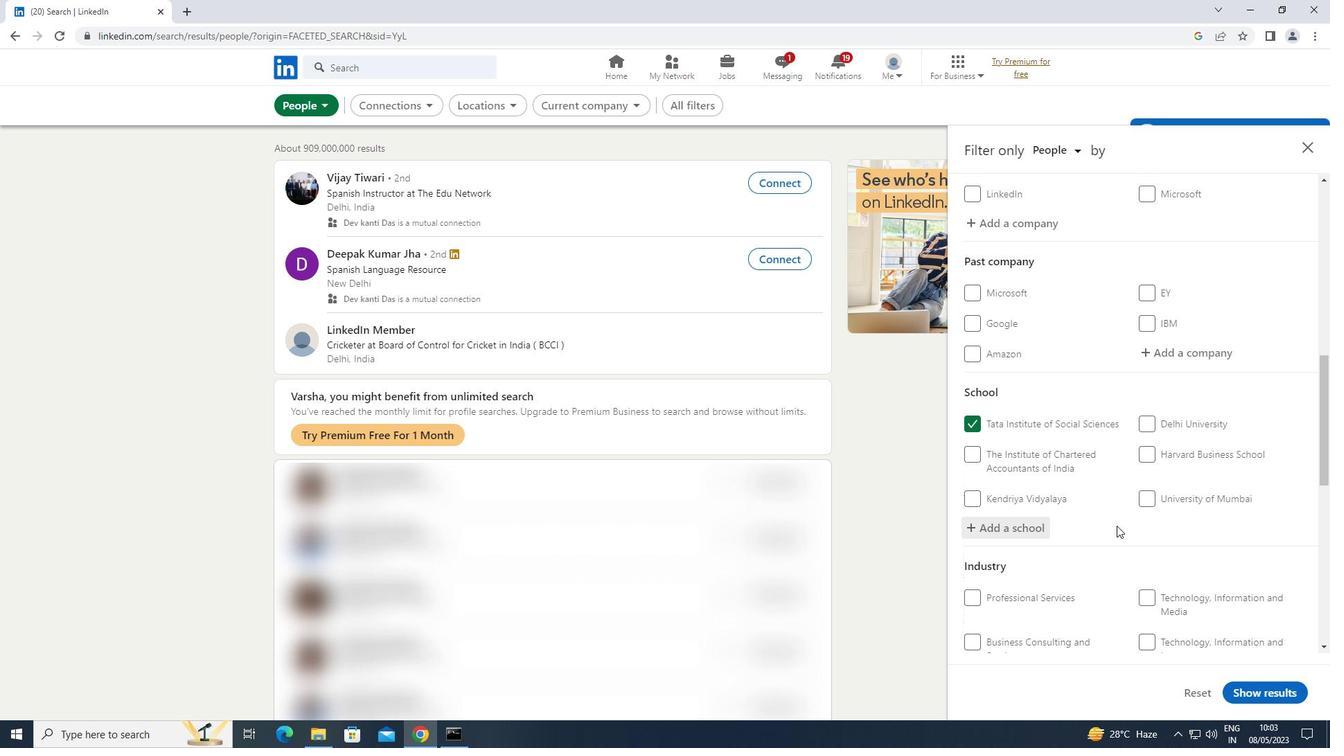 
Action: Mouse moved to (1208, 544)
Screenshot: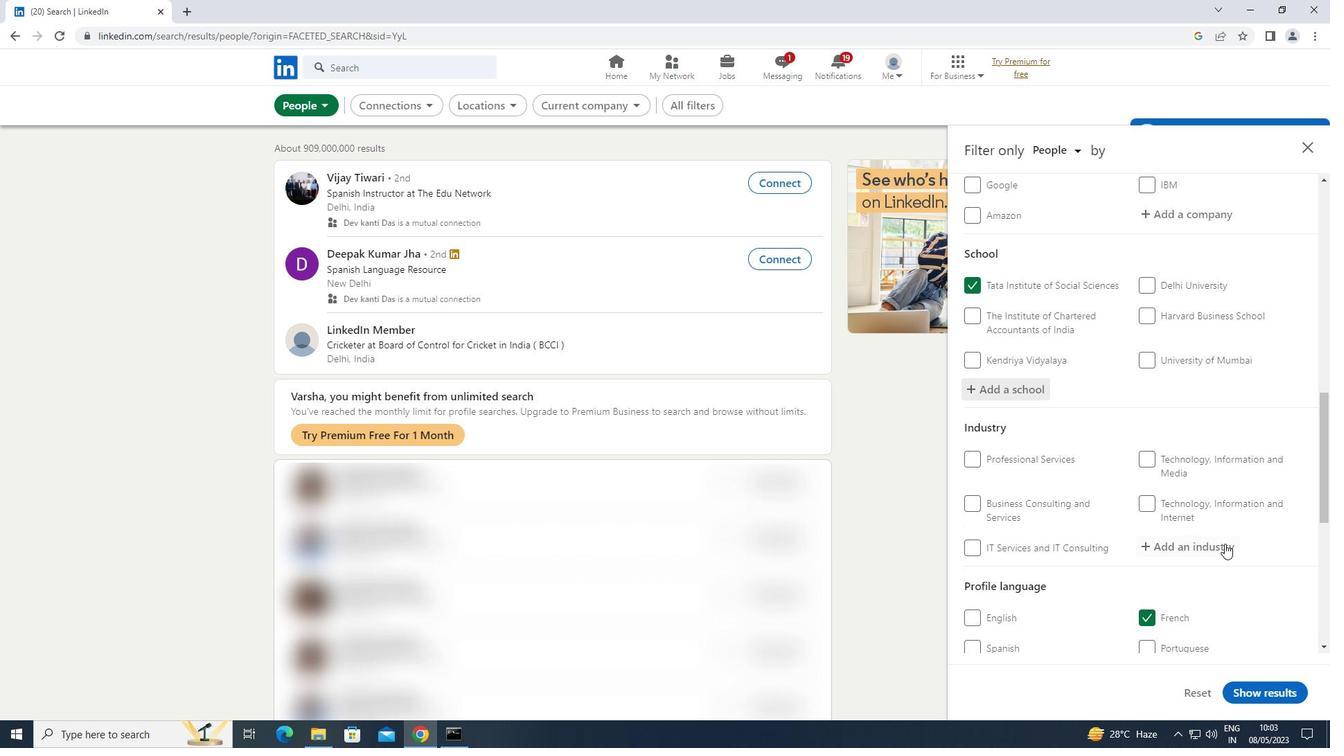 
Action: Mouse pressed left at (1208, 544)
Screenshot: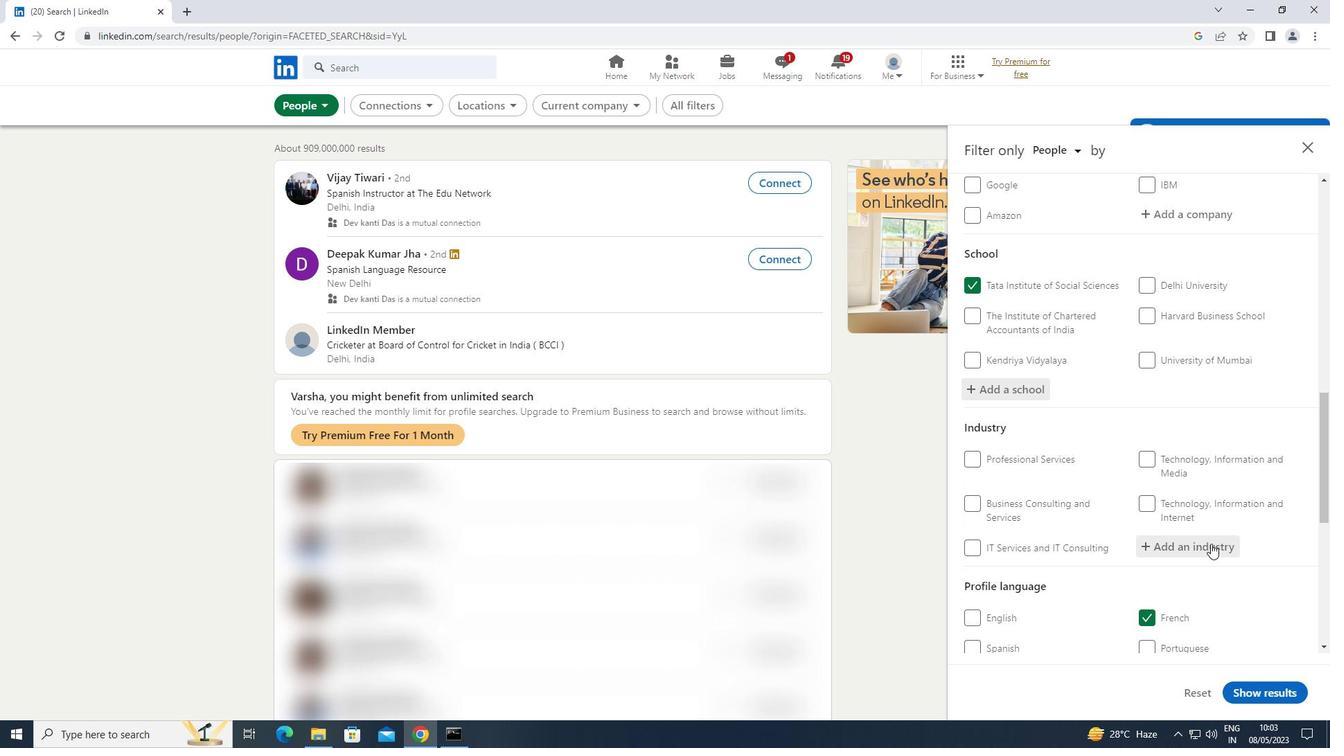 
Action: Key pressed <Key.shift>OIL
Screenshot: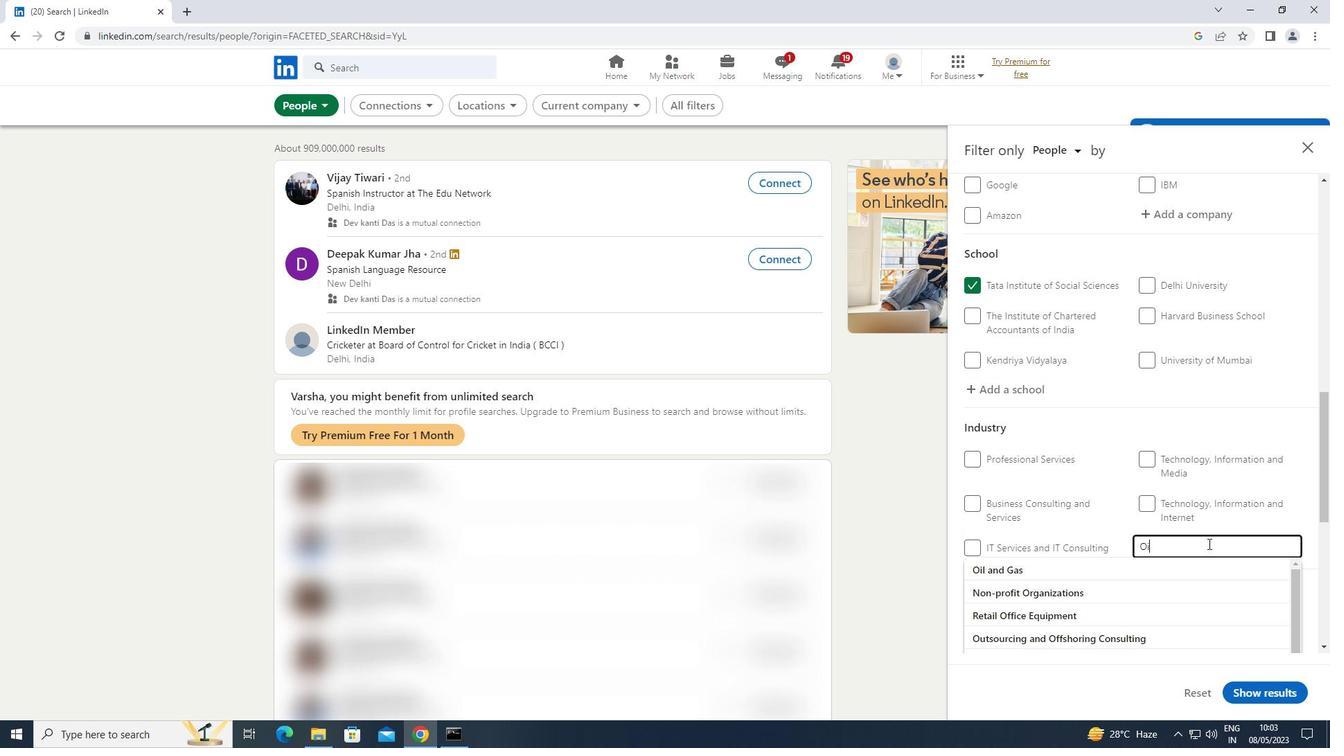 
Action: Mouse moved to (1070, 630)
Screenshot: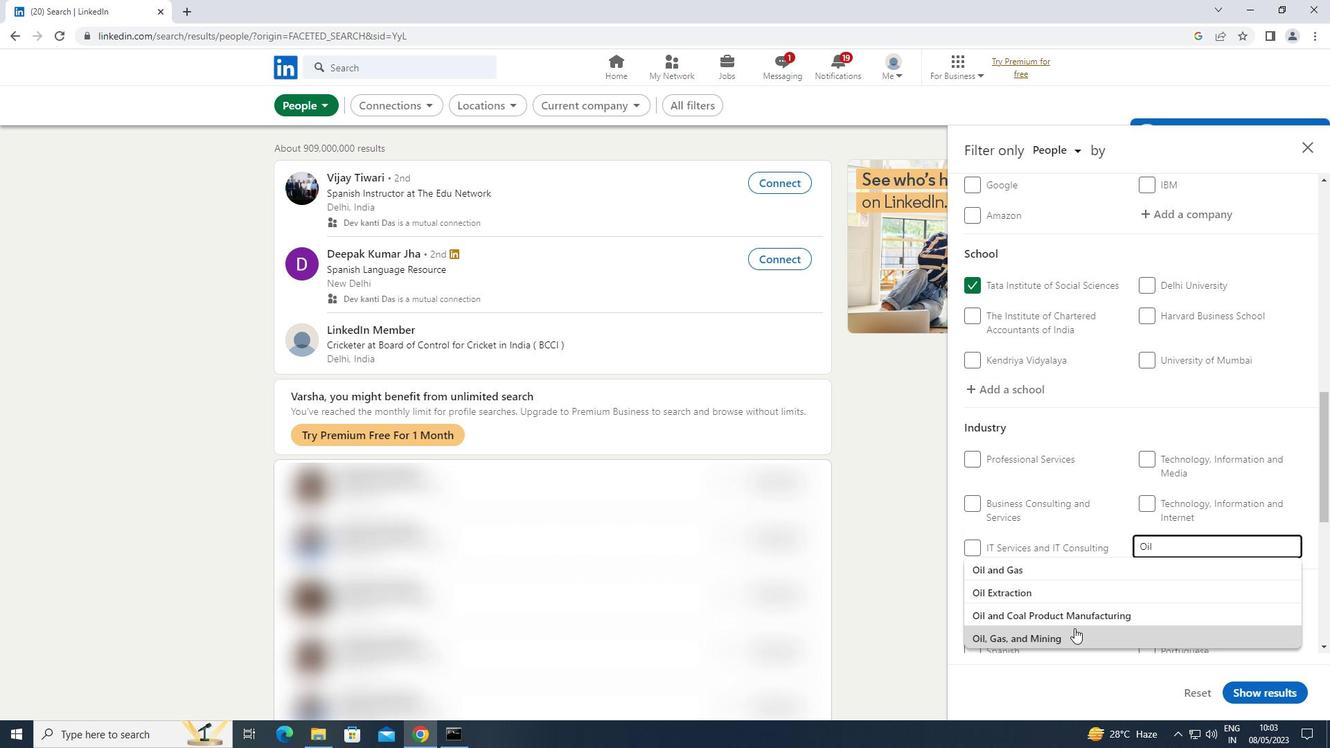 
Action: Mouse pressed left at (1070, 630)
Screenshot: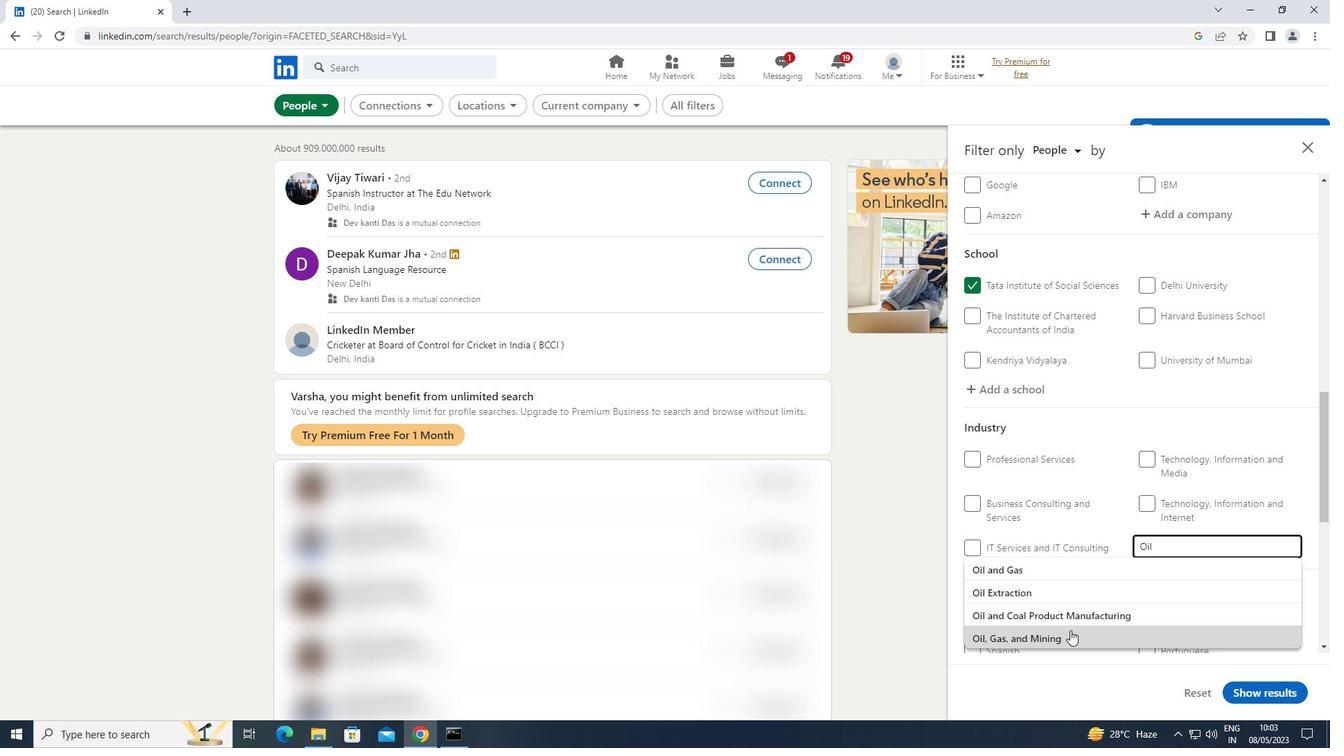 
Action: Mouse scrolled (1070, 630) with delta (0, 0)
Screenshot: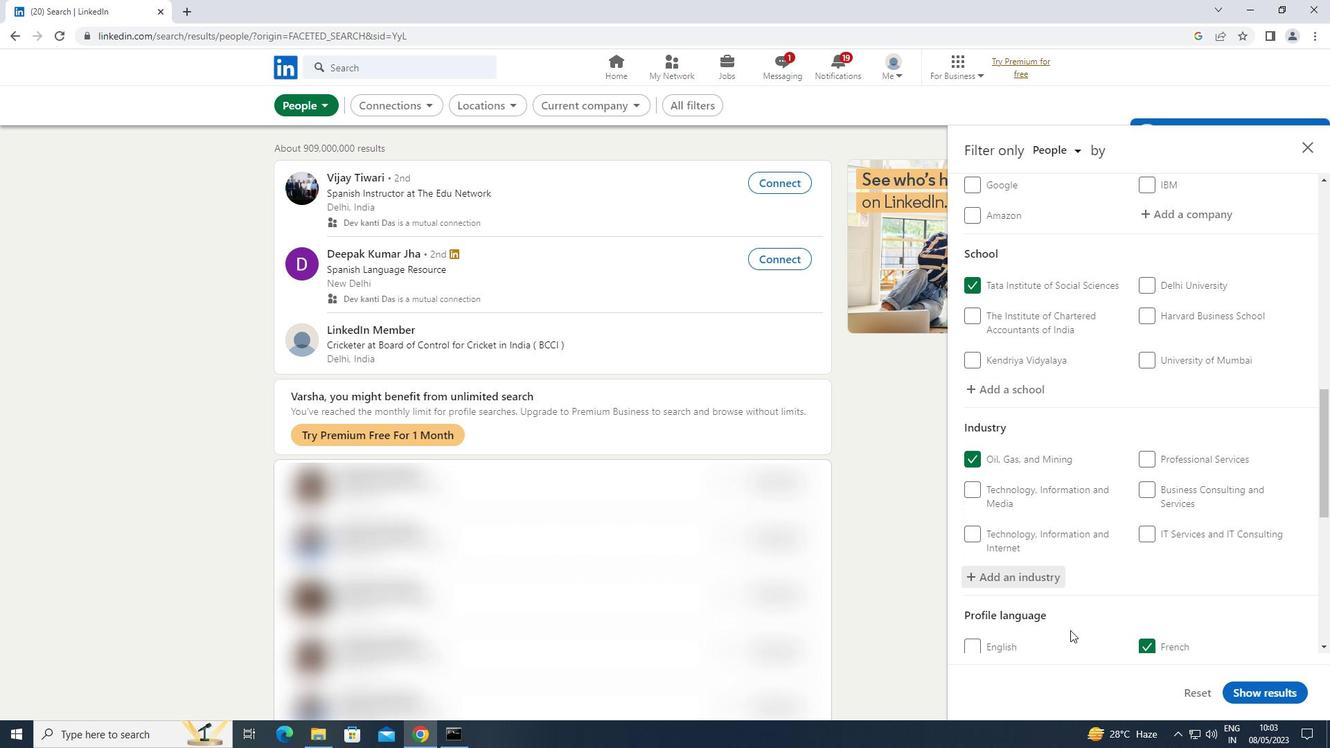 
Action: Mouse scrolled (1070, 630) with delta (0, 0)
Screenshot: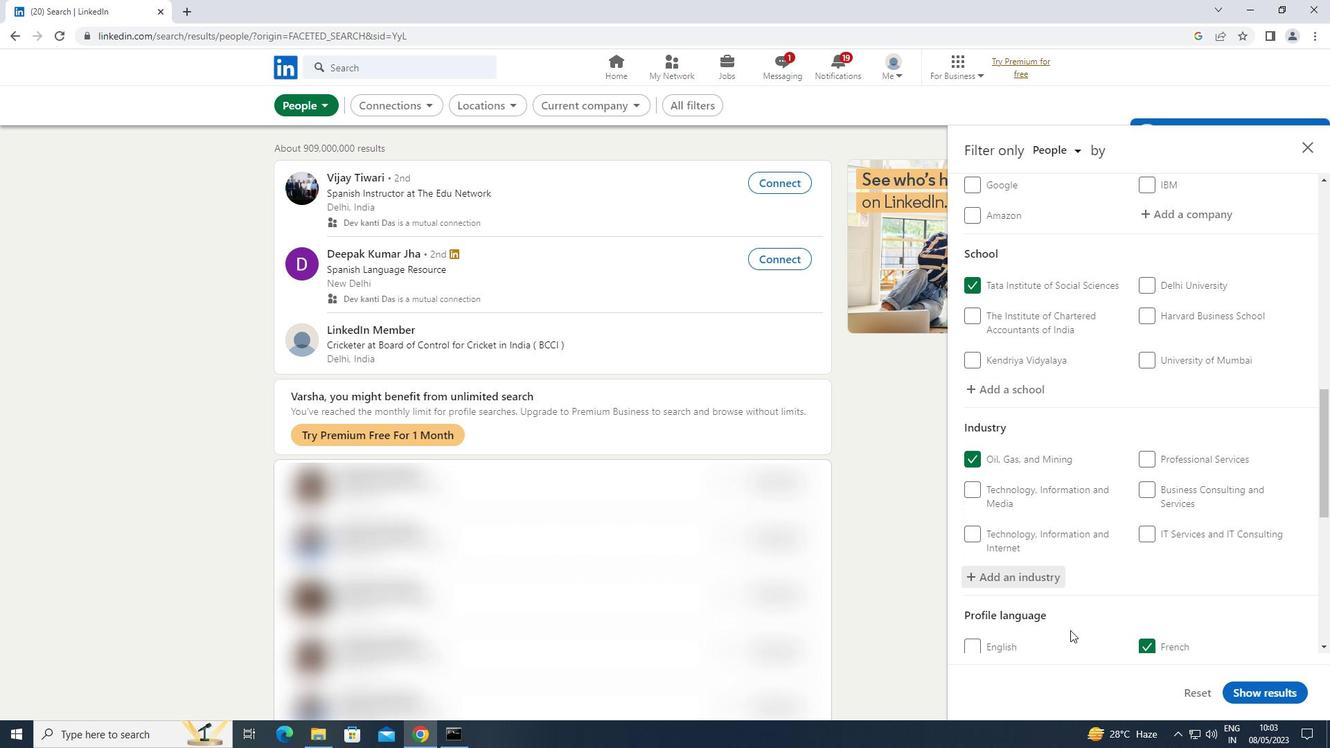 
Action: Mouse scrolled (1070, 630) with delta (0, 0)
Screenshot: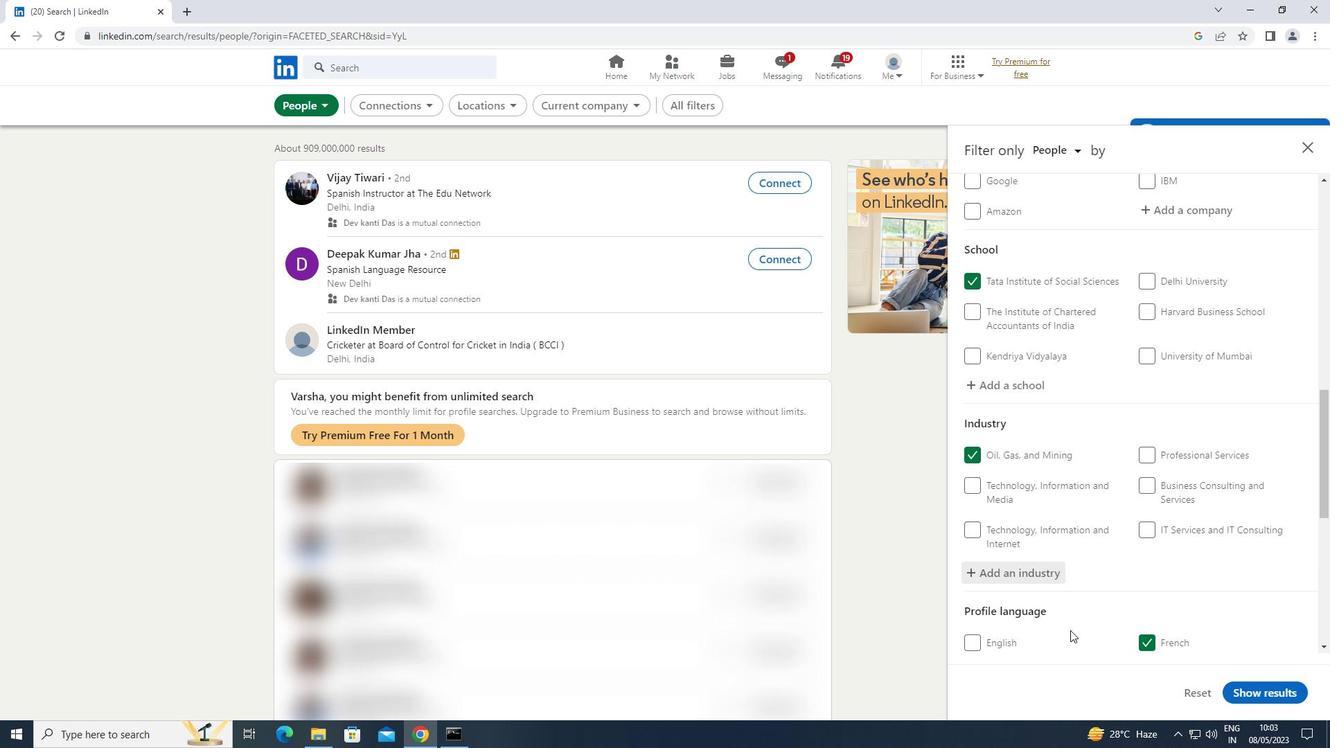 
Action: Mouse moved to (1081, 622)
Screenshot: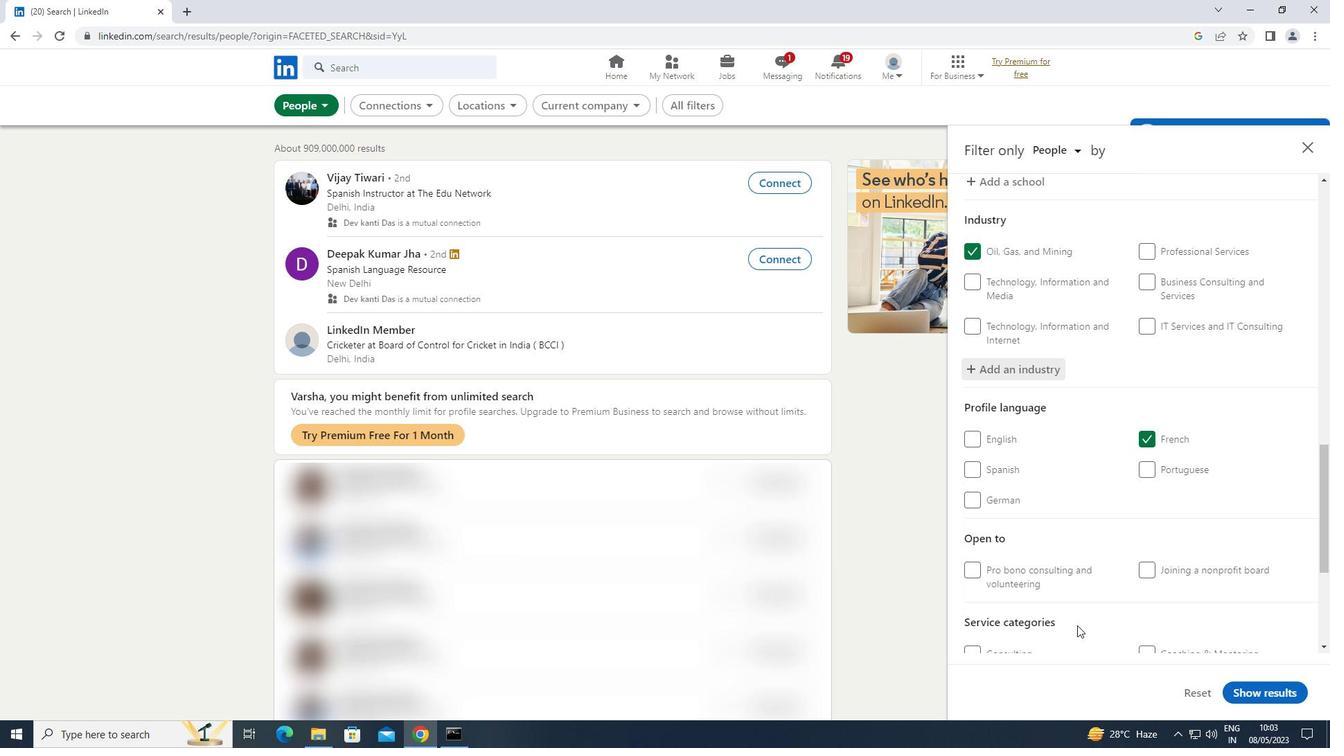 
Action: Mouse scrolled (1081, 621) with delta (0, 0)
Screenshot: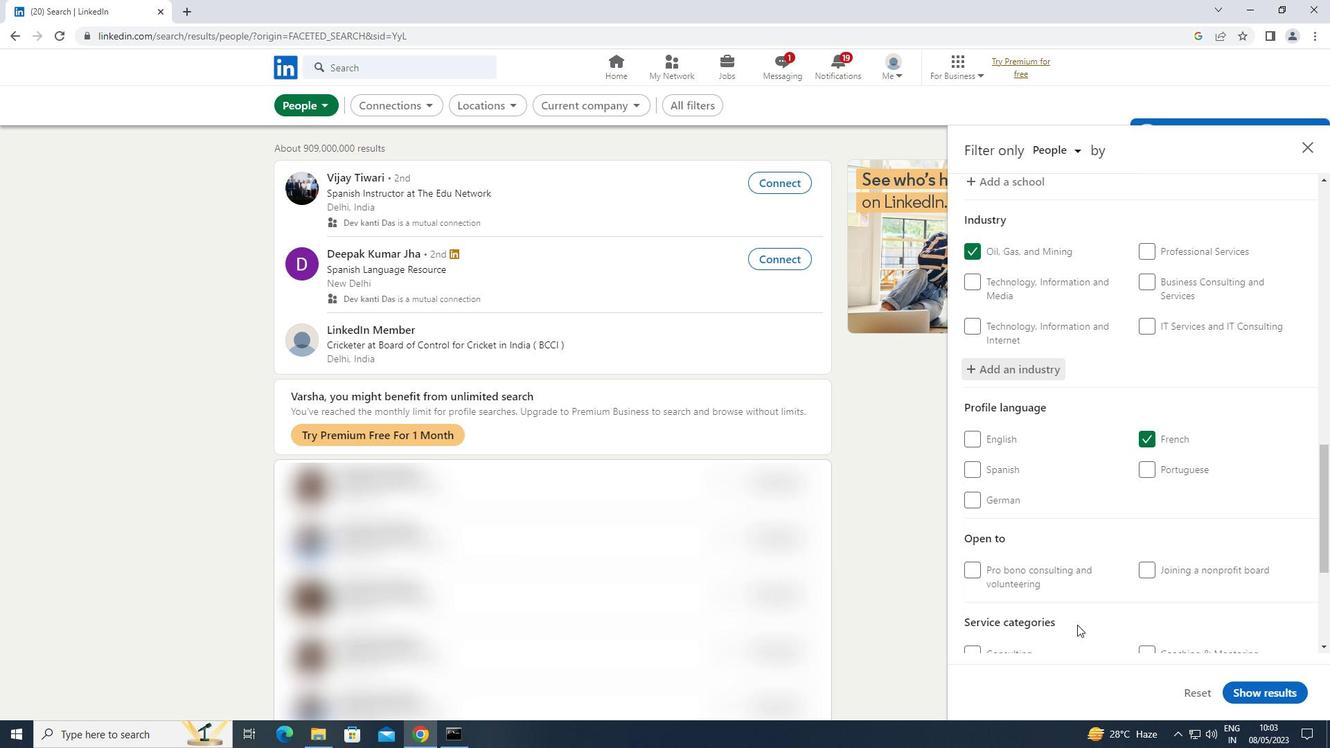 
Action: Mouse scrolled (1081, 621) with delta (0, 0)
Screenshot: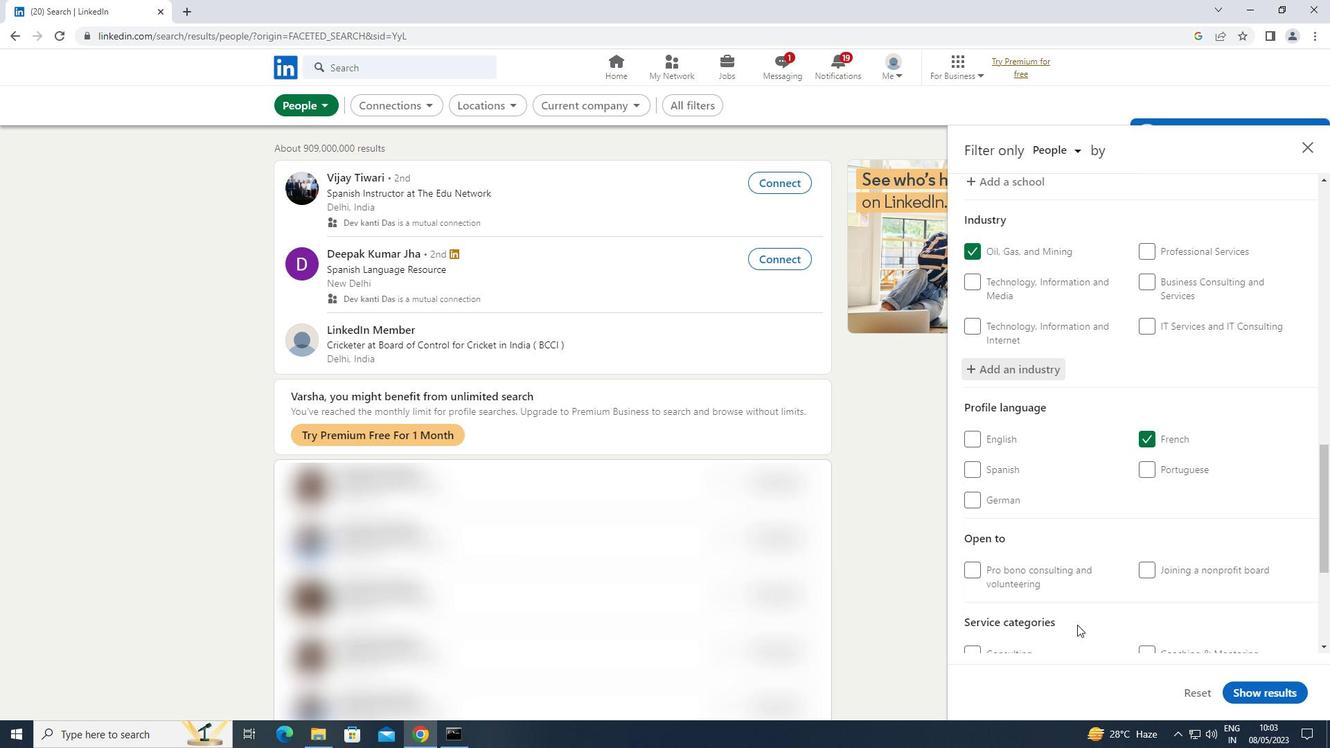 
Action: Mouse scrolled (1081, 621) with delta (0, 0)
Screenshot: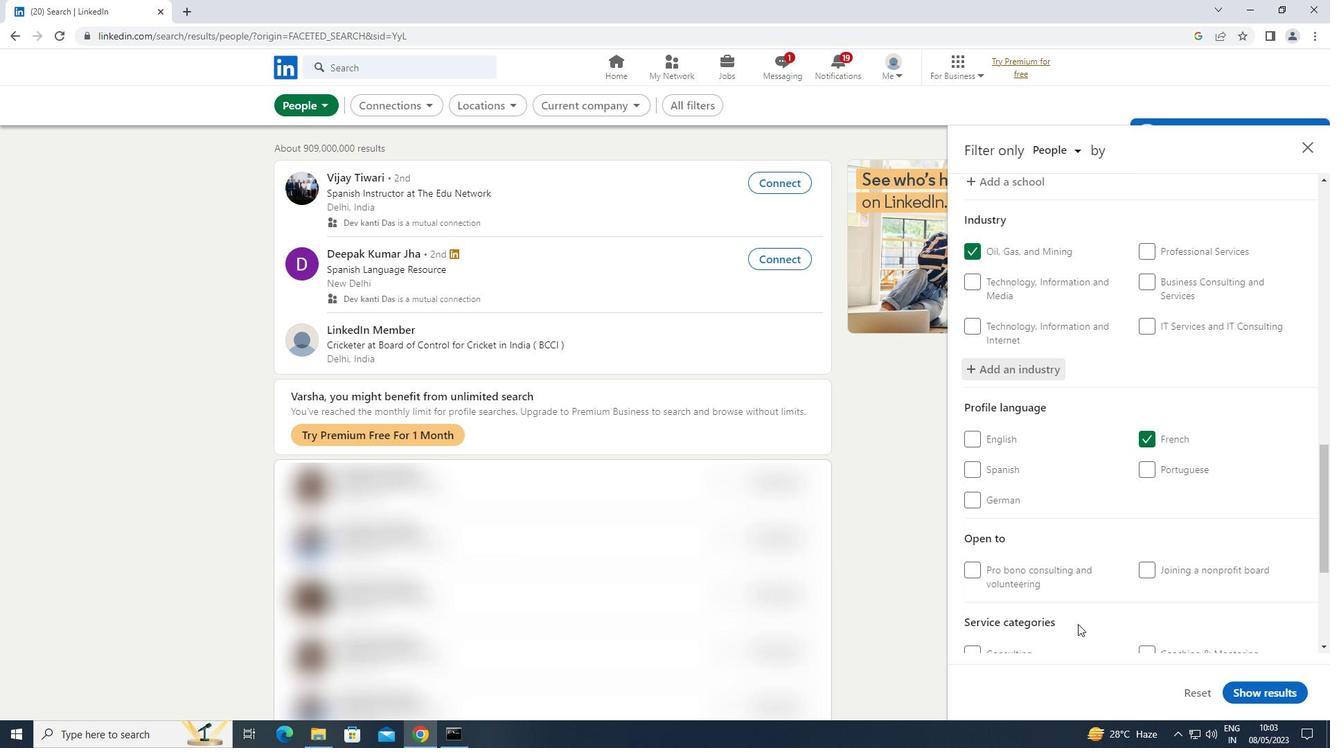 
Action: Mouse moved to (1170, 501)
Screenshot: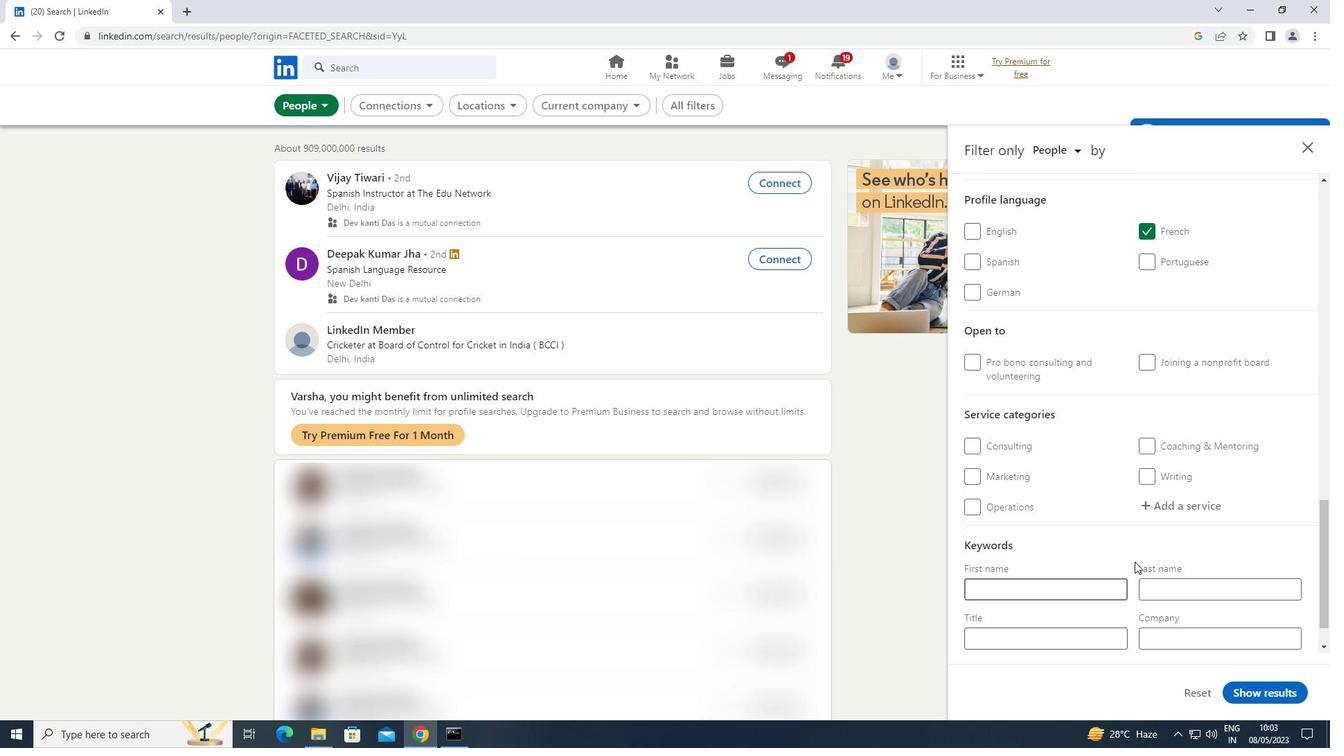 
Action: Mouse pressed left at (1170, 501)
Screenshot: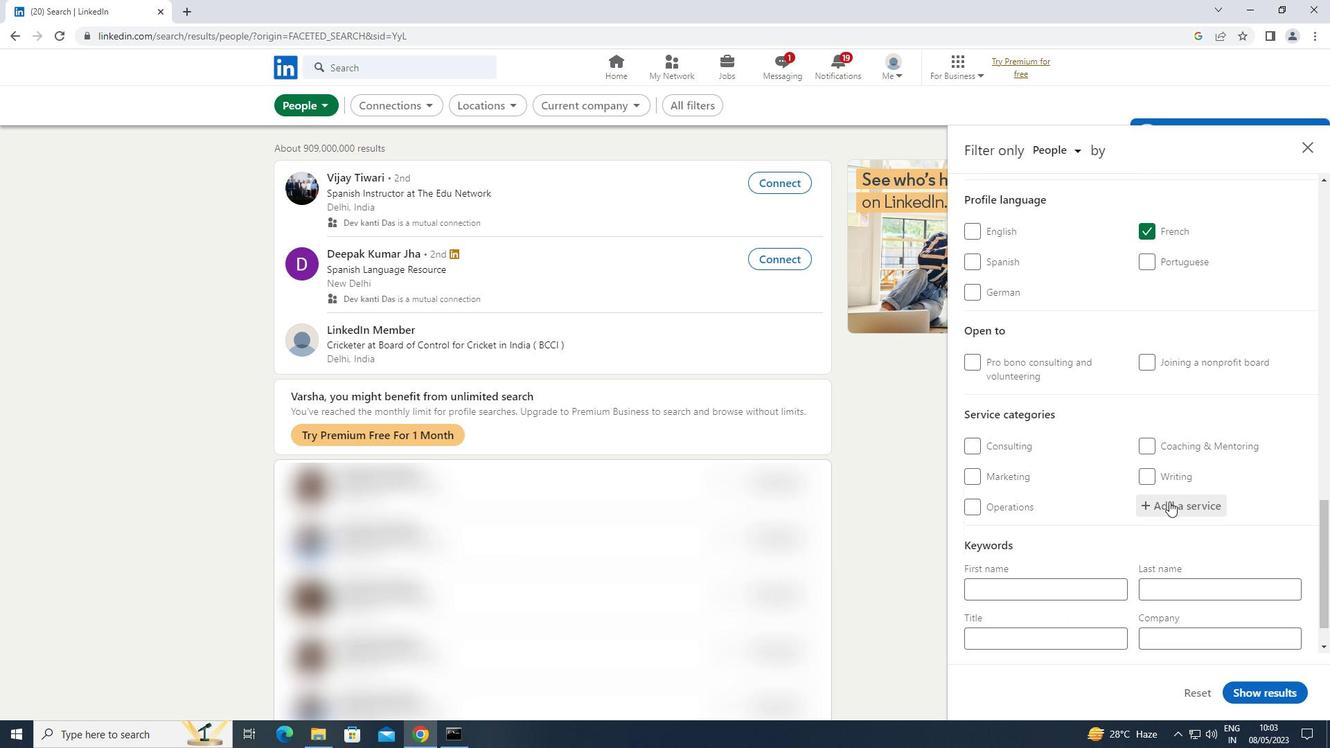 
Action: Key pressed <Key.shift>TEAM
Screenshot: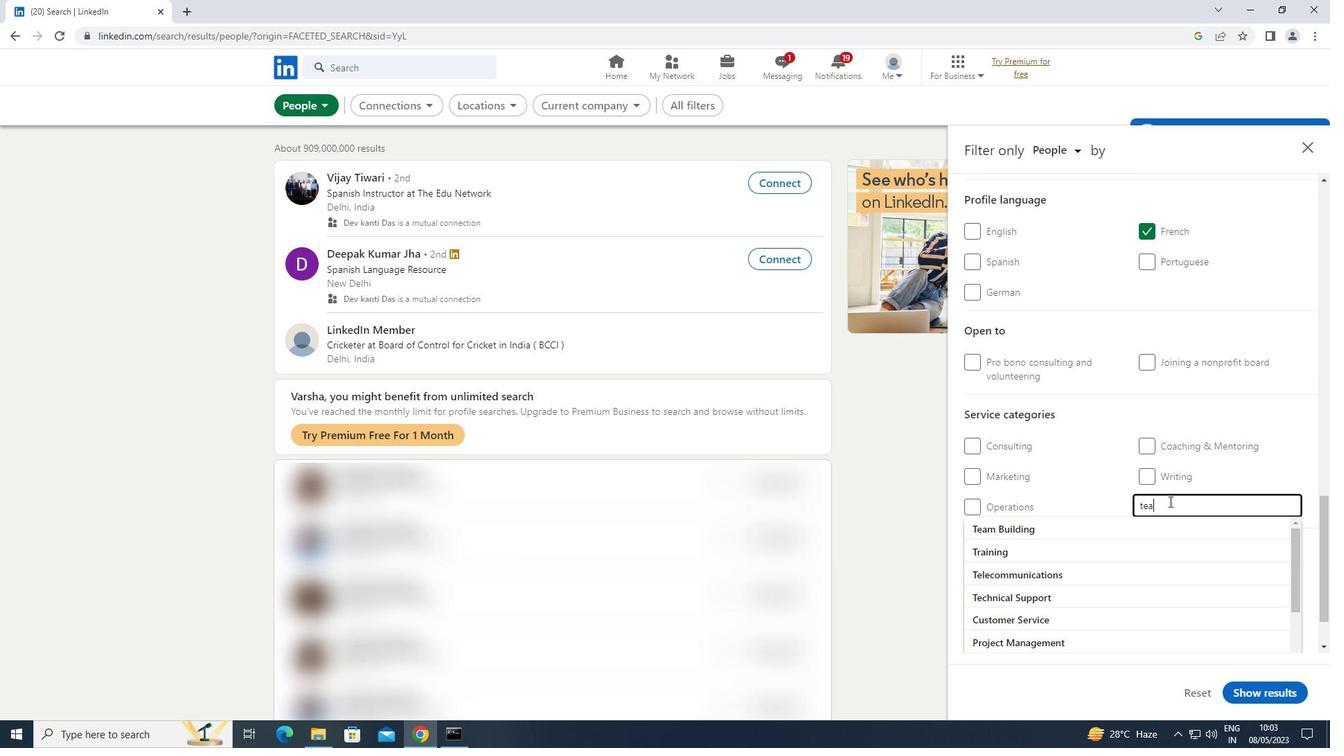 
Action: Mouse moved to (1079, 523)
Screenshot: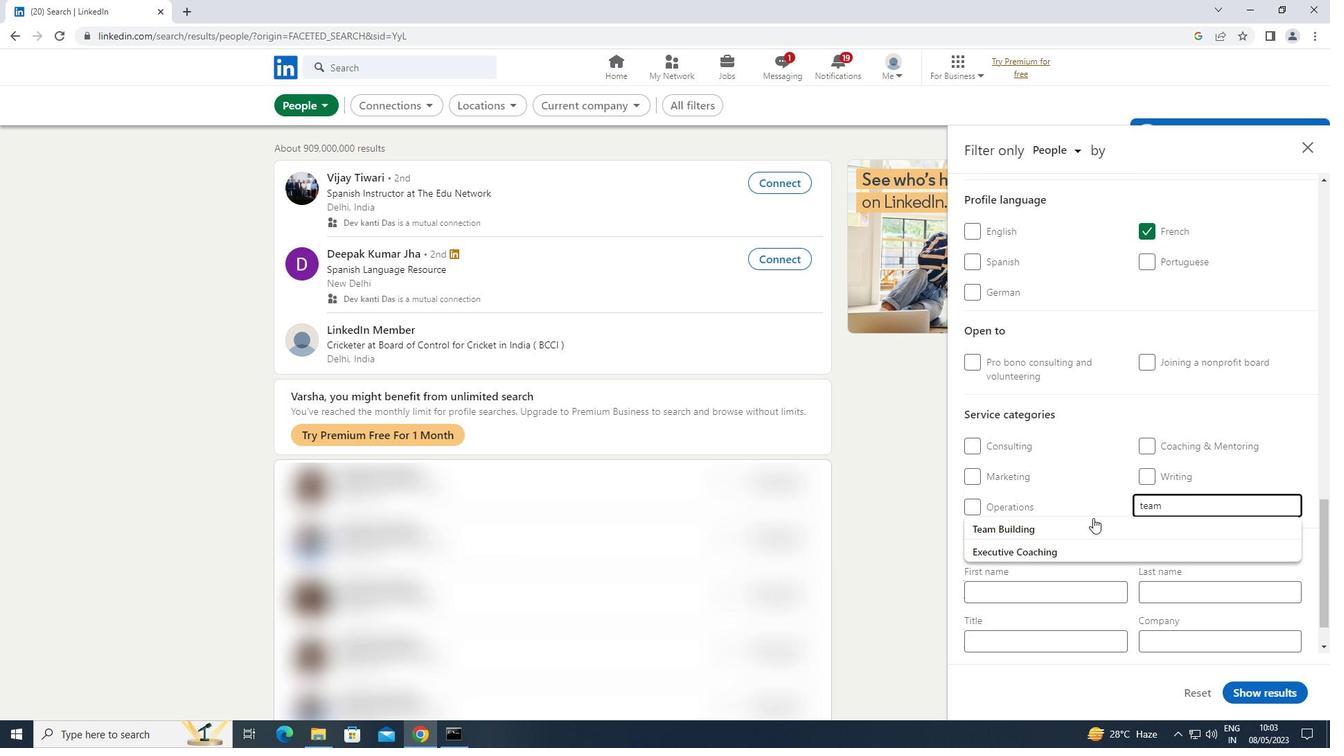 
Action: Mouse pressed left at (1079, 523)
Screenshot: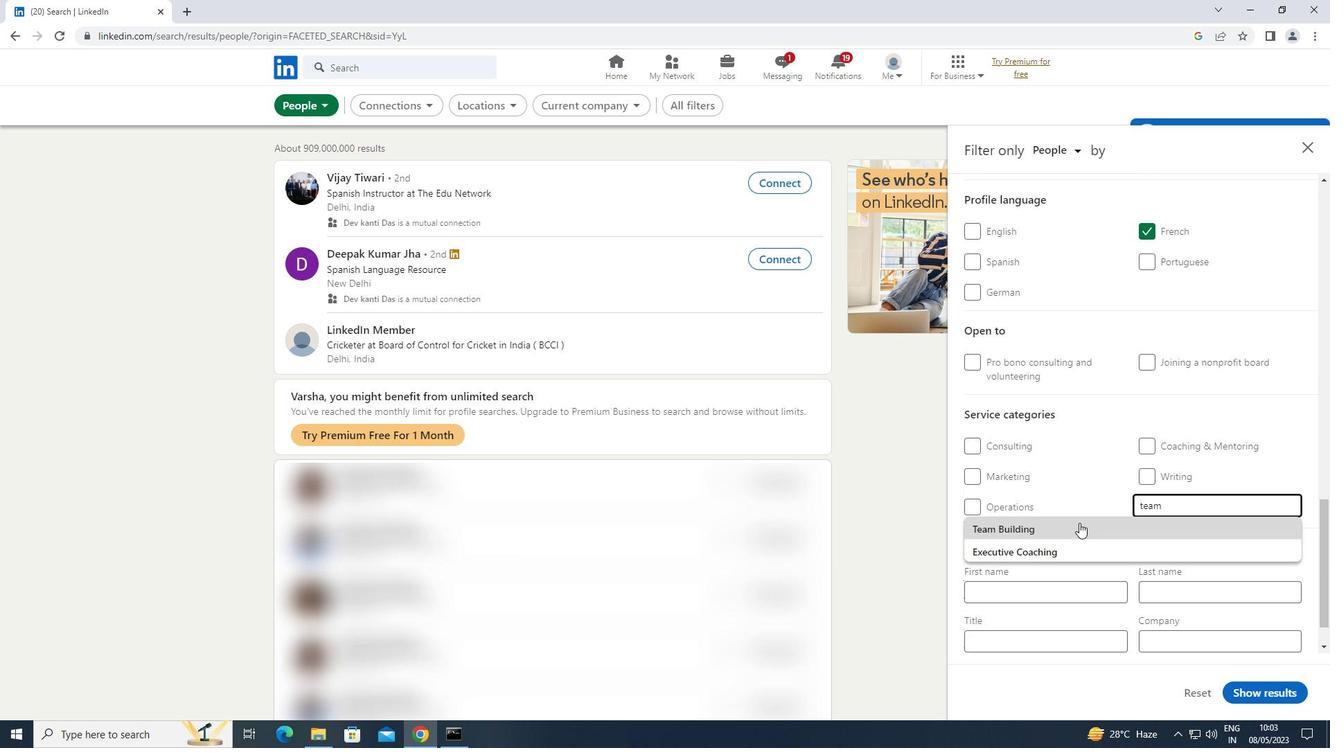 
Action: Mouse moved to (1079, 523)
Screenshot: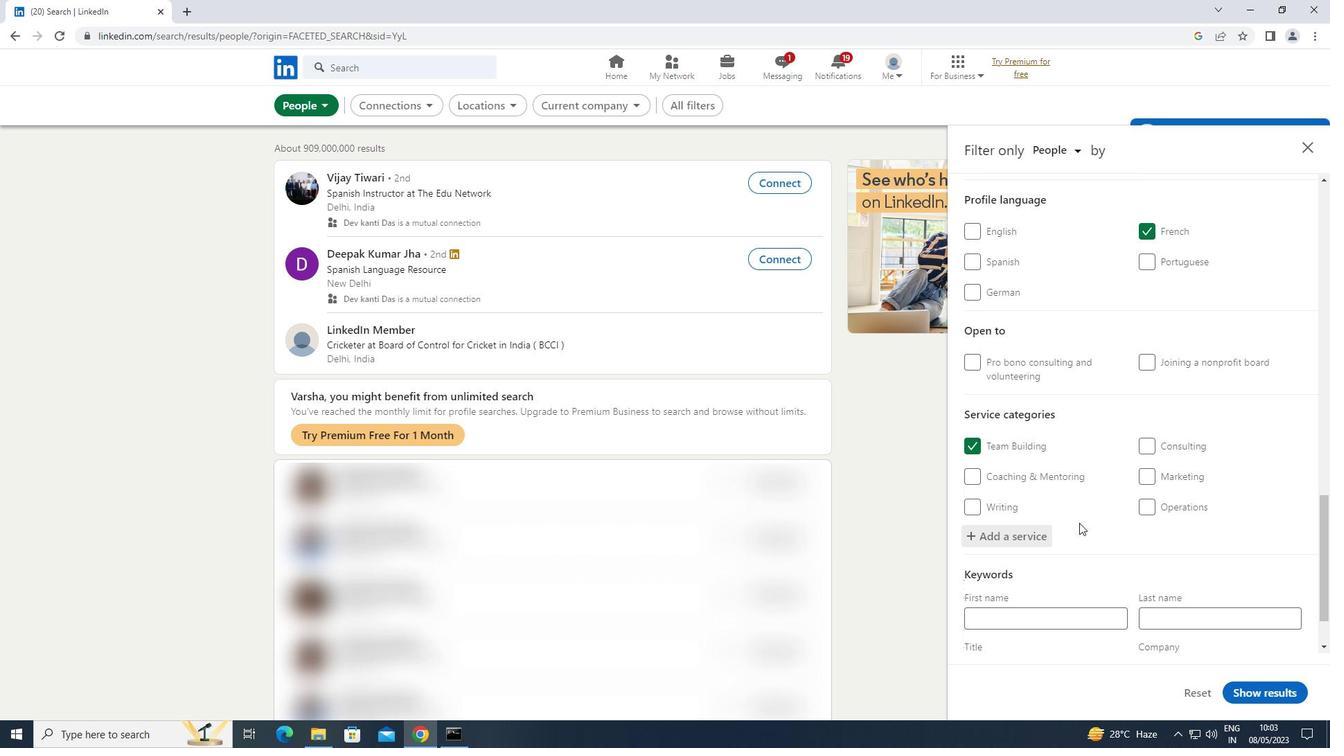 
Action: Mouse scrolled (1079, 522) with delta (0, 0)
Screenshot: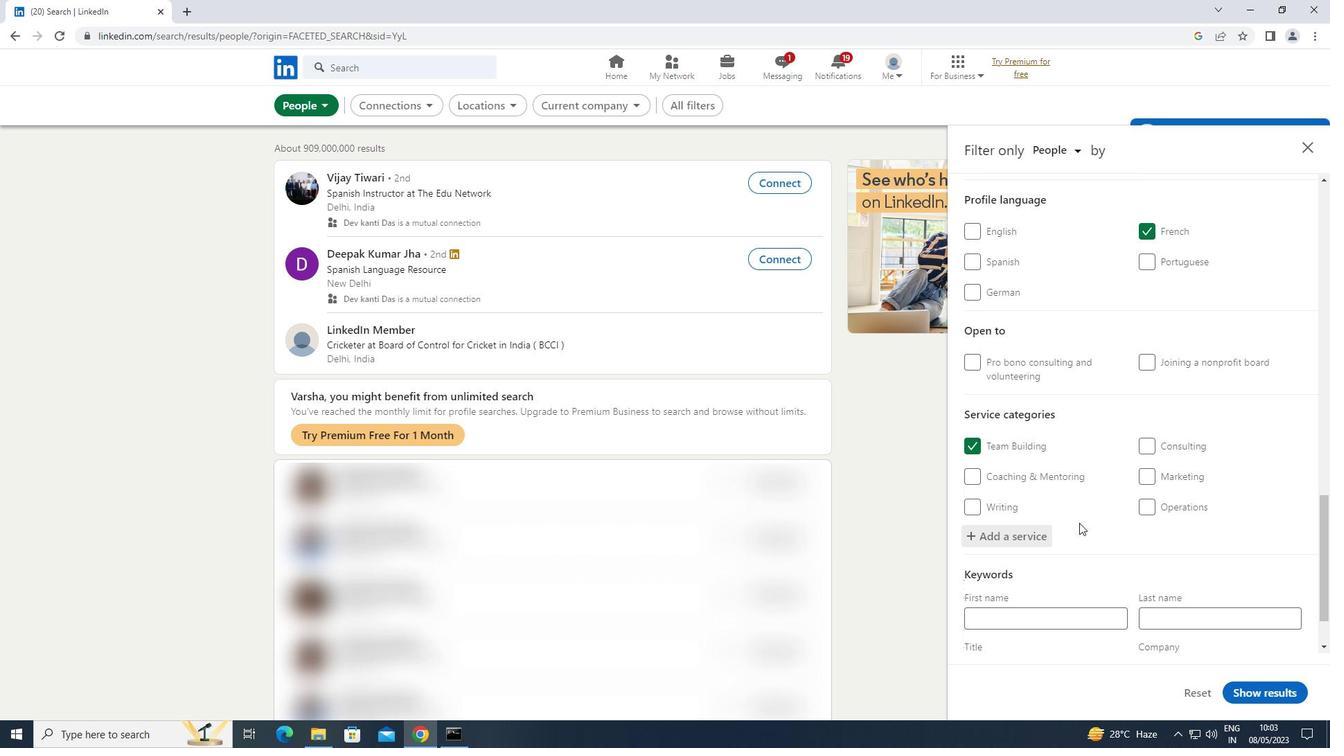 
Action: Mouse scrolled (1079, 522) with delta (0, 0)
Screenshot: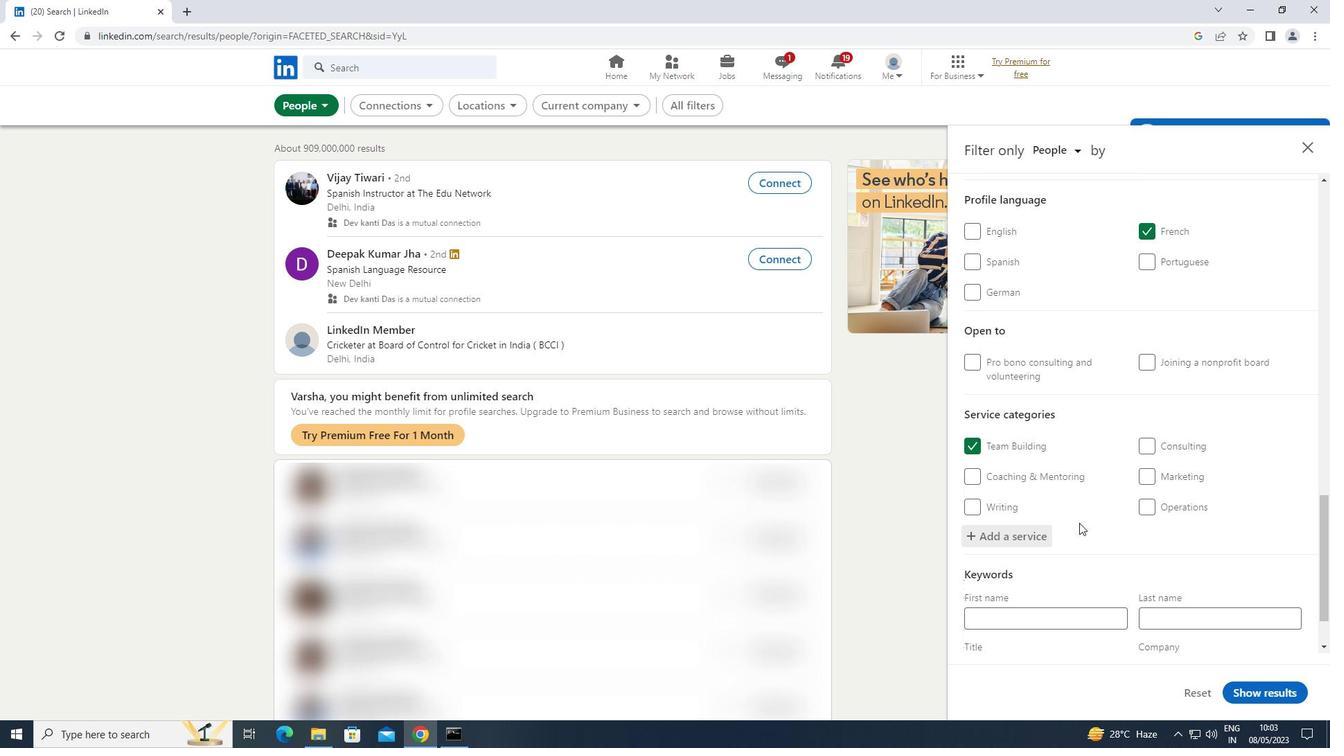 
Action: Mouse scrolled (1079, 522) with delta (0, 0)
Screenshot: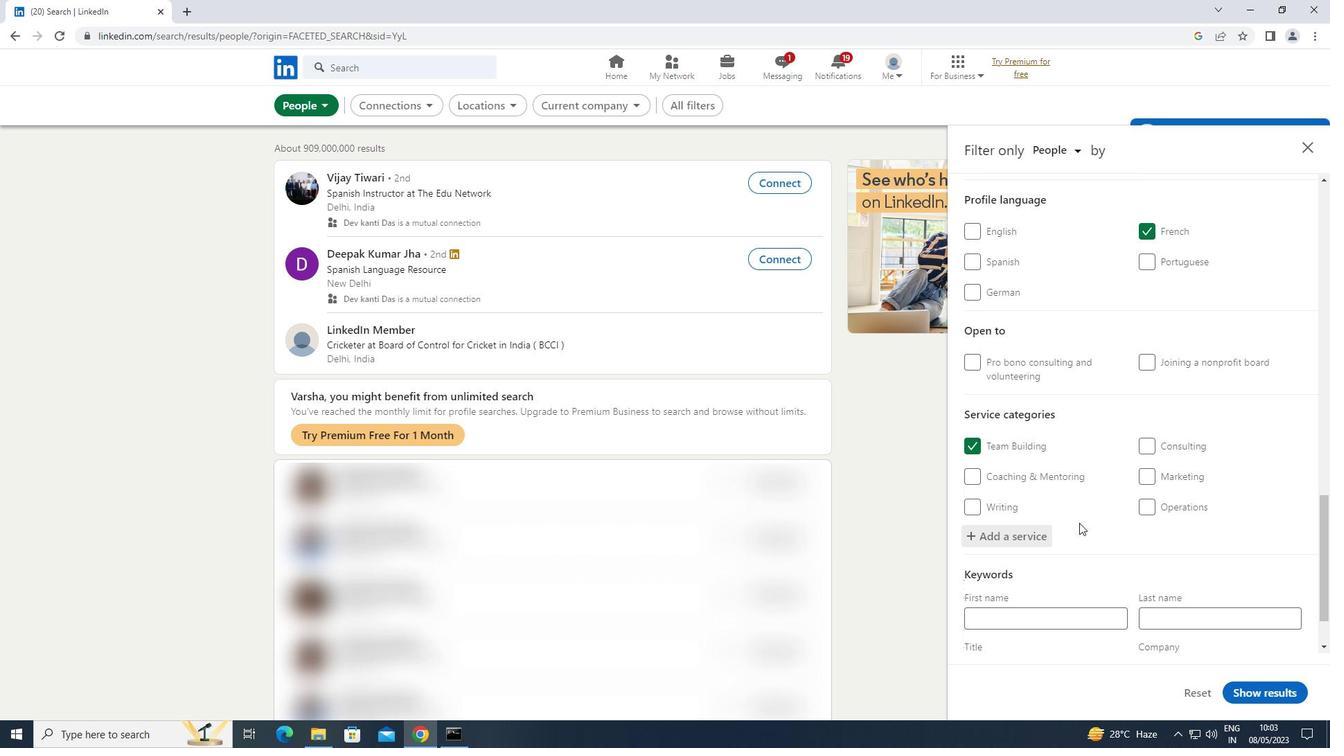 
Action: Mouse scrolled (1079, 522) with delta (0, 0)
Screenshot: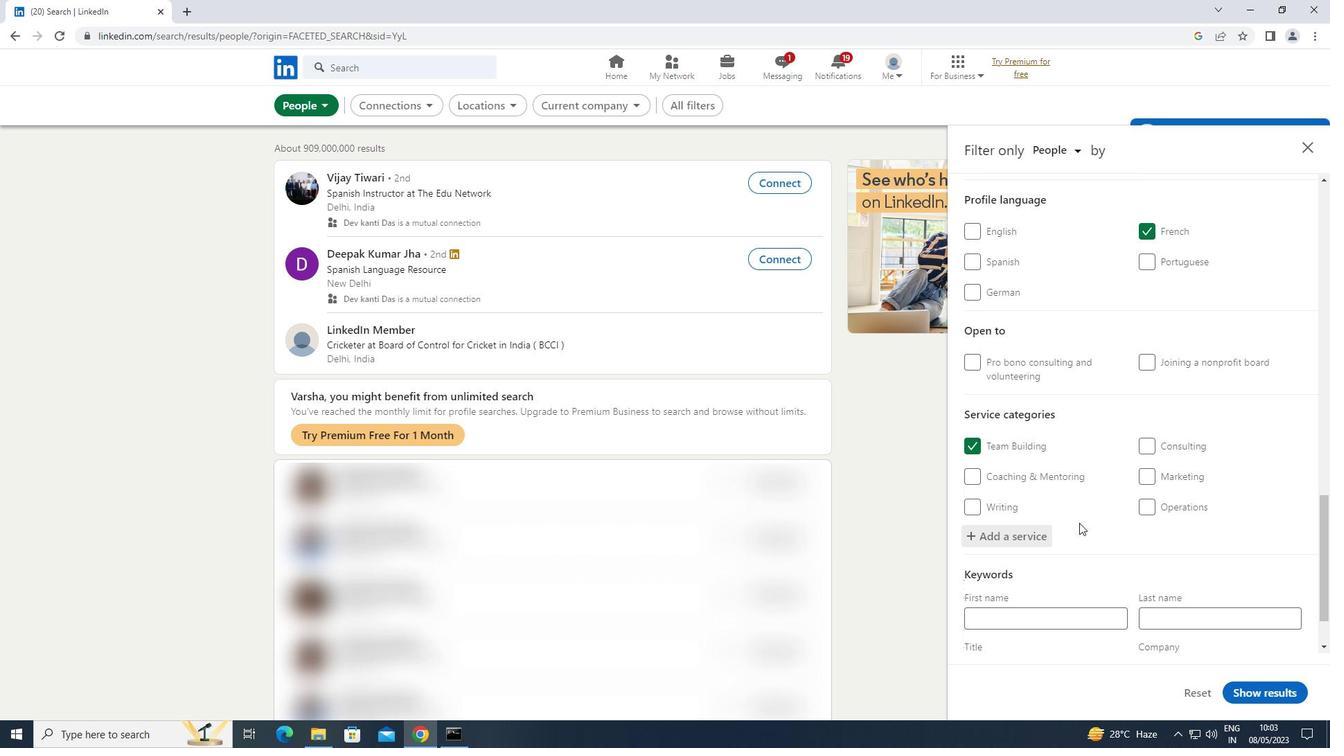 
Action: Mouse moved to (1034, 589)
Screenshot: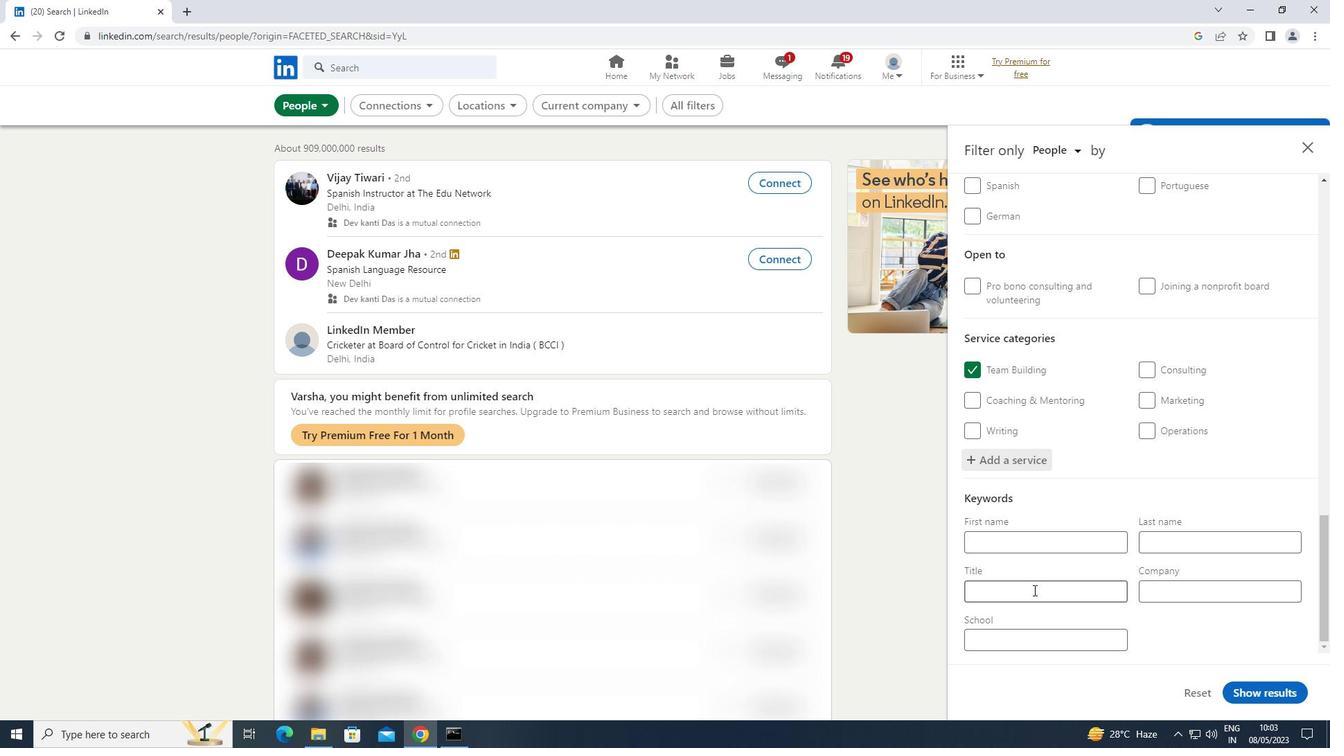 
Action: Mouse pressed left at (1034, 589)
Screenshot: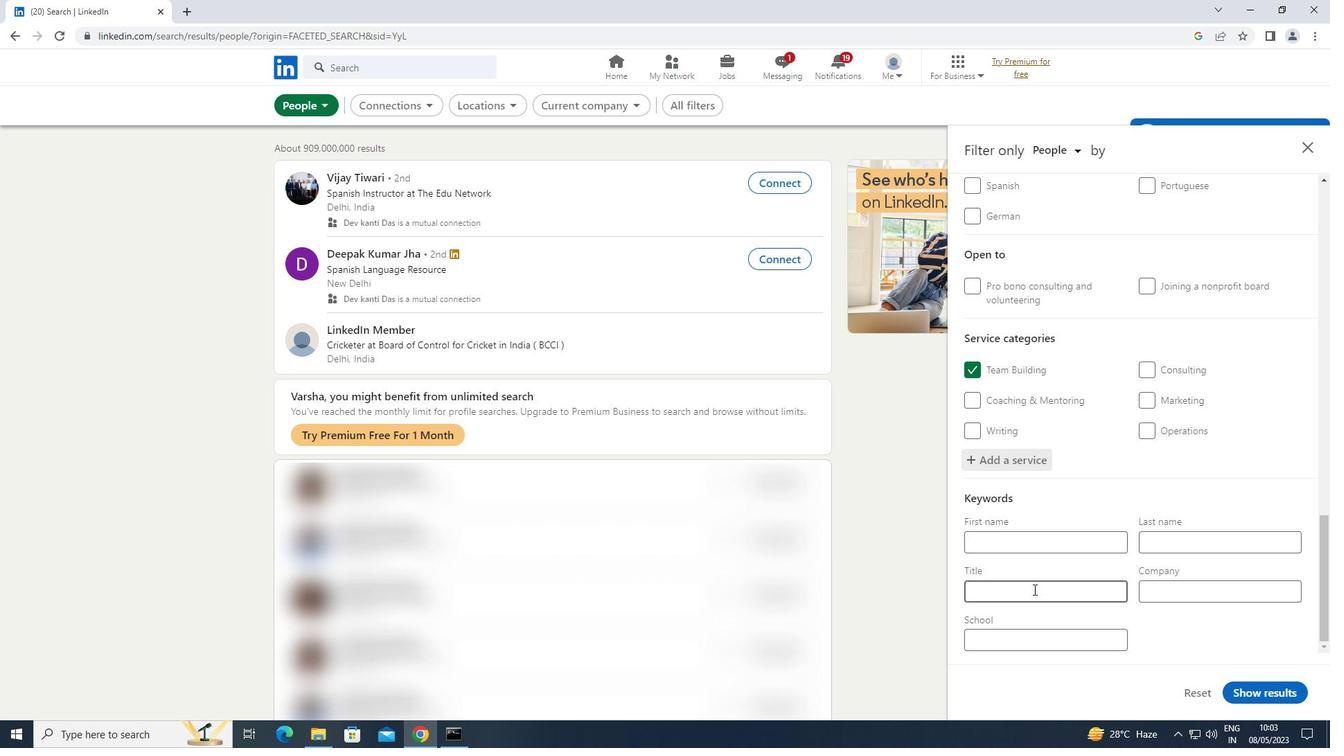 
Action: Mouse moved to (1034, 590)
Screenshot: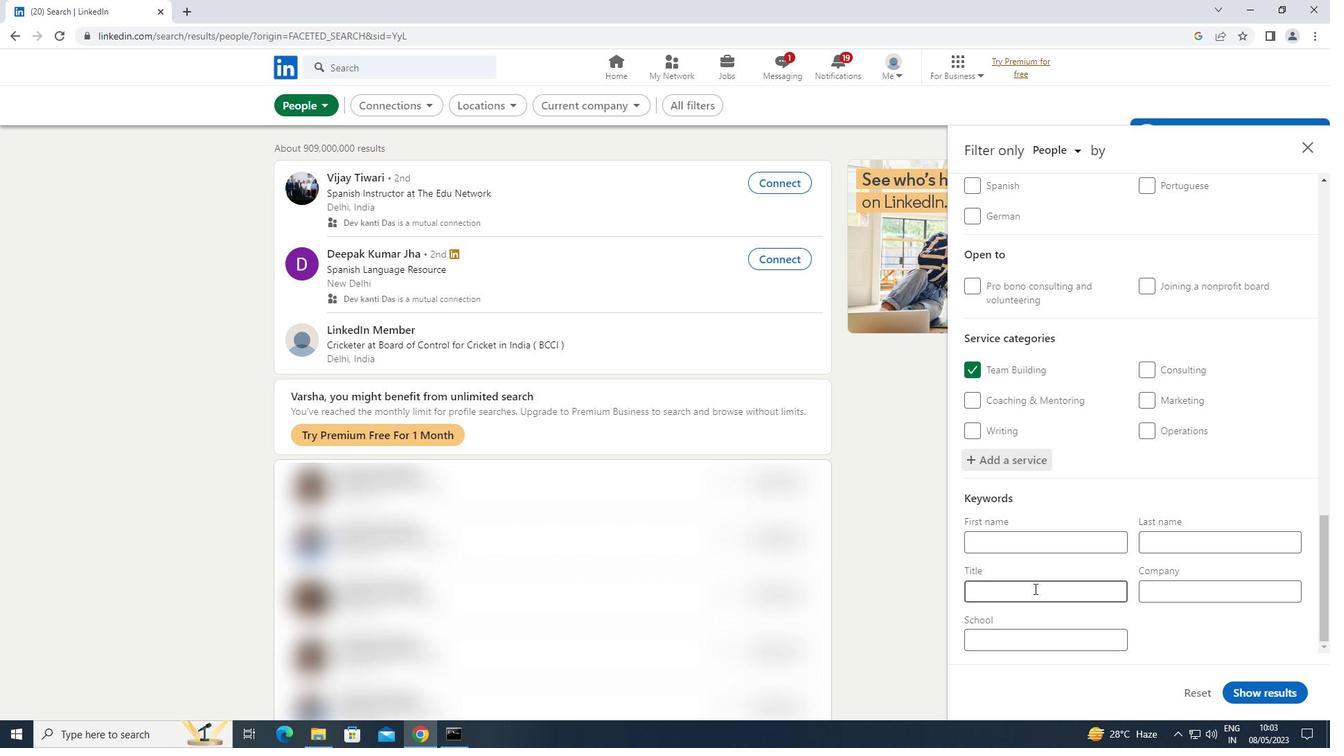 
Action: Key pressed <Key.shift>MEDICAL<Key.space><Key.shift>ADMINISTRATOR
Screenshot: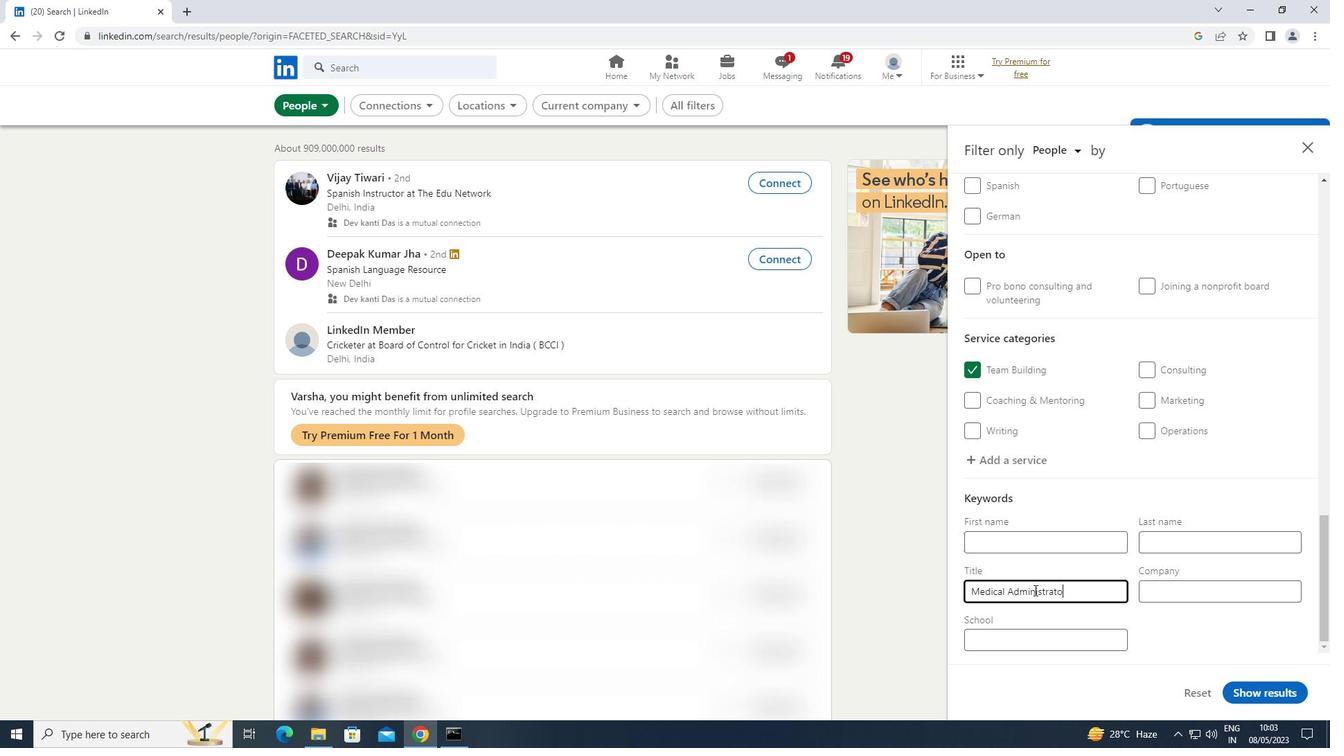 
Action: Mouse moved to (1280, 692)
Screenshot: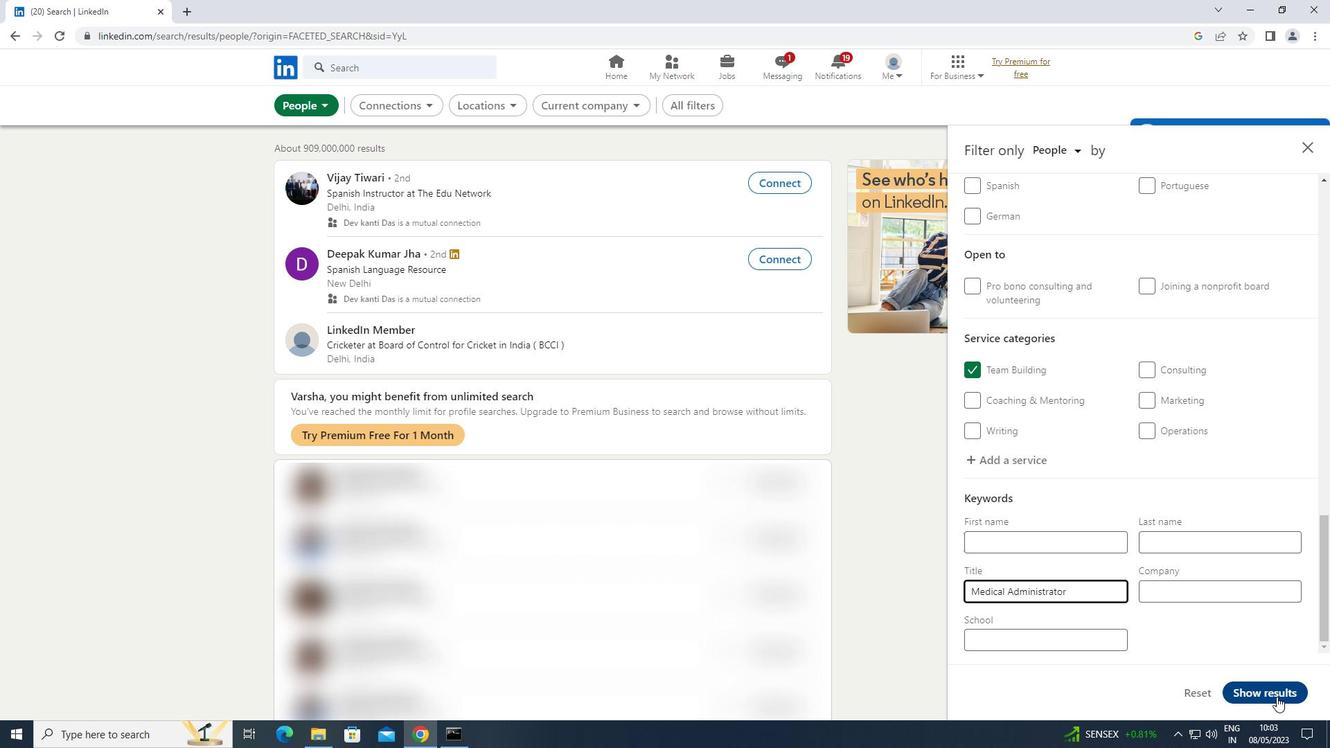 
Action: Mouse pressed left at (1280, 692)
Screenshot: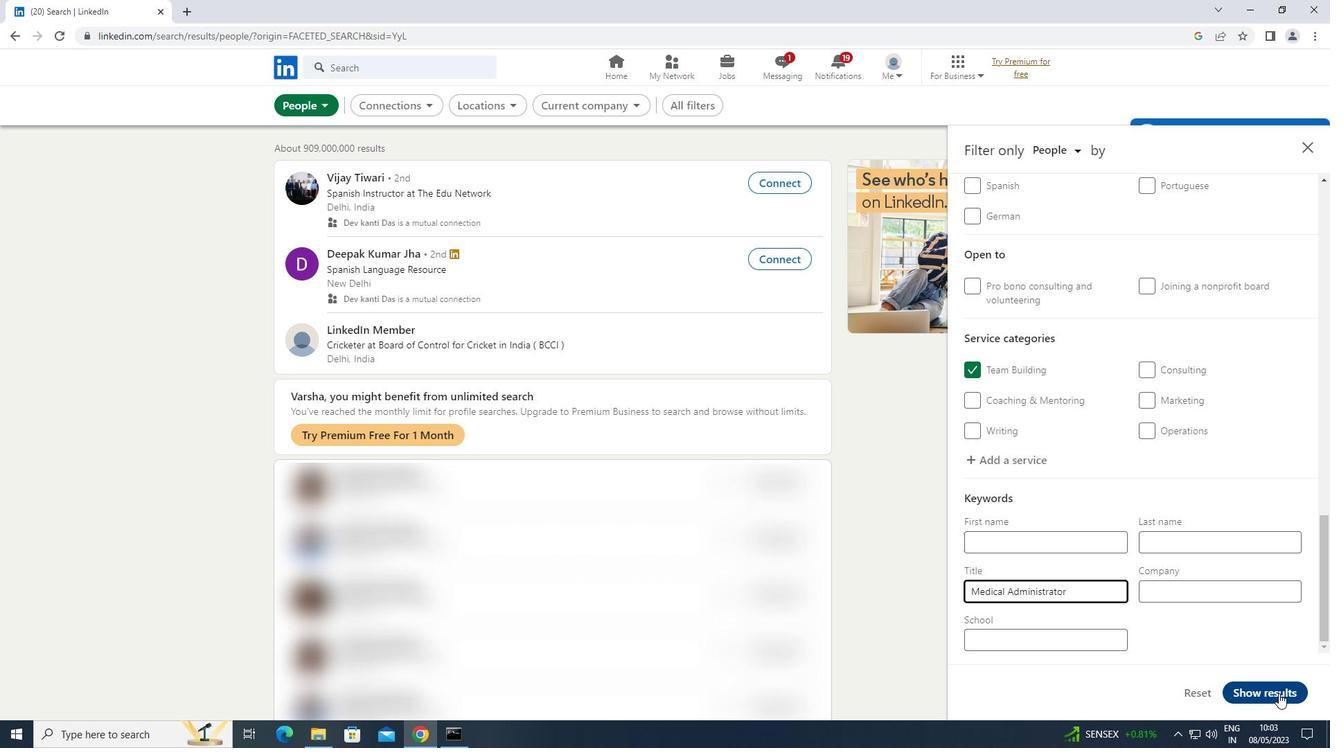 
